 Task: Add a signature Karen Flores containing Best wishes for a happy National Youth Day, Karen Flores to email address softage.5@softage.net and add a folder Dashboards
Action: Mouse moved to (311, 39)
Screenshot: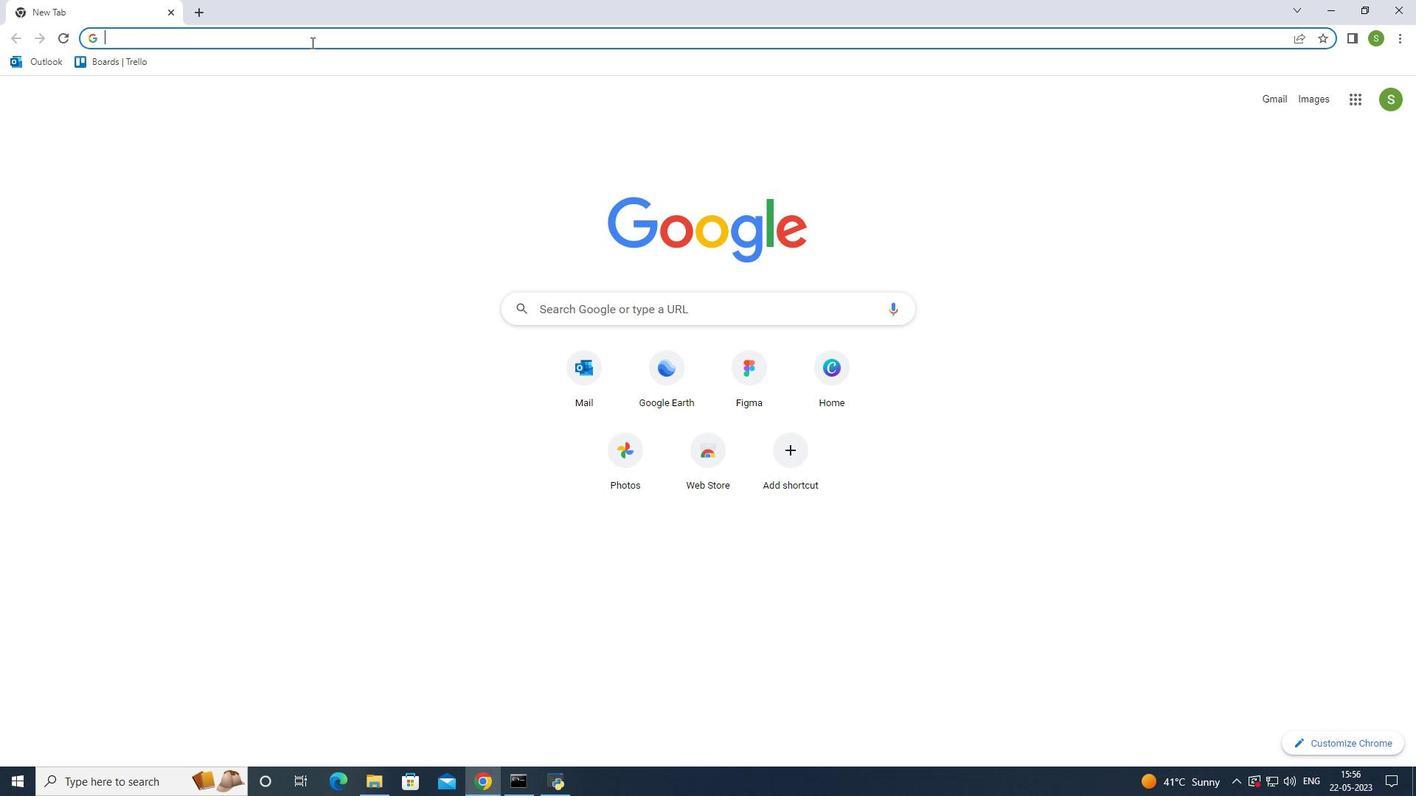 
Action: Mouse pressed left at (311, 39)
Screenshot: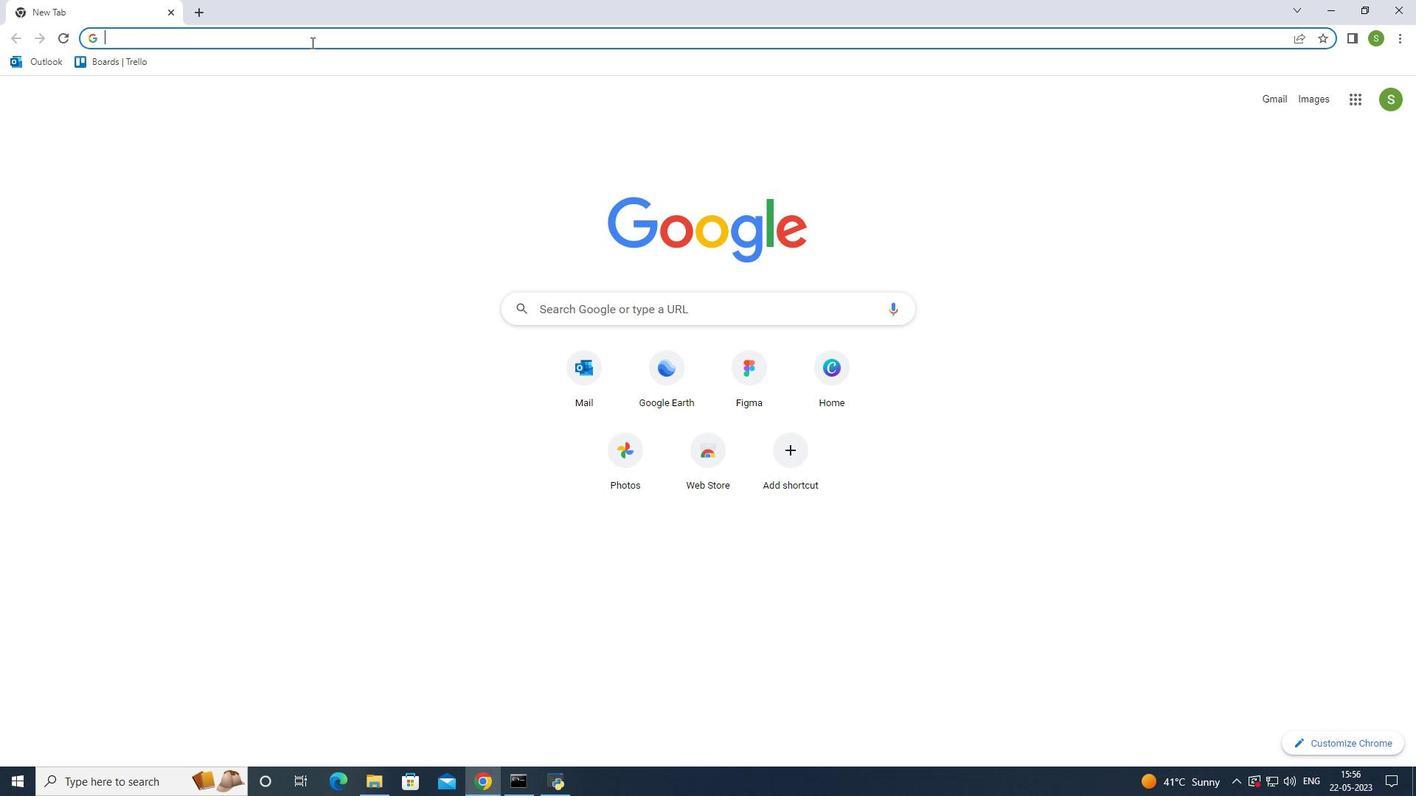 
Action: Key pressed outlook<Key.enter>
Screenshot: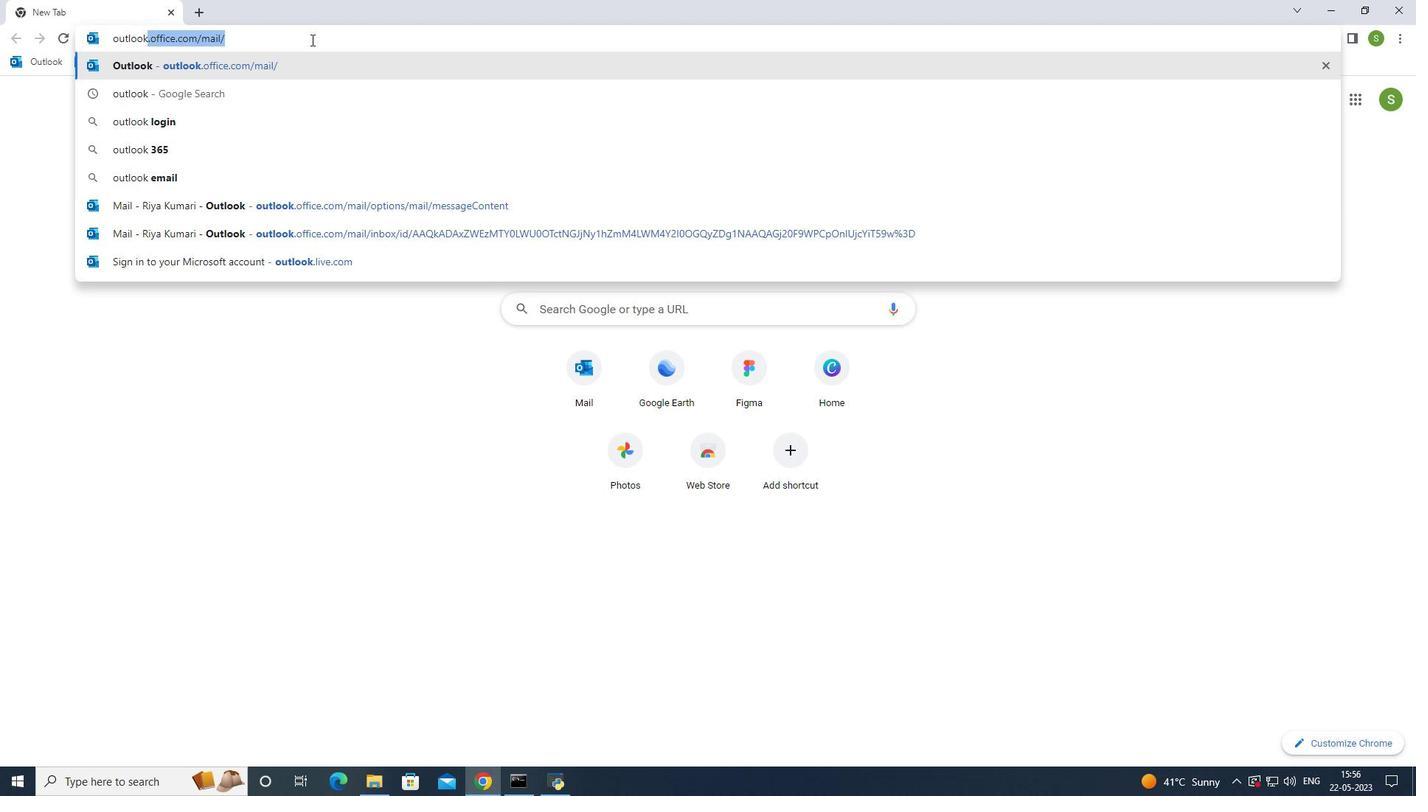 
Action: Mouse moved to (108, 127)
Screenshot: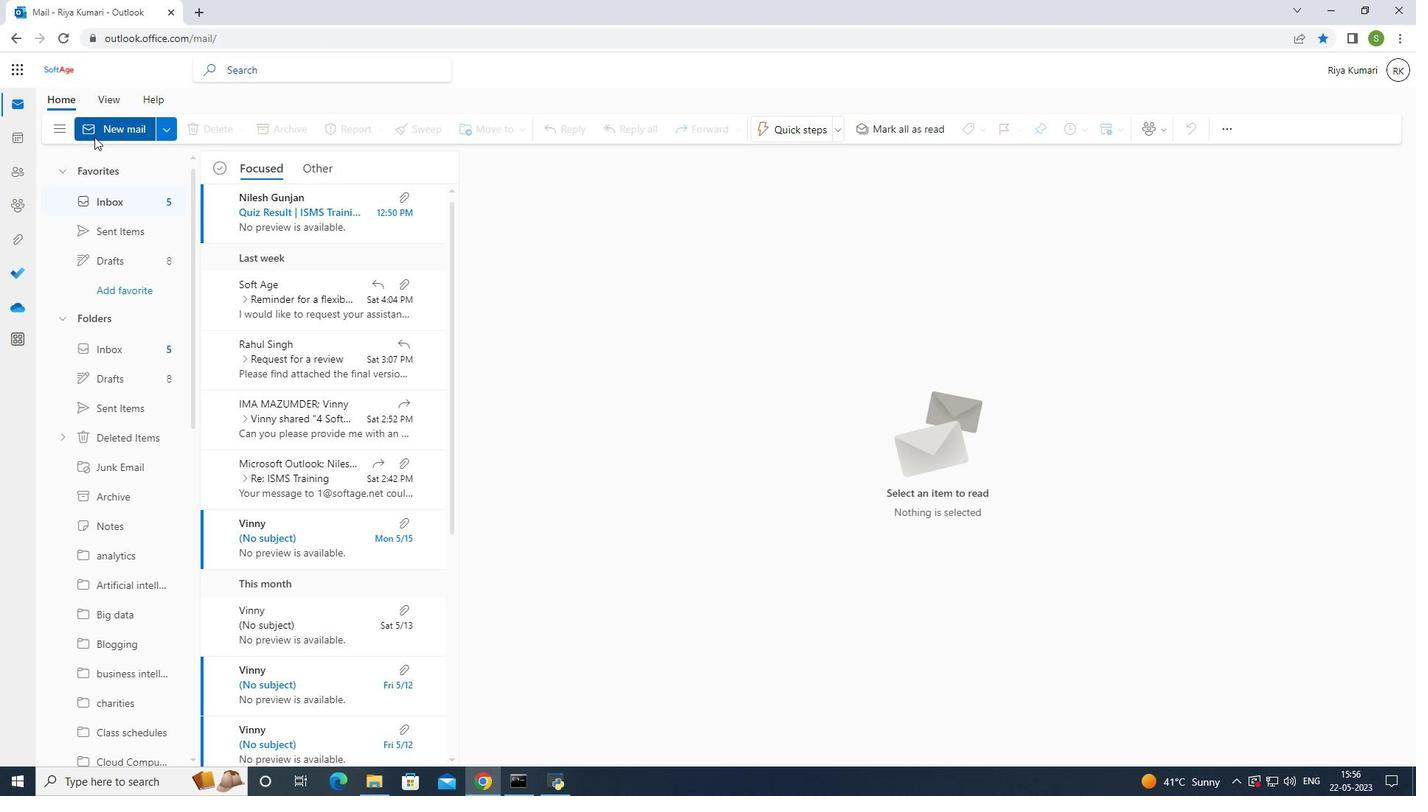 
Action: Mouse pressed left at (108, 127)
Screenshot: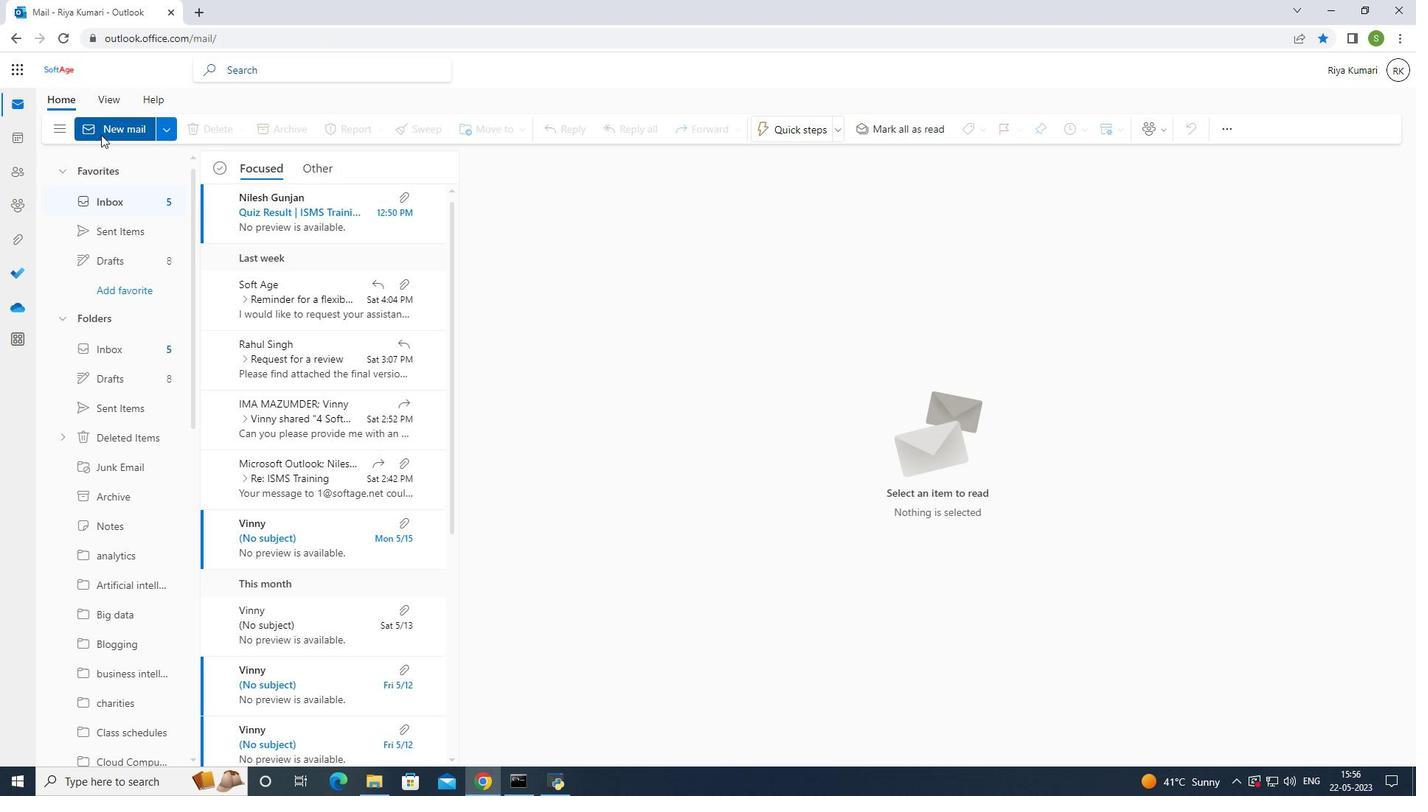 
Action: Mouse pressed left at (108, 127)
Screenshot: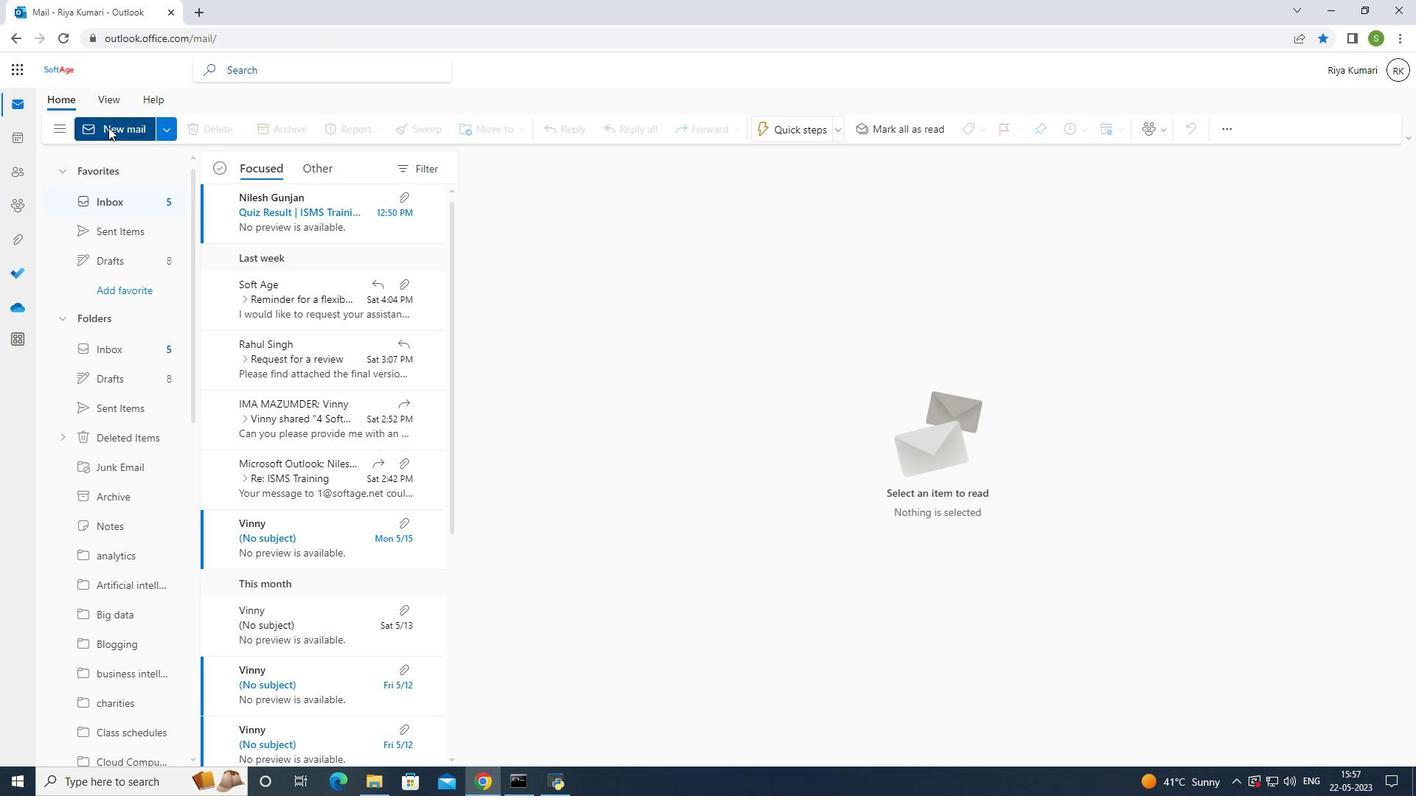 
Action: Mouse moved to (960, 127)
Screenshot: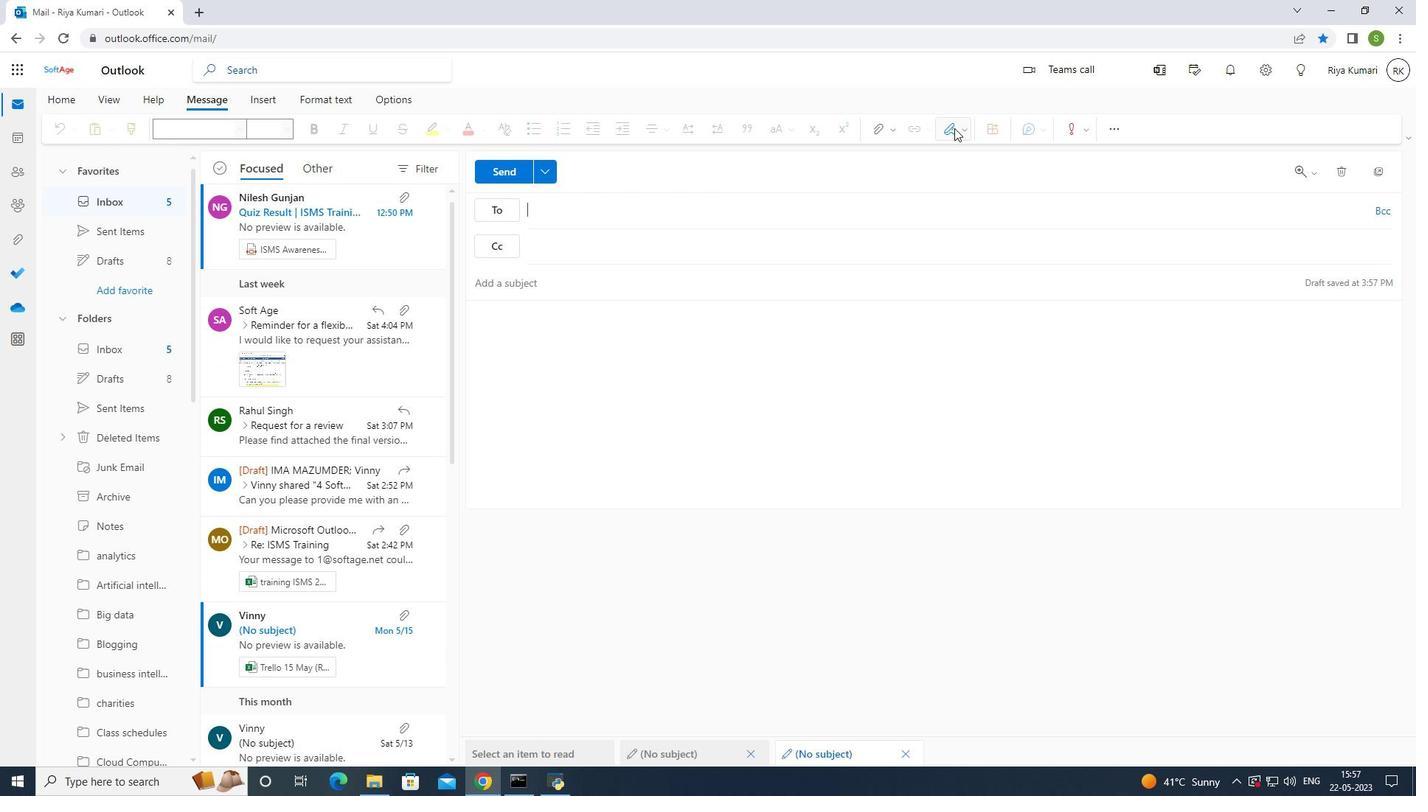 
Action: Mouse pressed left at (960, 127)
Screenshot: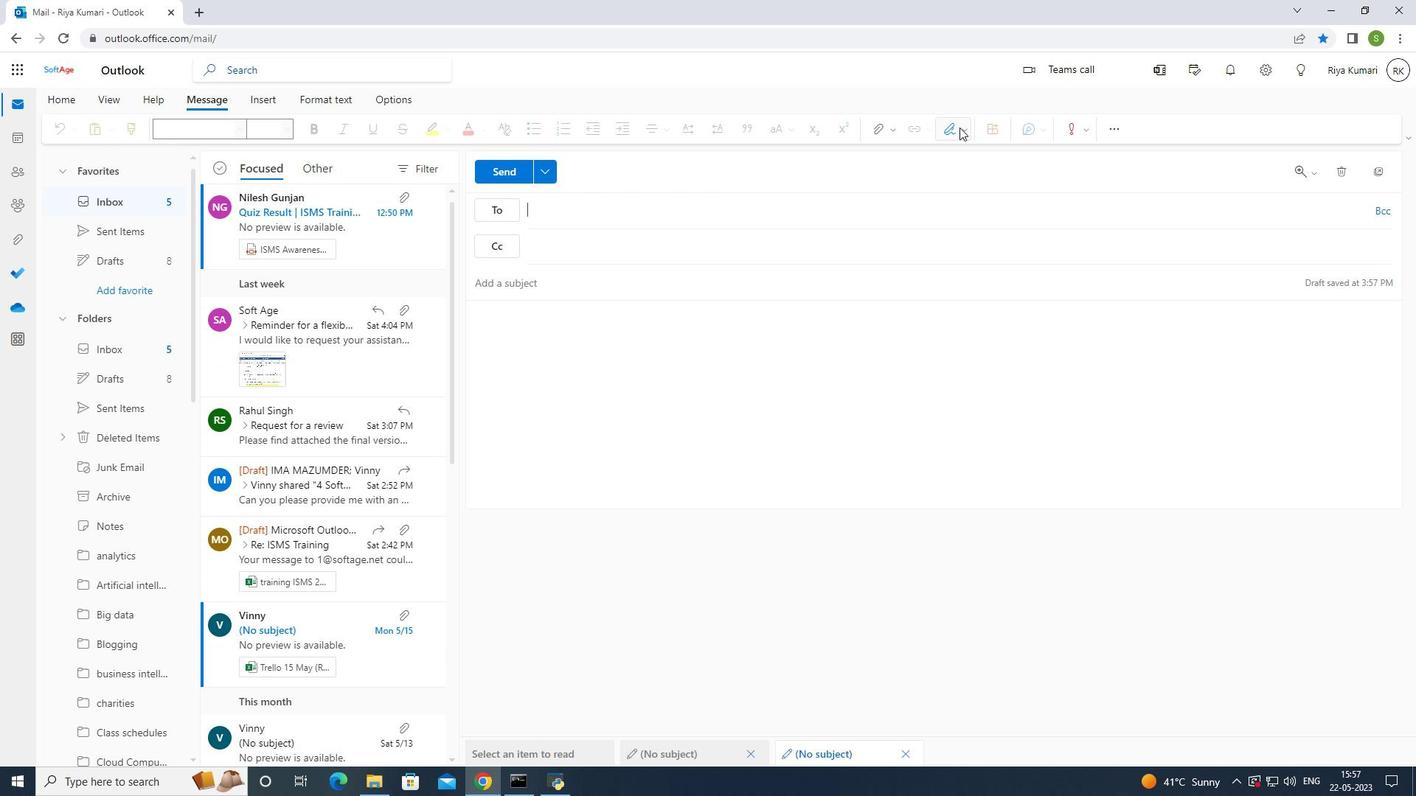 
Action: Mouse moved to (936, 188)
Screenshot: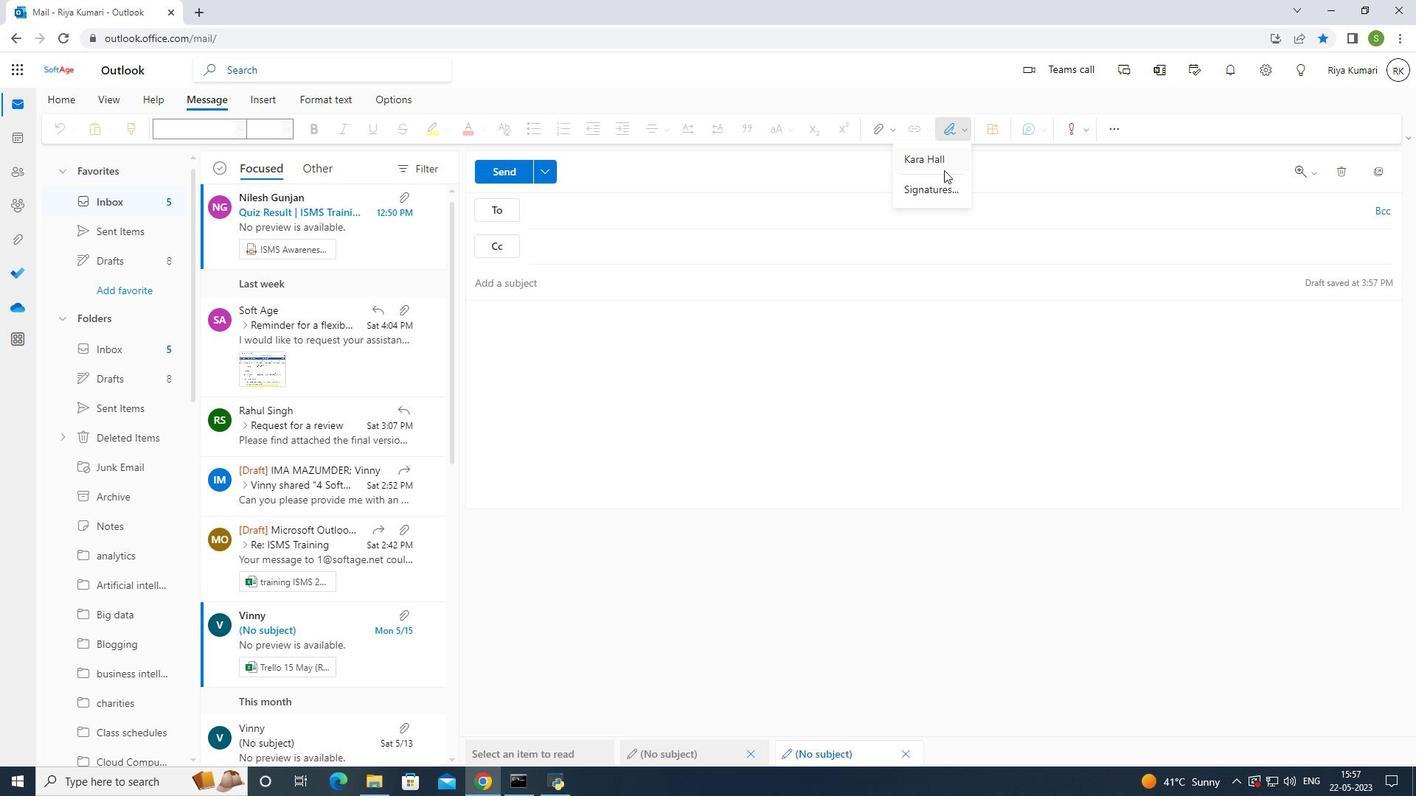 
Action: Mouse pressed left at (936, 188)
Screenshot: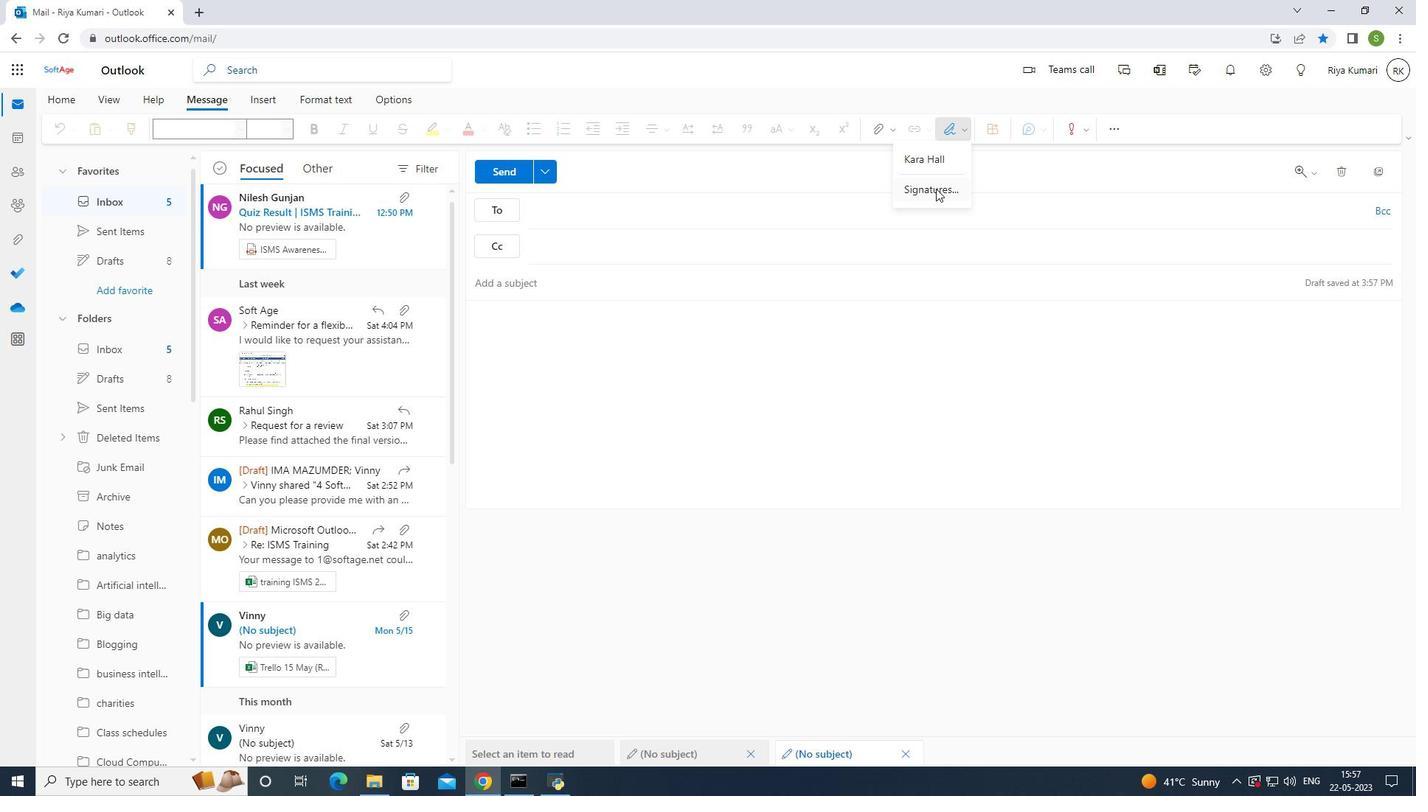 
Action: Mouse moved to (920, 248)
Screenshot: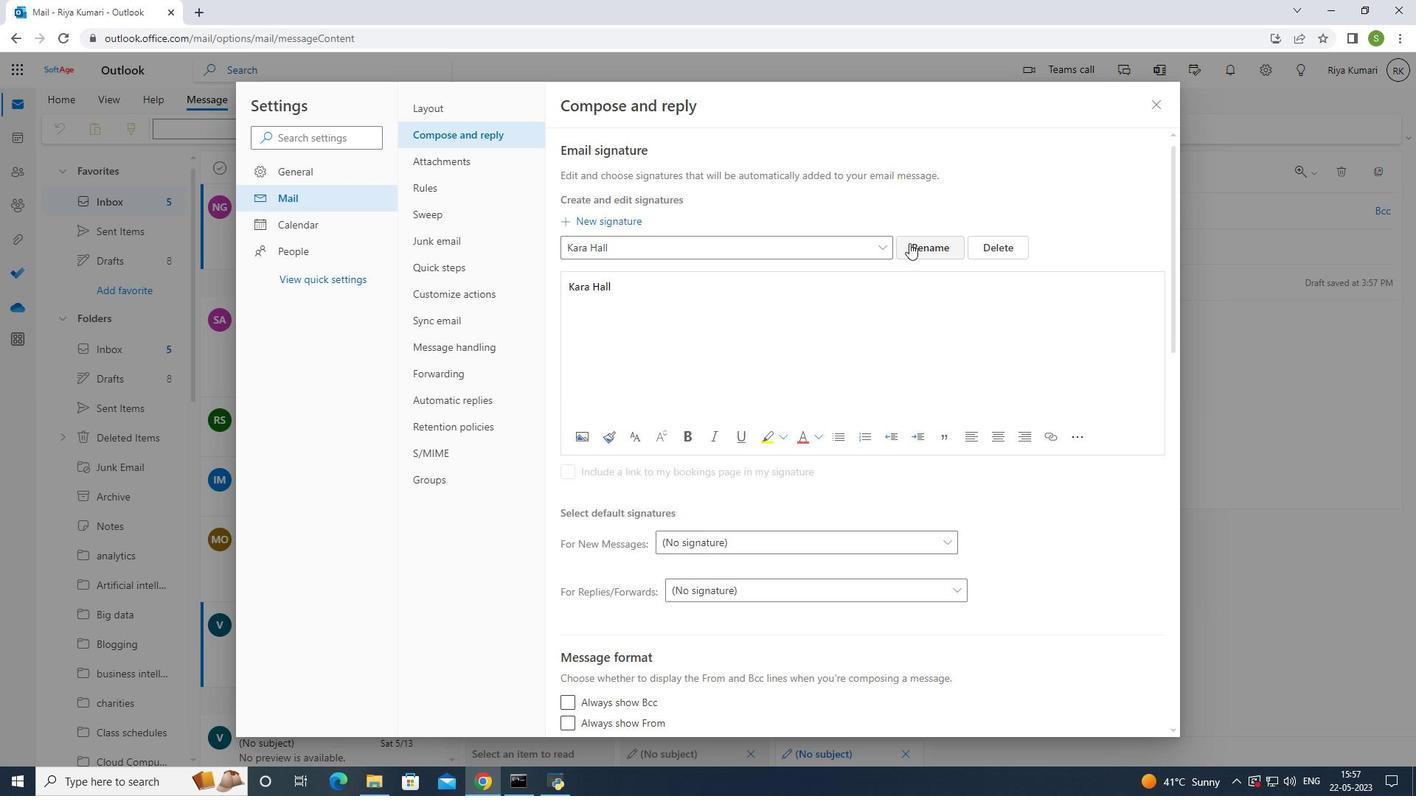
Action: Mouse pressed left at (920, 248)
Screenshot: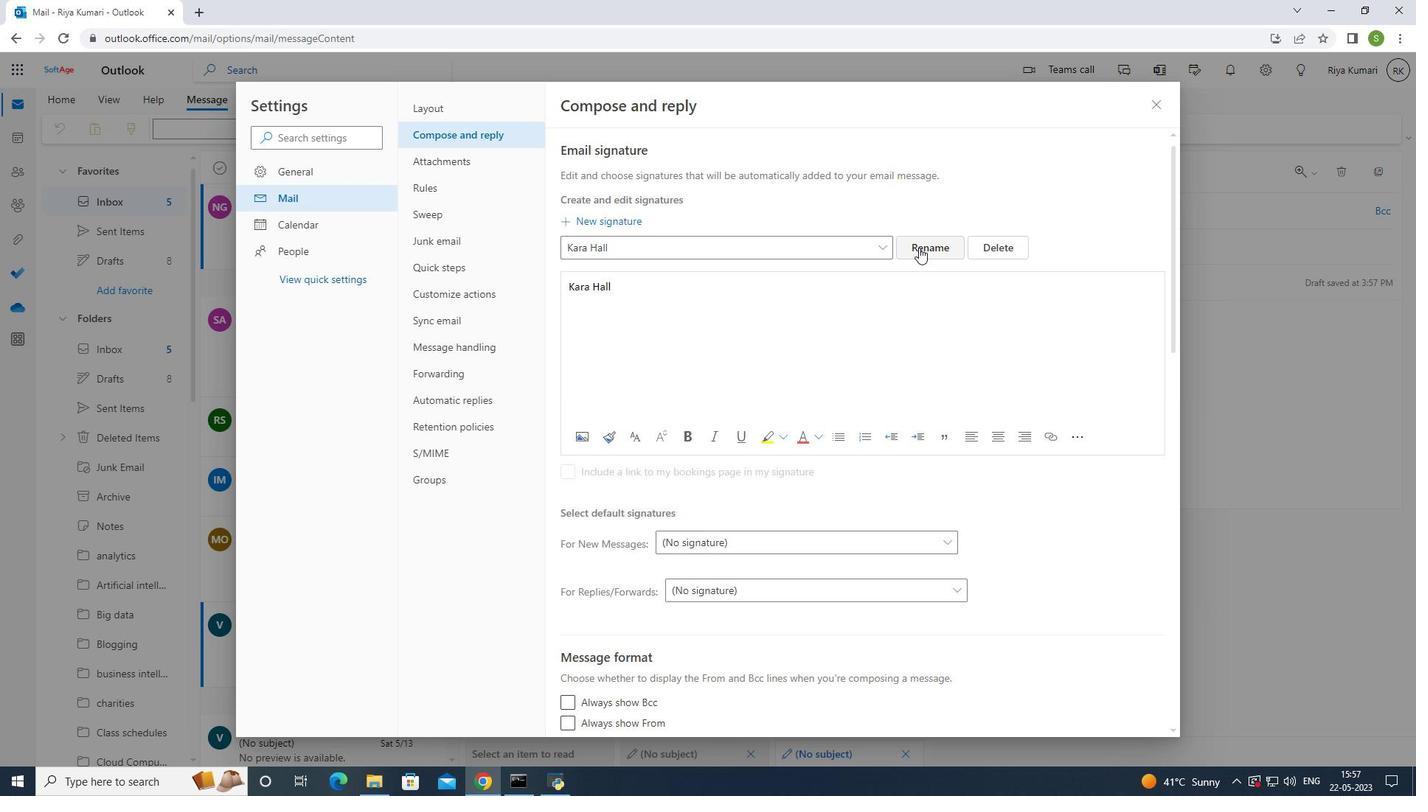 
Action: Mouse moved to (864, 251)
Screenshot: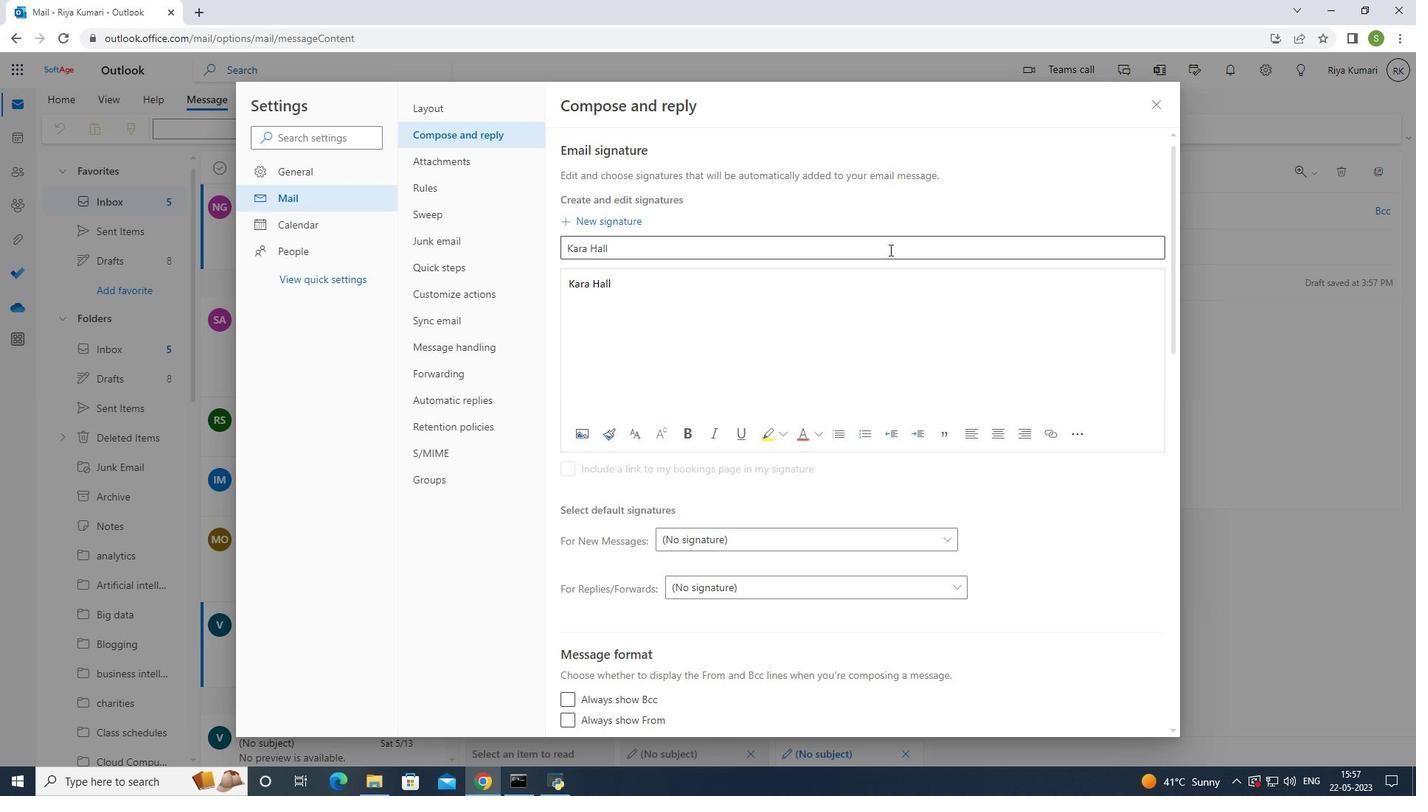 
Action: Mouse pressed left at (864, 251)
Screenshot: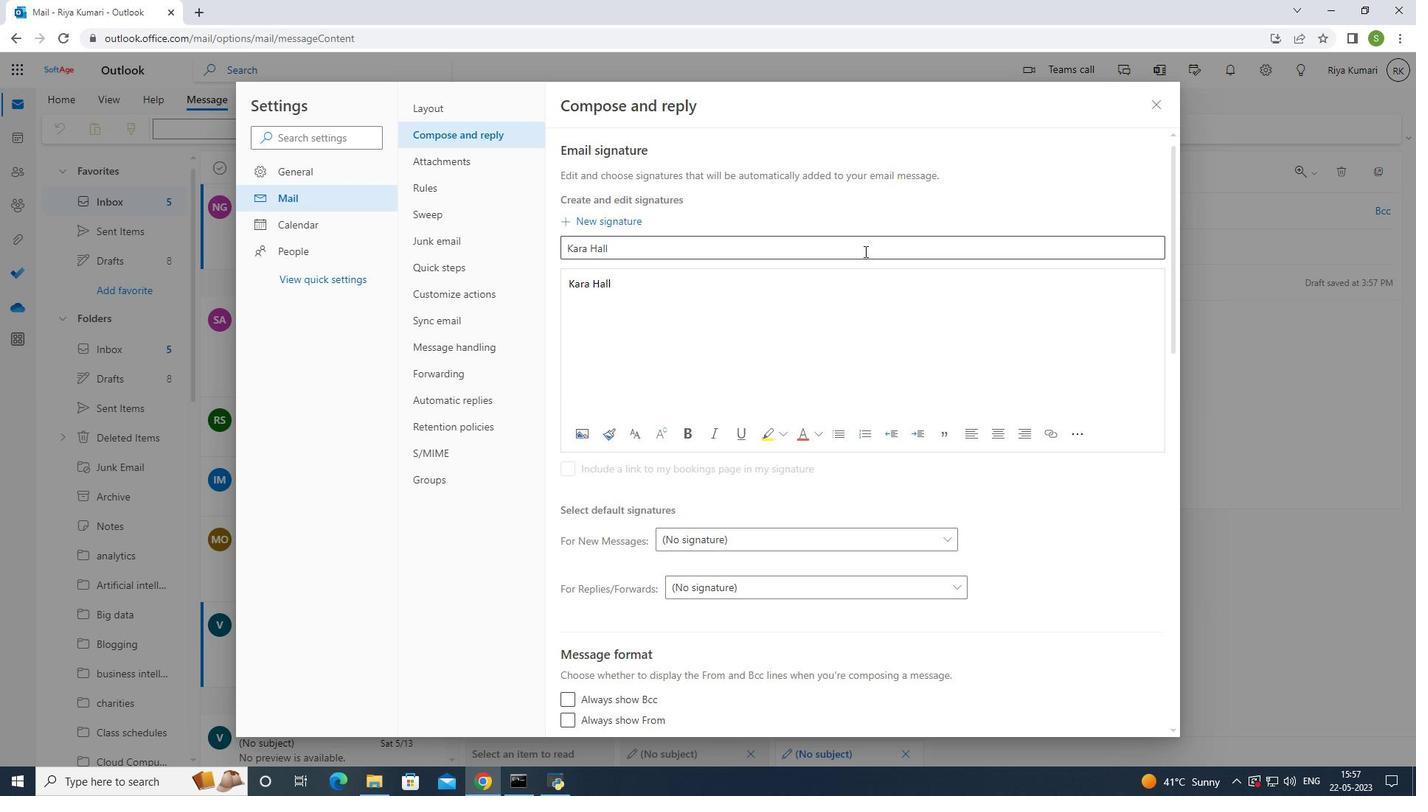 
Action: Mouse moved to (886, 200)
Screenshot: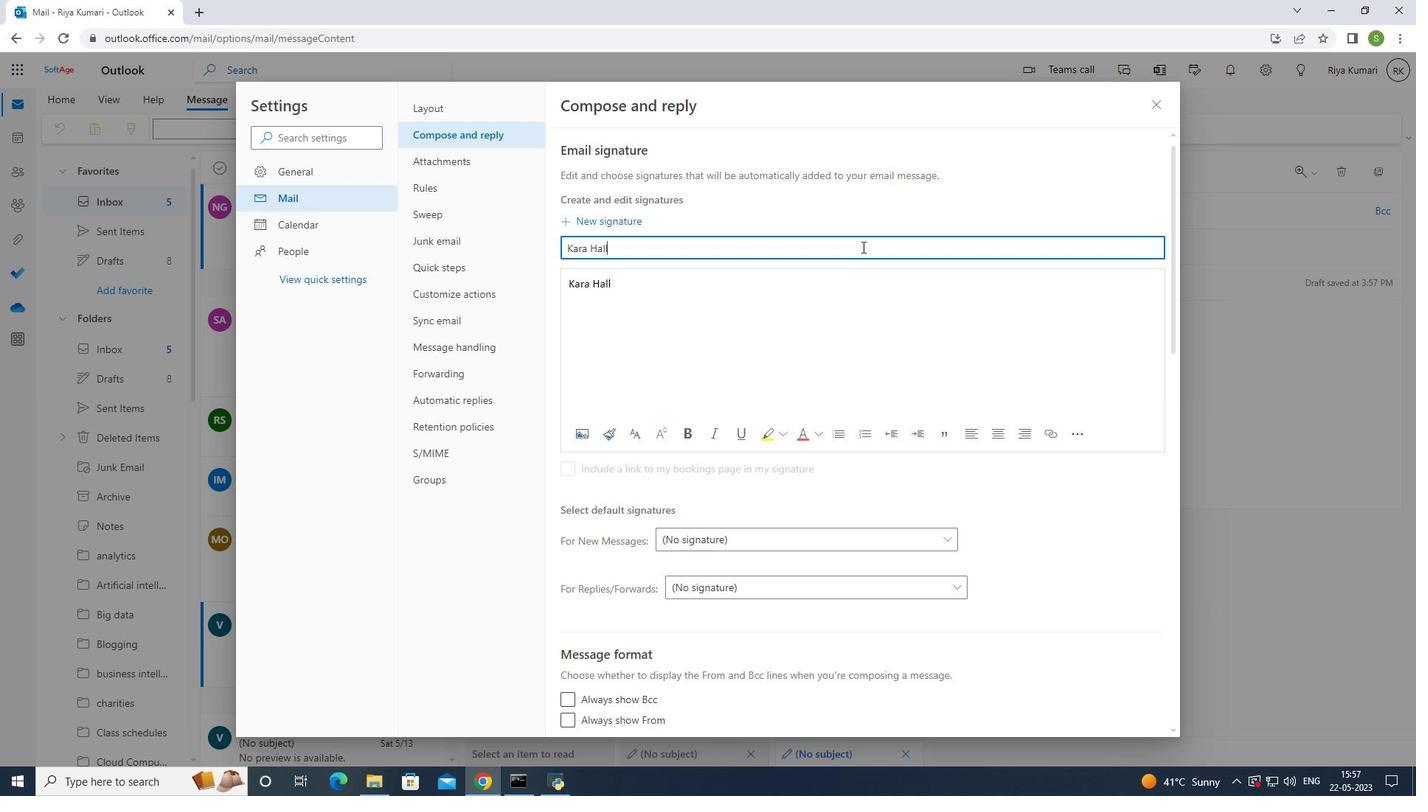 
Action: Key pressed <Key.backspace><Key.backspace><Key.backspace><Key.backspace><Key.backspace><Key.backspace><Key.backspace><Key.backspace><Key.backspace><Key.backspace><Key.backspace><Key.backspace><Key.backspace><Key.backspace><Key.backspace><Key.backspace><Key.backspace><Key.backspace><Key.backspace><Key.backspace><Key.backspace><Key.backspace><Key.shift>karen<Key.space><Key.shift><Key.shift><Key.shift><Key.shift><Key.shift><Key.shift><Key.shift><Key.shift><Key.shift><Key.shift><Key.shift><Key.shift><Key.shift><Key.shift><Key.shift><Key.shift><Key.shift><Key.shift><Key.shift><Key.shift><Key.shift><Key.shift><Key.shift><Key.shift><Key.shift><Key.shift><Key.shift><Key.shift><Key.shift><Key.shift><Key.shift><Key.shift><Key.shift><Key.shift><Key.shift><Key.shift><Key.shift><Key.shift><Key.shift><Key.shift><Key.shift><Key.shift><Key.shift><Key.shift><Key.shift>Flores
Screenshot: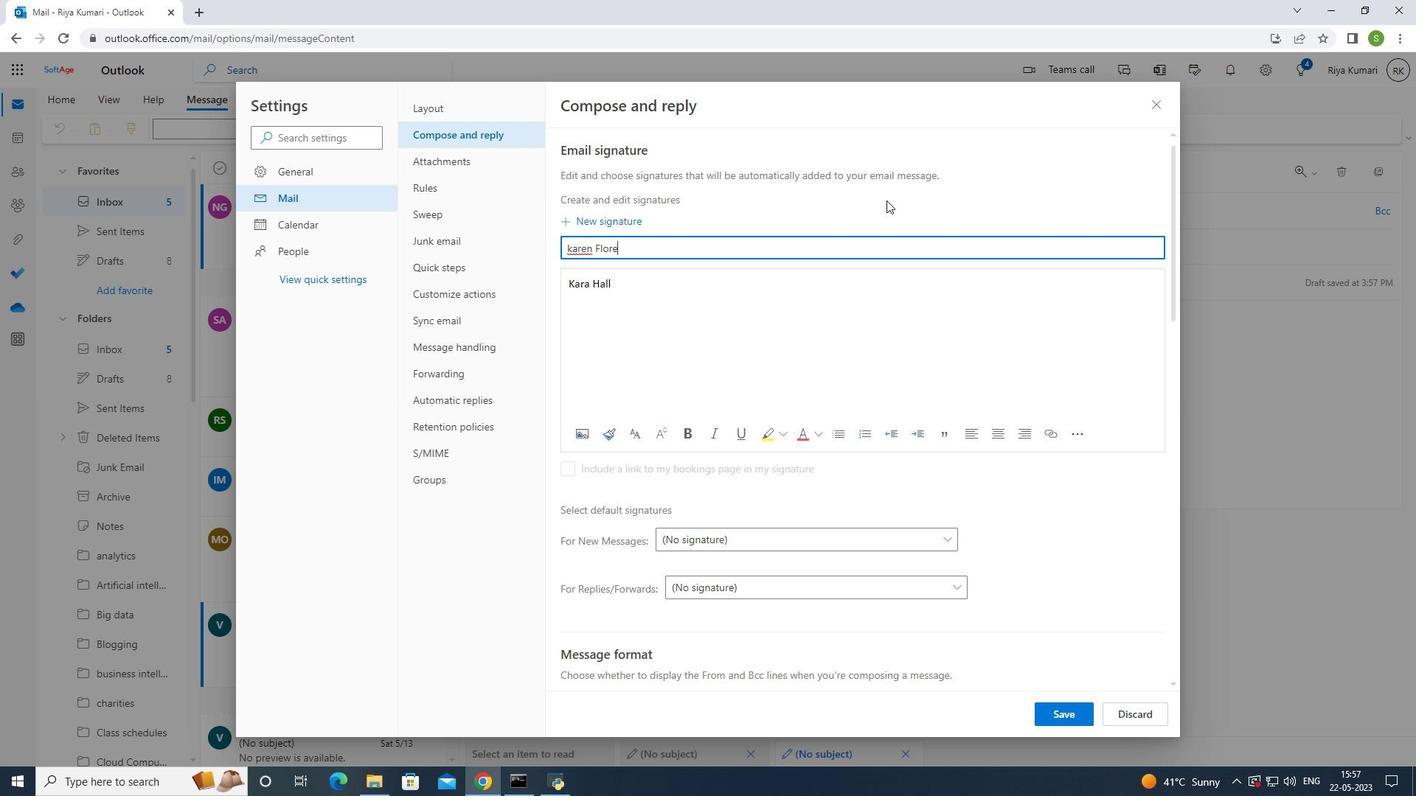 
Action: Mouse moved to (618, 282)
Screenshot: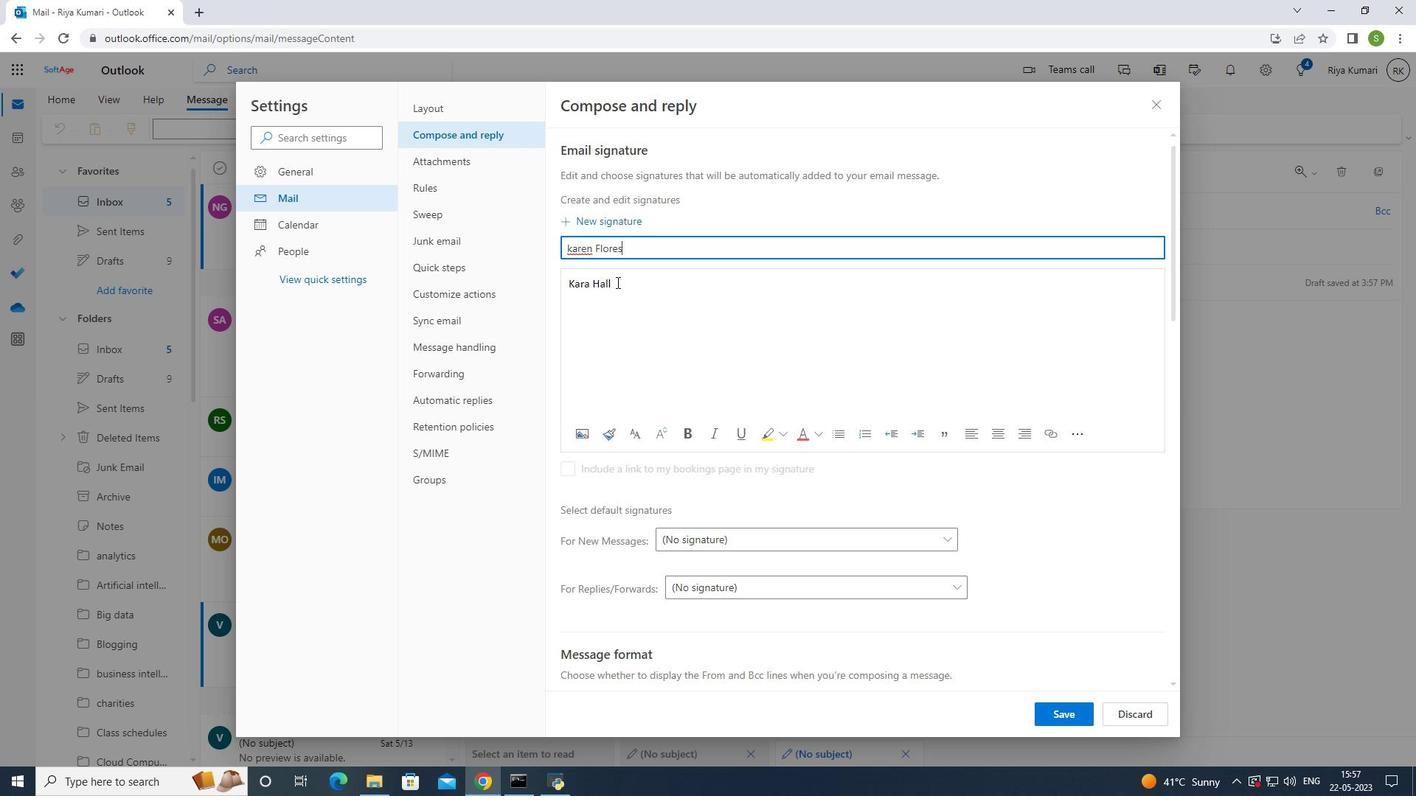 
Action: Mouse pressed left at (618, 282)
Screenshot: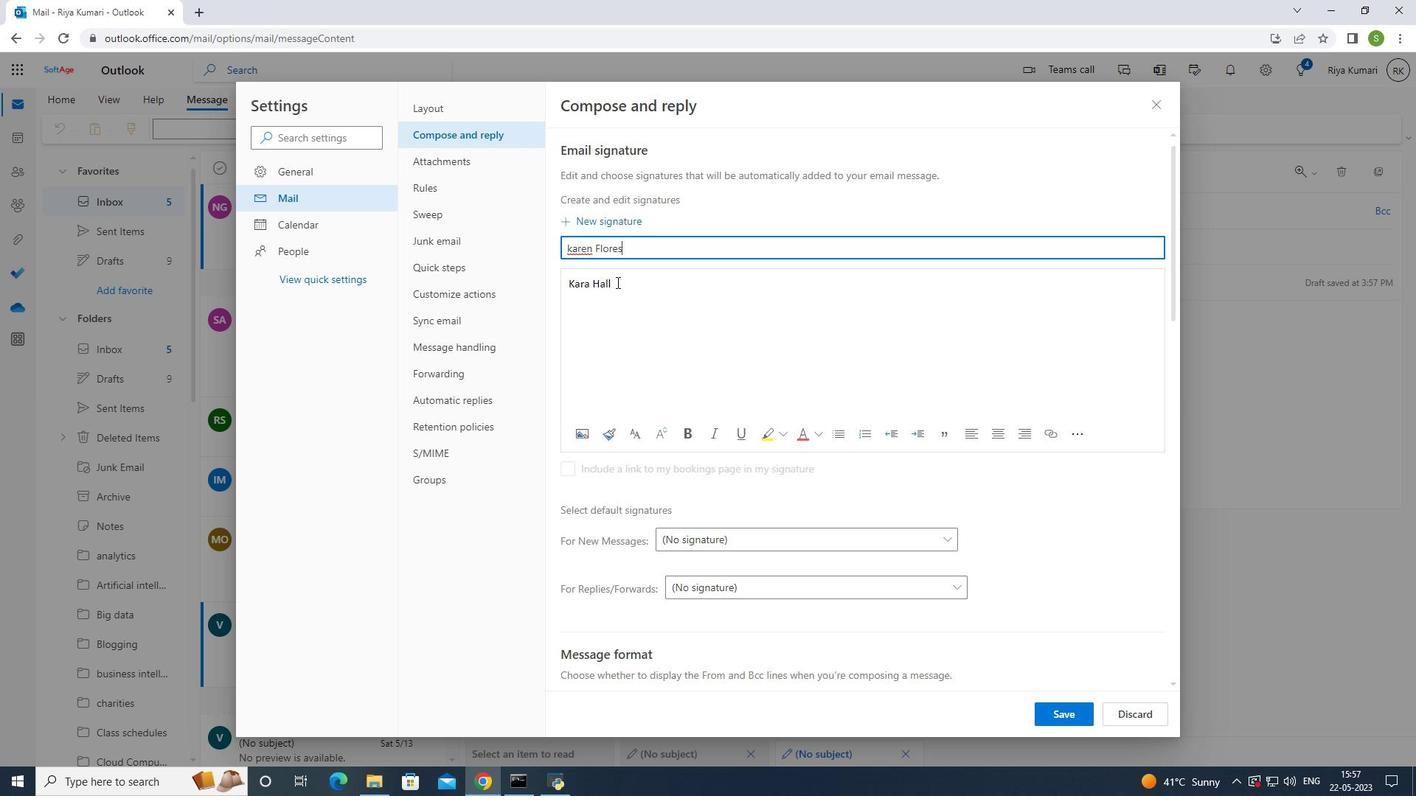 
Action: Key pressed <Key.backspace><Key.backspace><Key.backspace><Key.backspace><Key.backspace><Key.backspace><Key.backspace><Key.backspace><Key.backspace><Key.backspace><Key.backspace><Key.shift>karen<Key.space><Key.shift><Key.shift><Key.shift><Key.shift><Key.shift><Key.shift><Key.shift><Key.shift><Key.shift><Key.shift><Key.shift><Key.shift><Key.shift><Key.shift><Key.shift><Key.shift><Key.shift><Key.shift><Key.shift><Key.shift><Key.shift><Key.shift><Key.shift><Key.shift>Flores
Screenshot: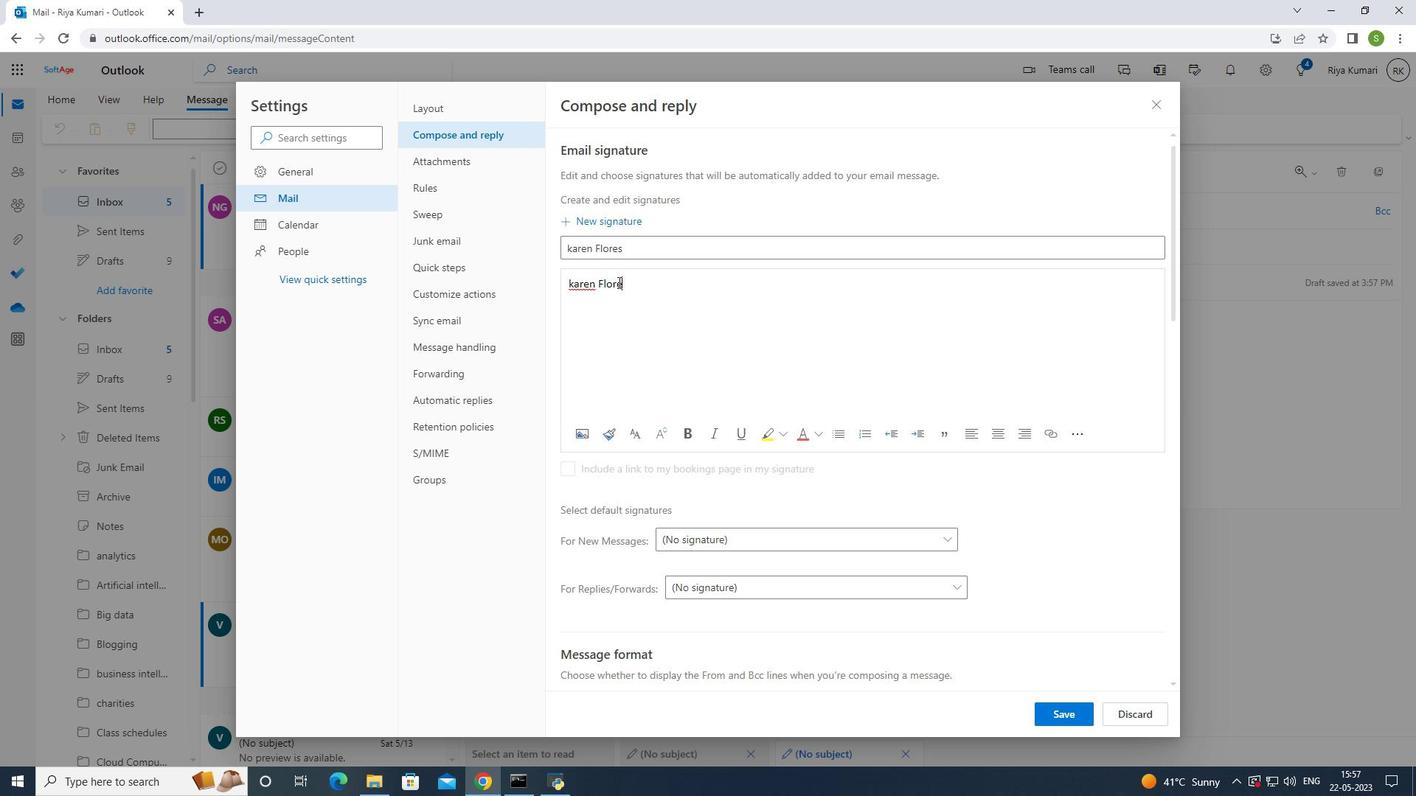
Action: Mouse moved to (1079, 719)
Screenshot: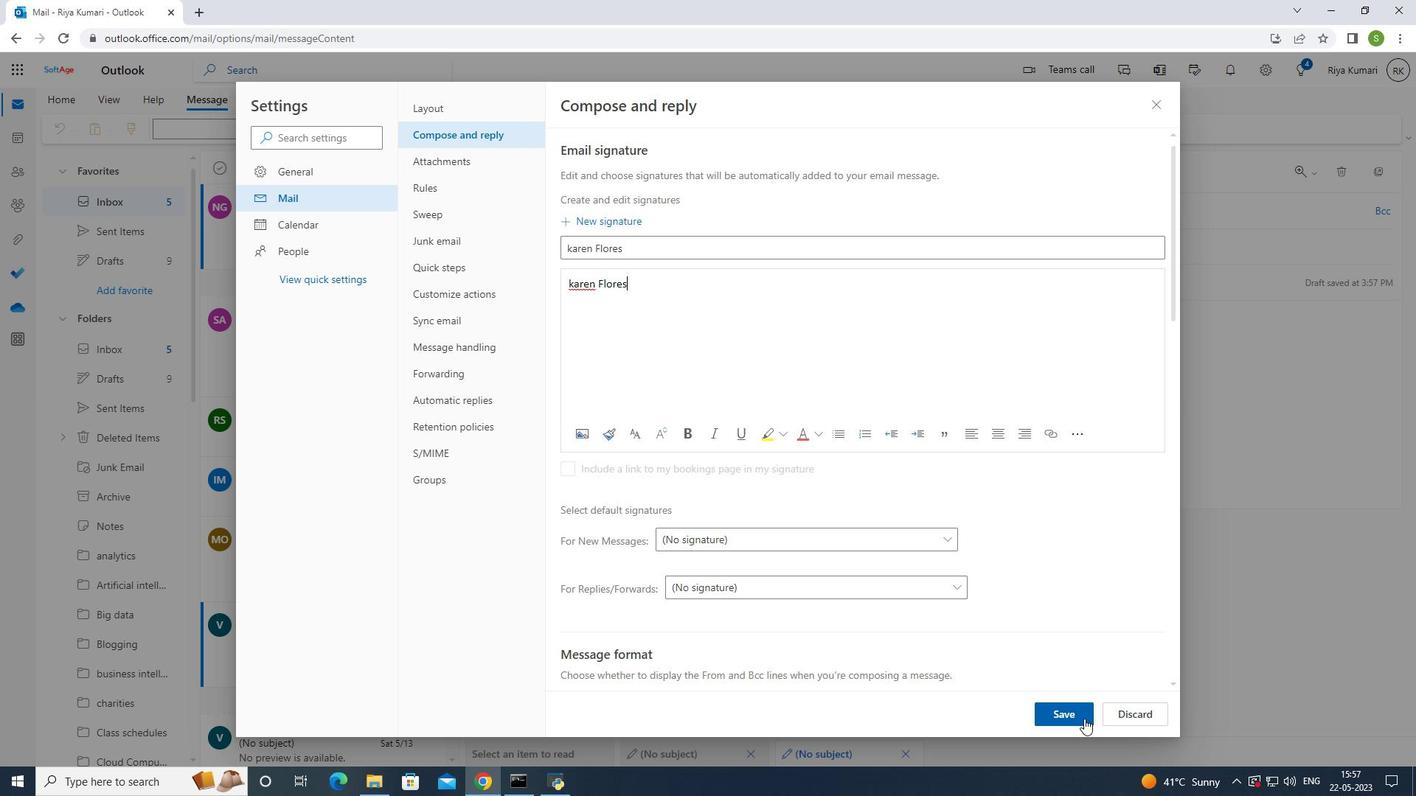
Action: Mouse pressed left at (1079, 719)
Screenshot: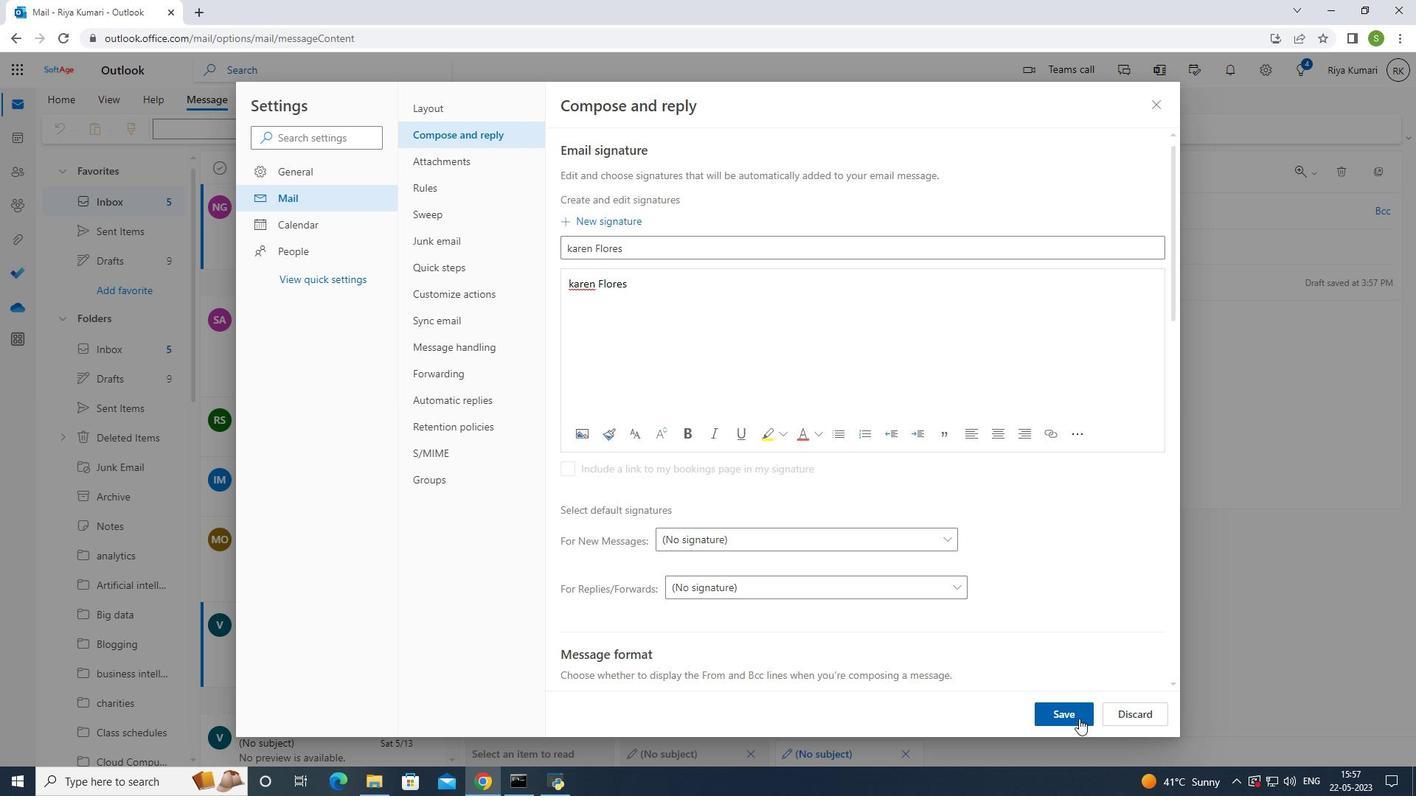 
Action: Mouse moved to (1150, 70)
Screenshot: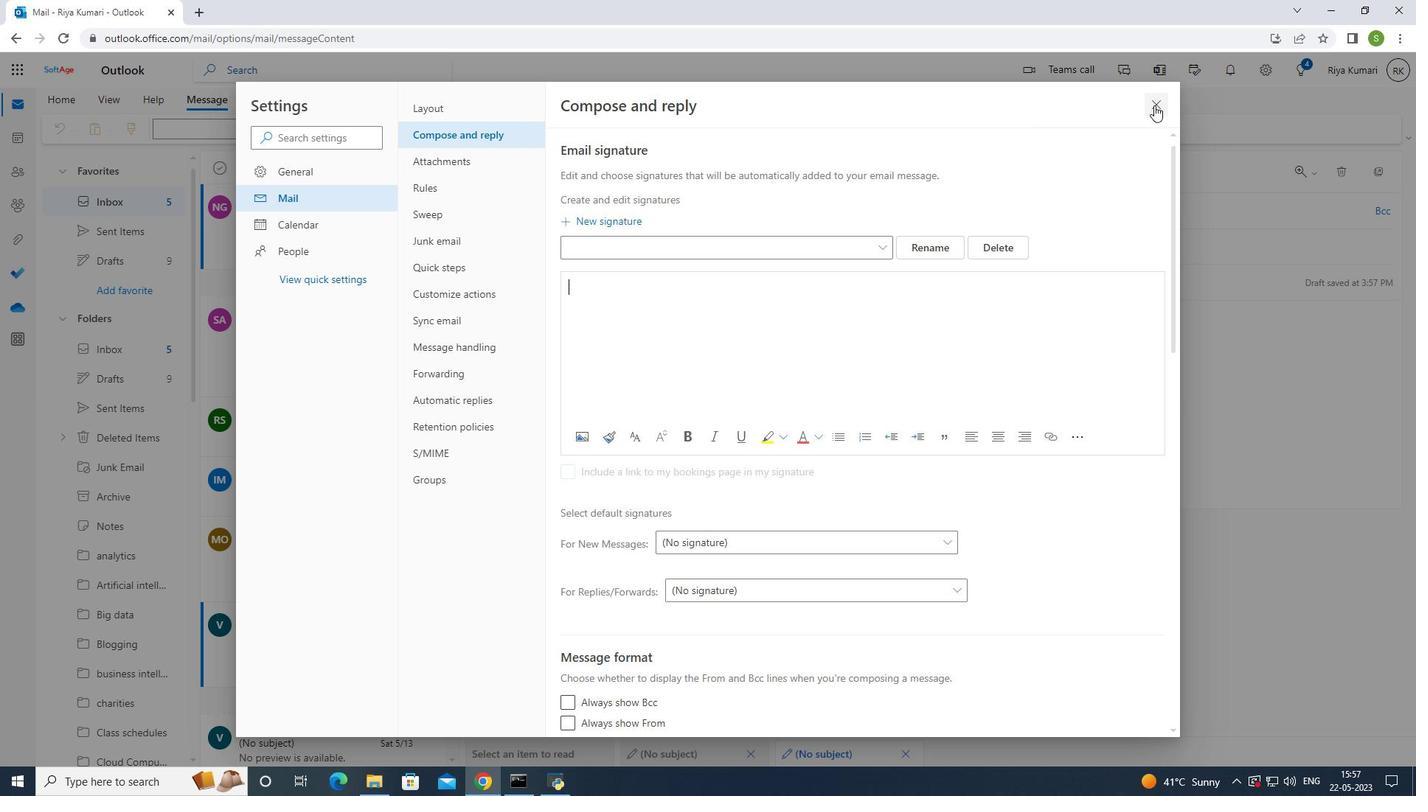 
Action: Mouse pressed left at (1150, 70)
Screenshot: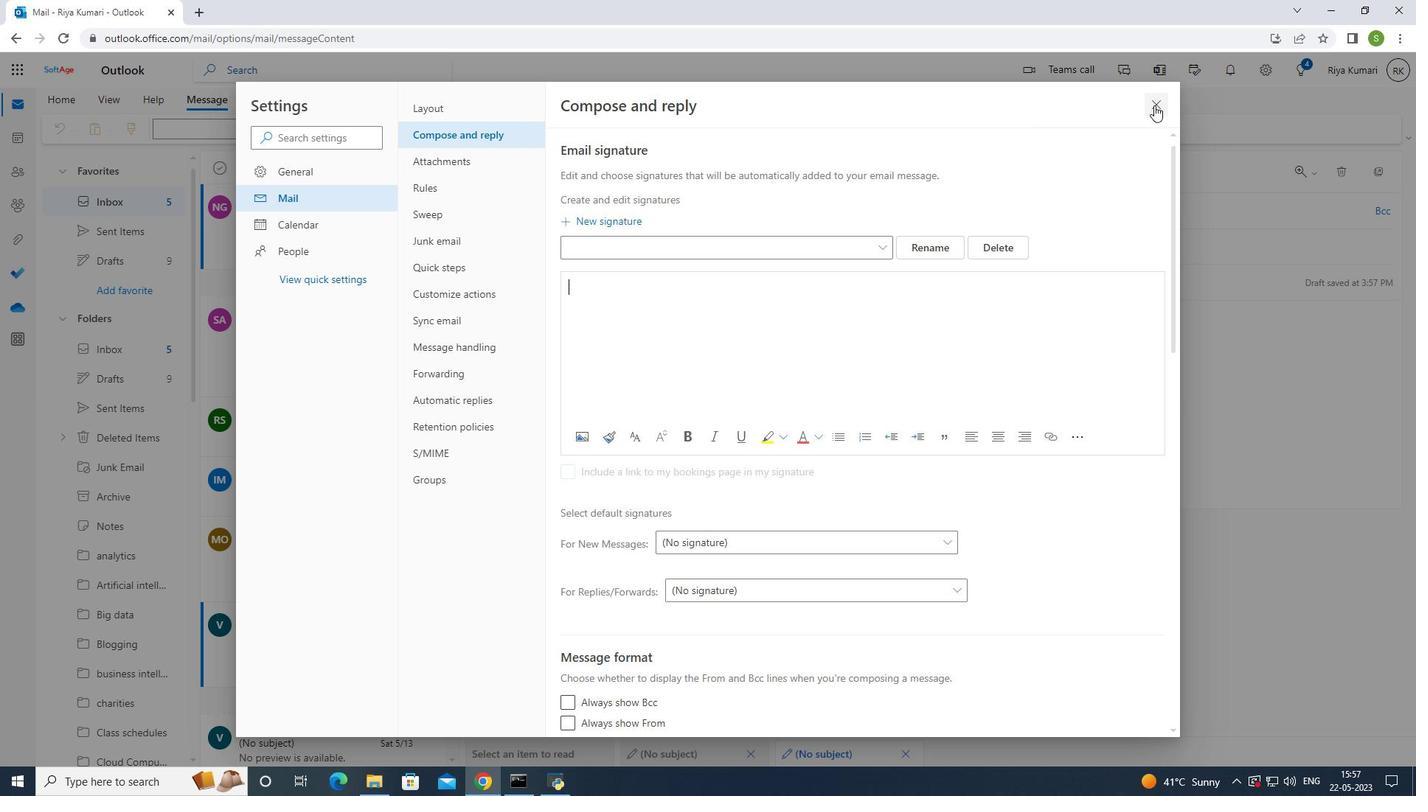 
Action: Mouse moved to (632, 211)
Screenshot: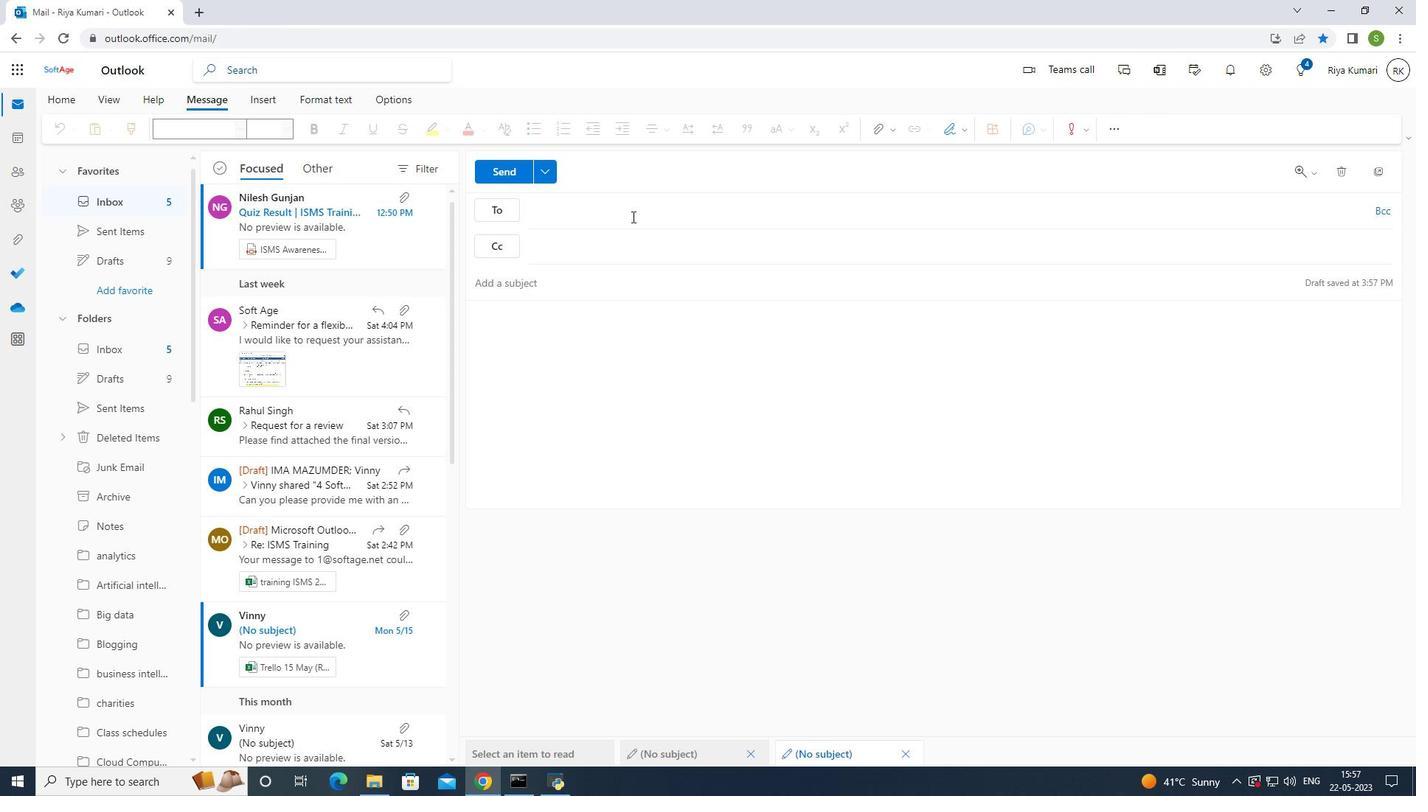 
Action: Mouse pressed left at (632, 211)
Screenshot: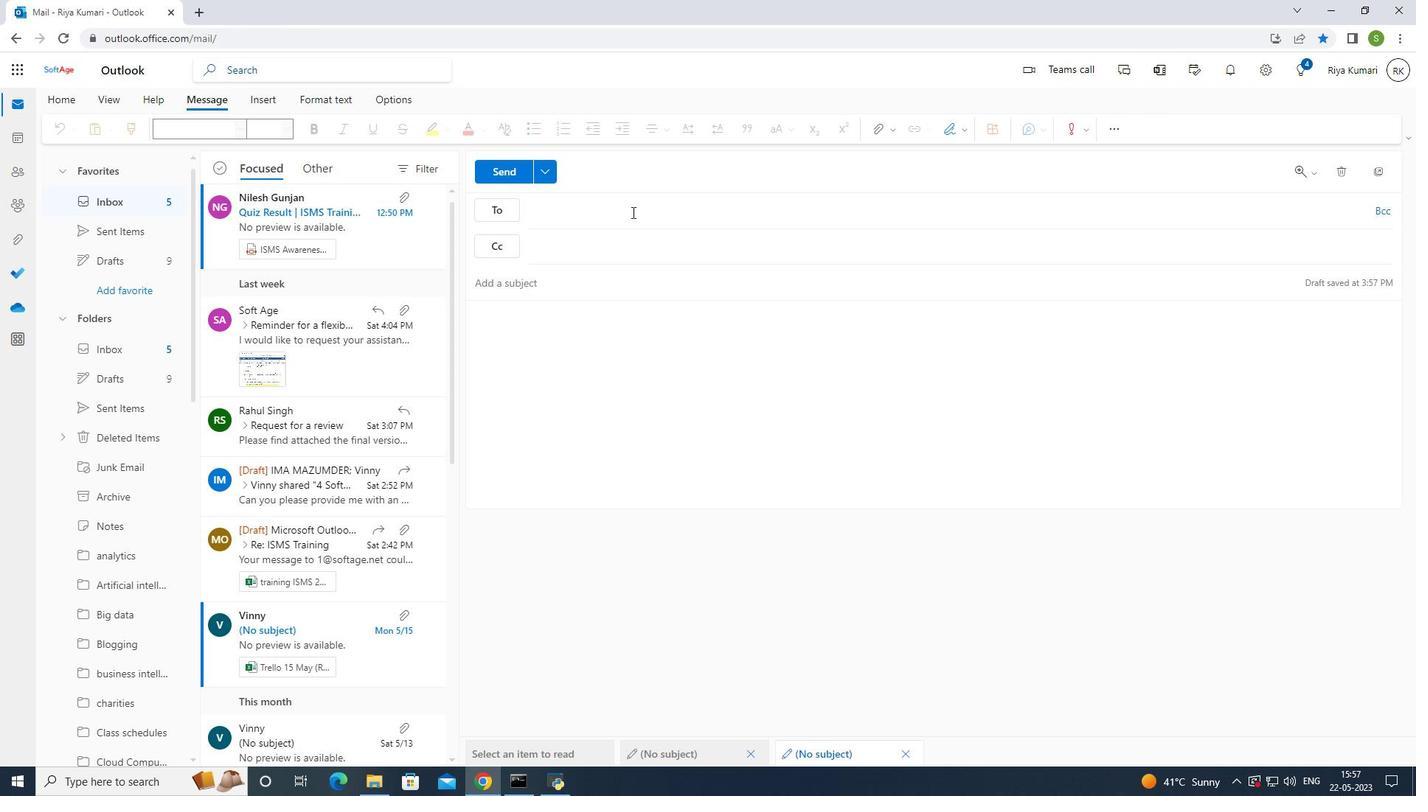
Action: Mouse moved to (653, 208)
Screenshot: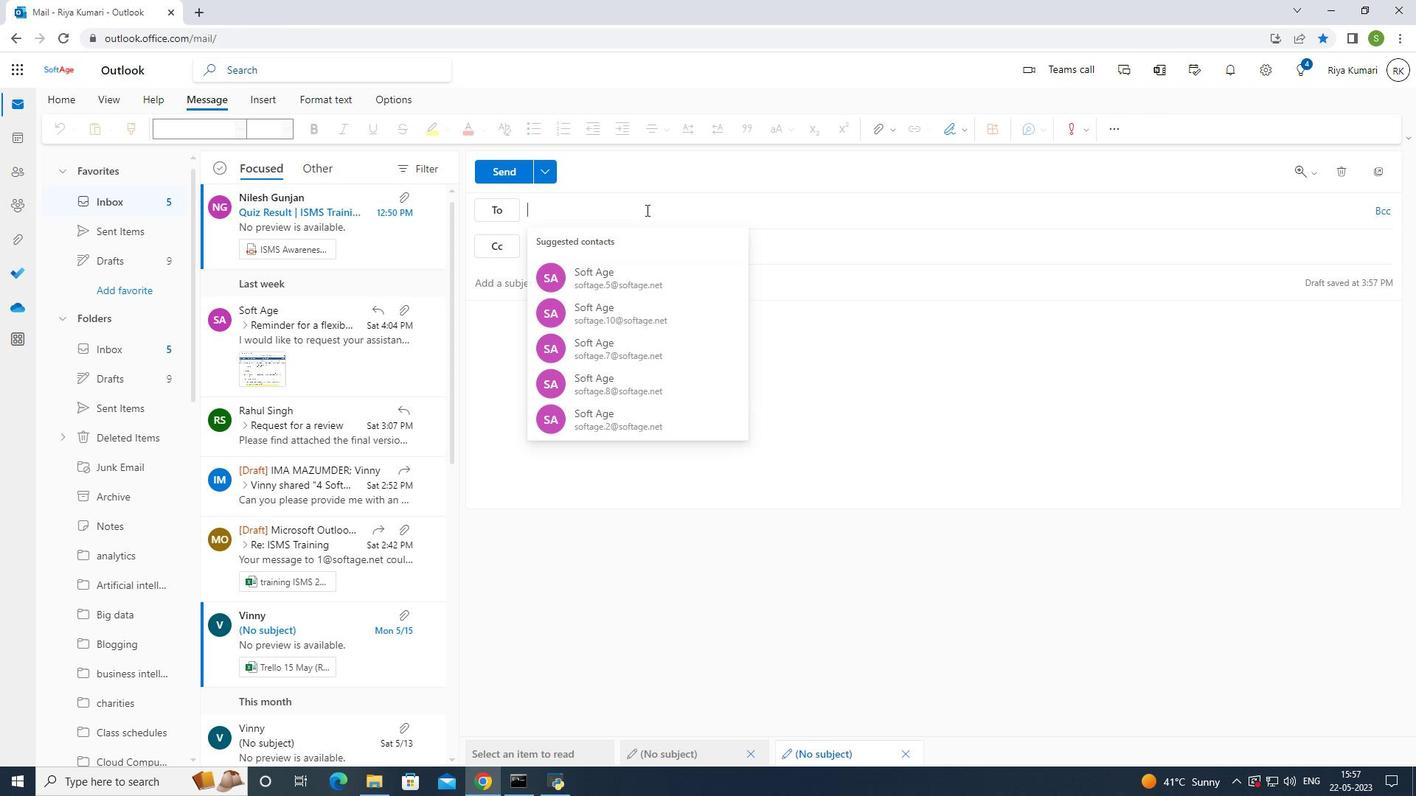 
Action: Key pressed softage.5<Key.shift>@softage.net
Screenshot: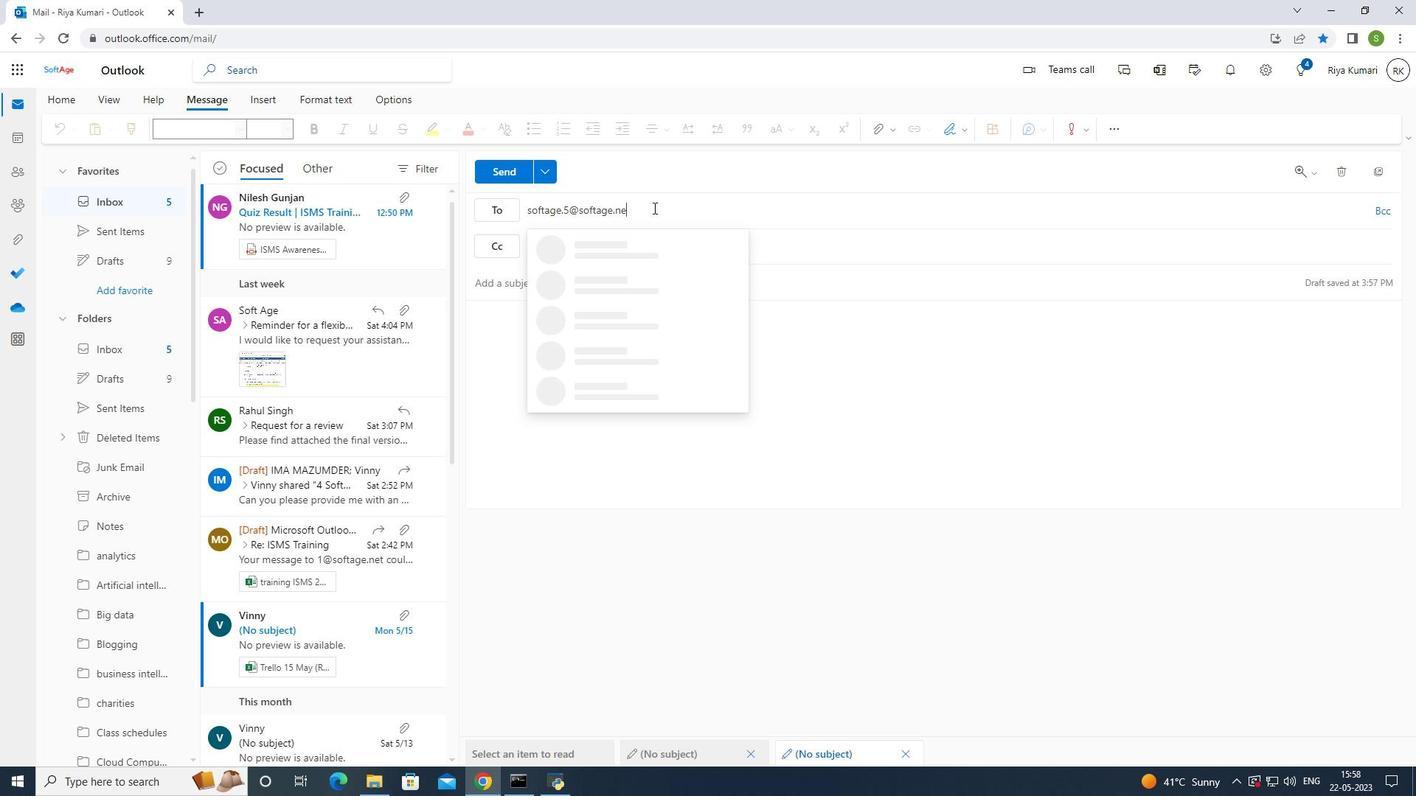 
Action: Mouse moved to (591, 242)
Screenshot: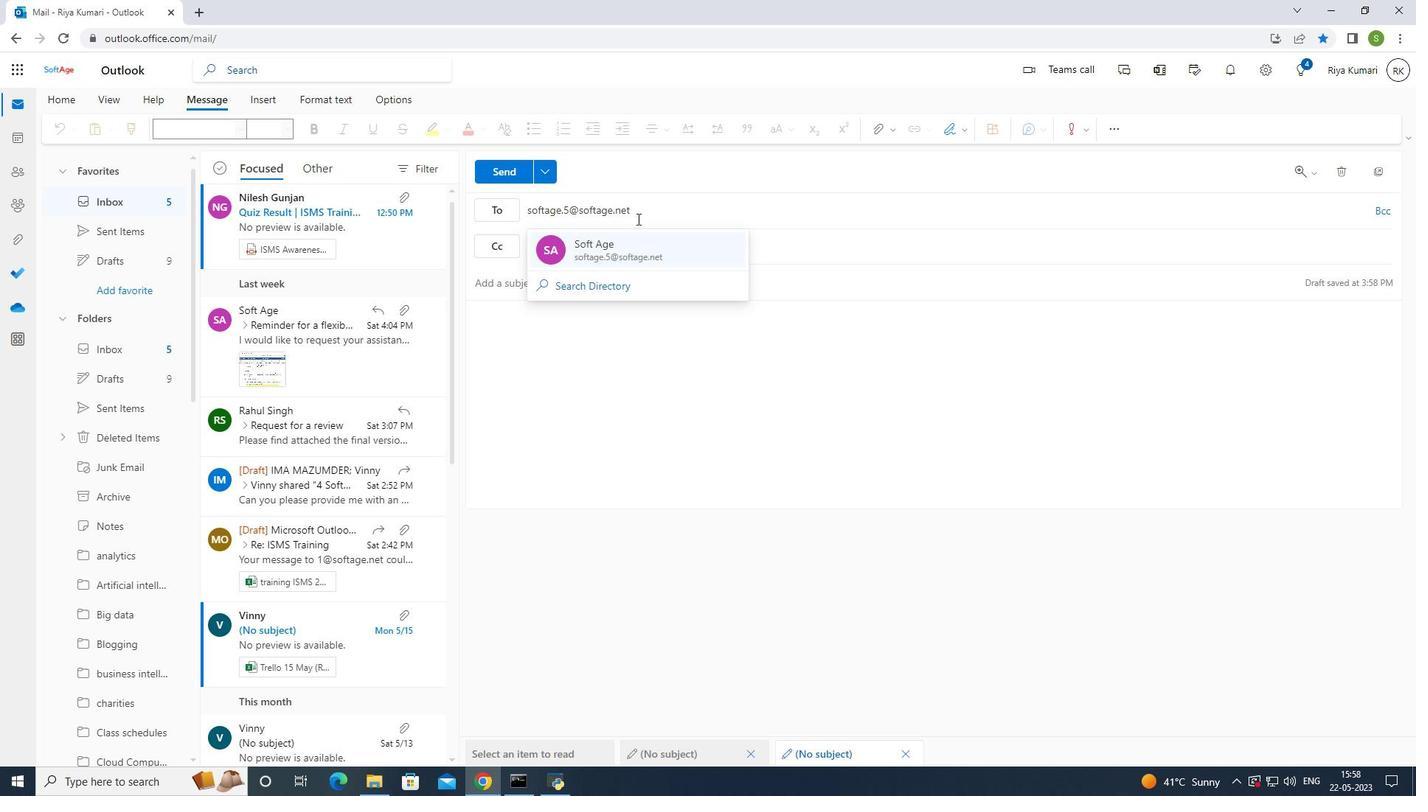 
Action: Mouse pressed left at (591, 242)
Screenshot: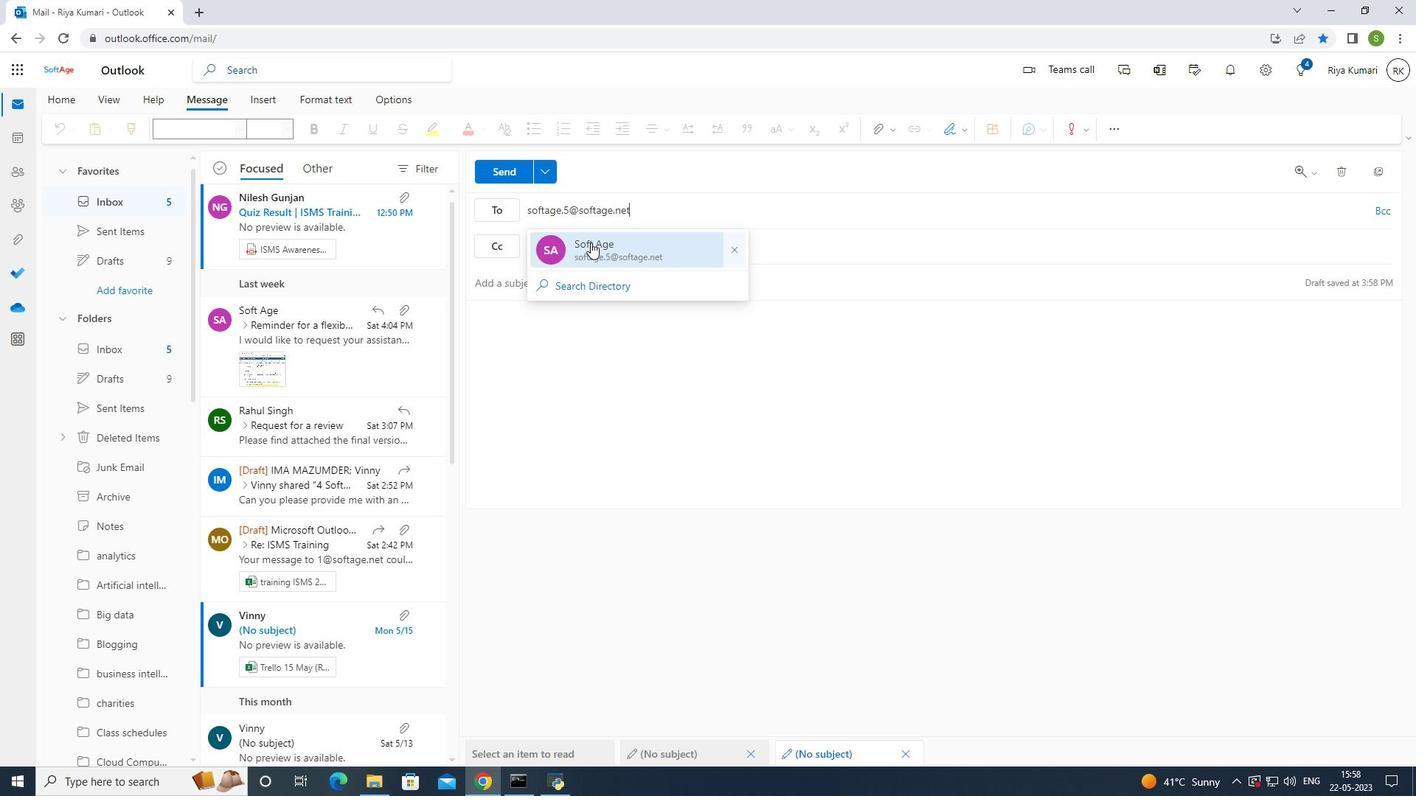 
Action: Mouse moved to (587, 316)
Screenshot: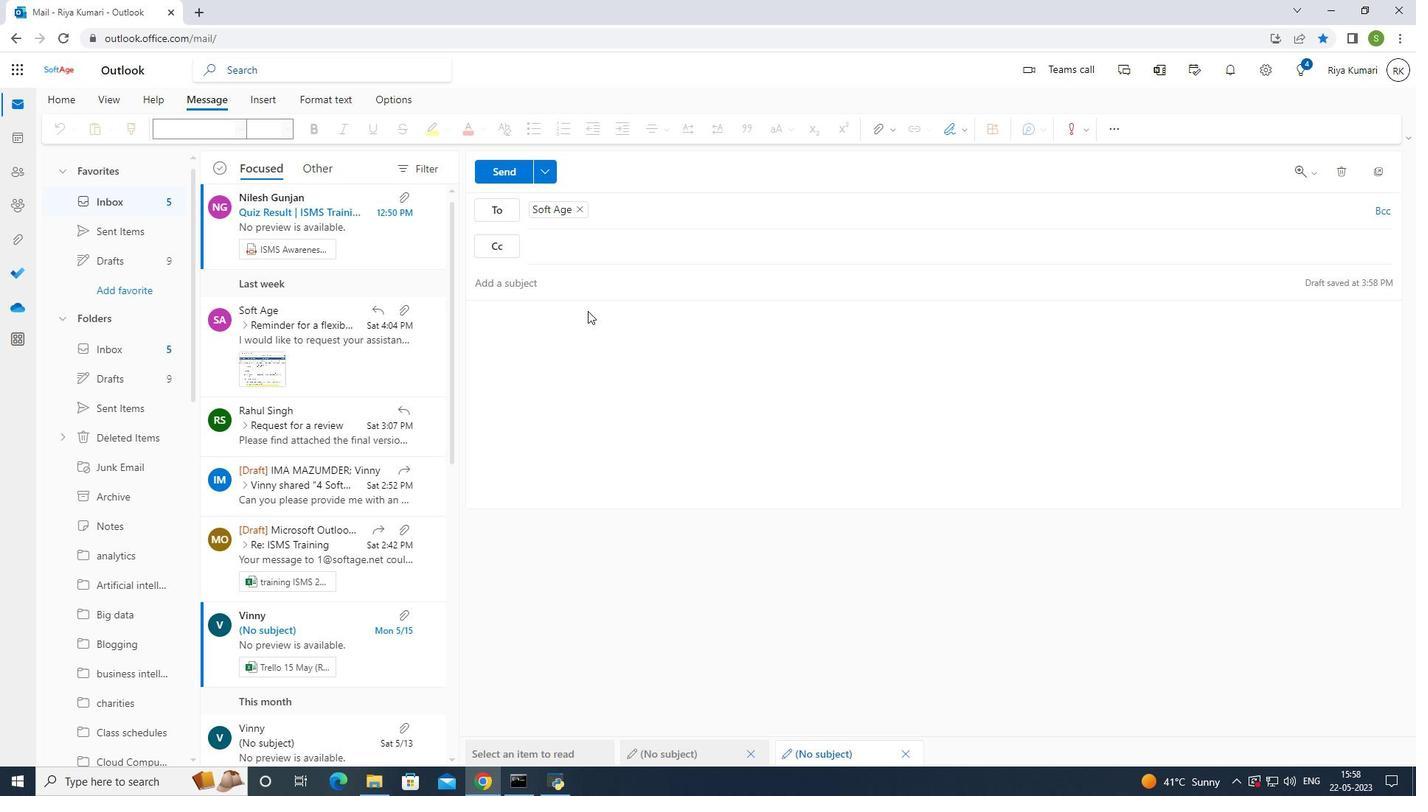 
Action: Mouse pressed left at (587, 316)
Screenshot: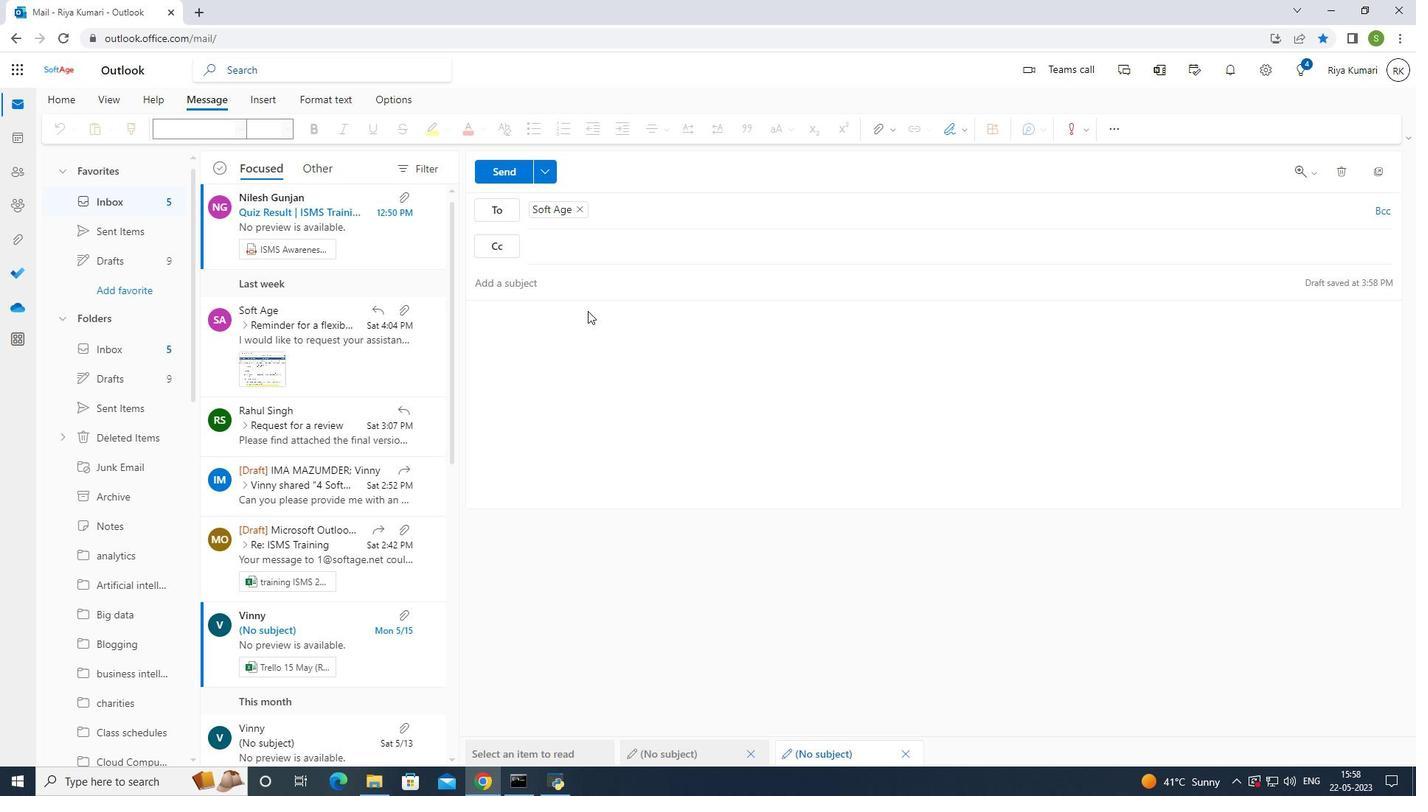 
Action: Mouse moved to (962, 129)
Screenshot: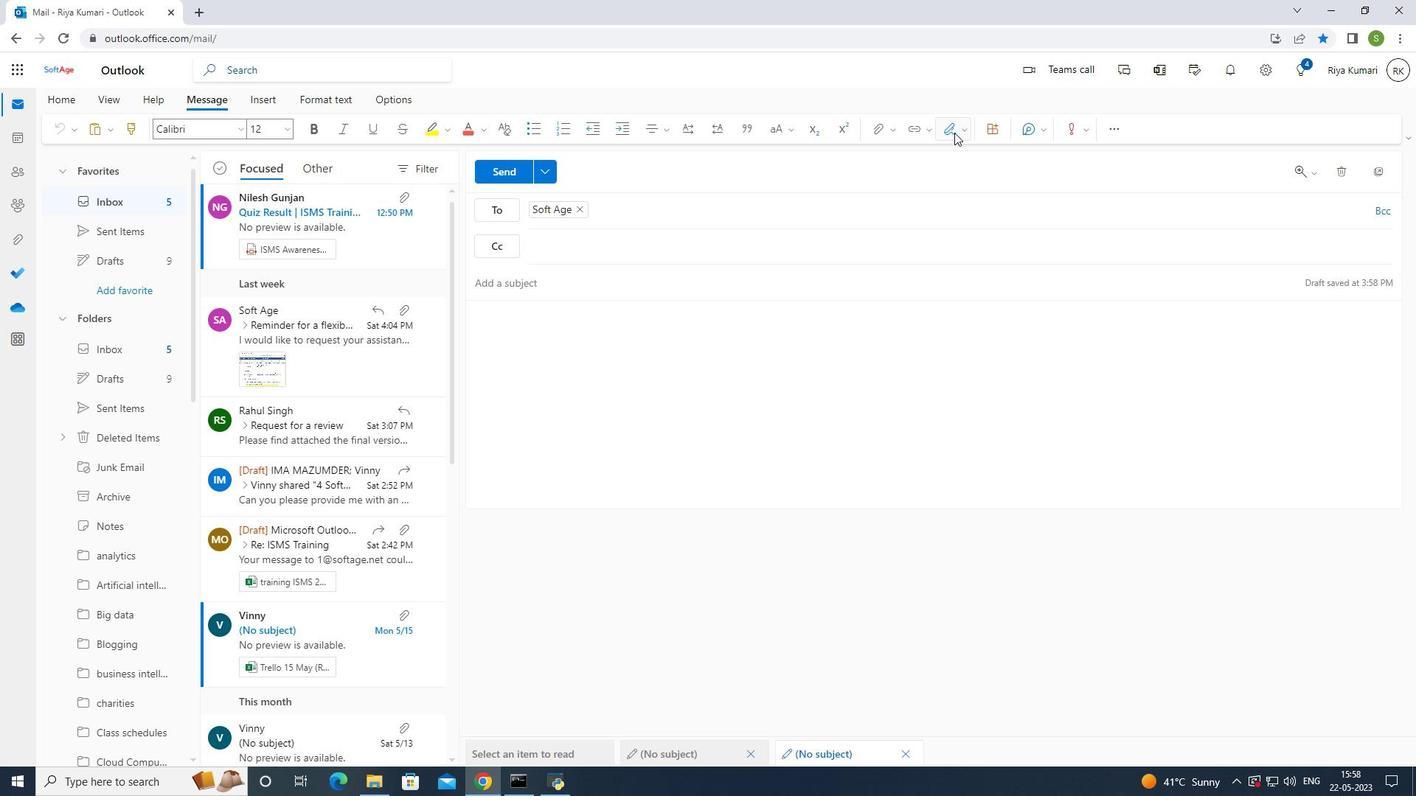 
Action: Mouse pressed left at (962, 129)
Screenshot: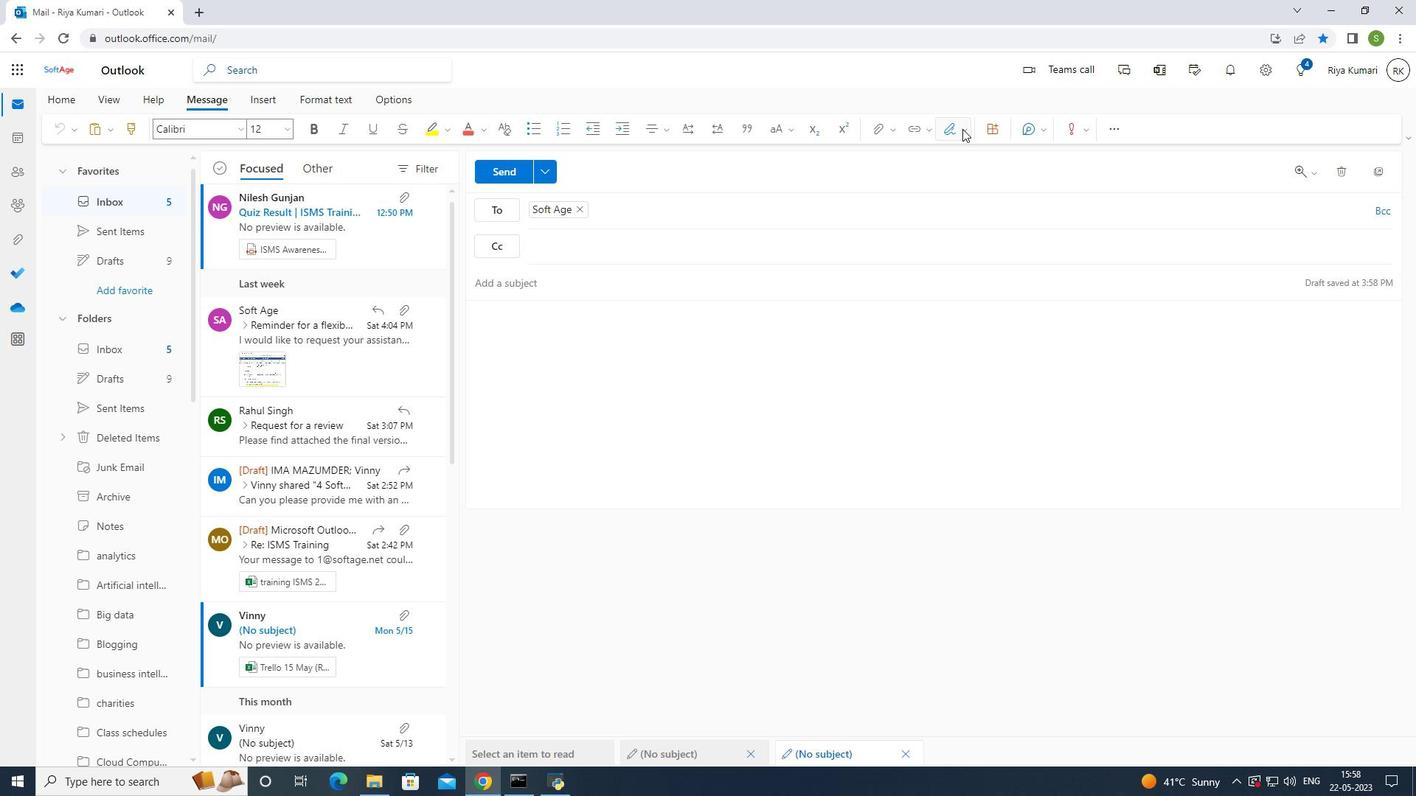 
Action: Mouse moved to (929, 166)
Screenshot: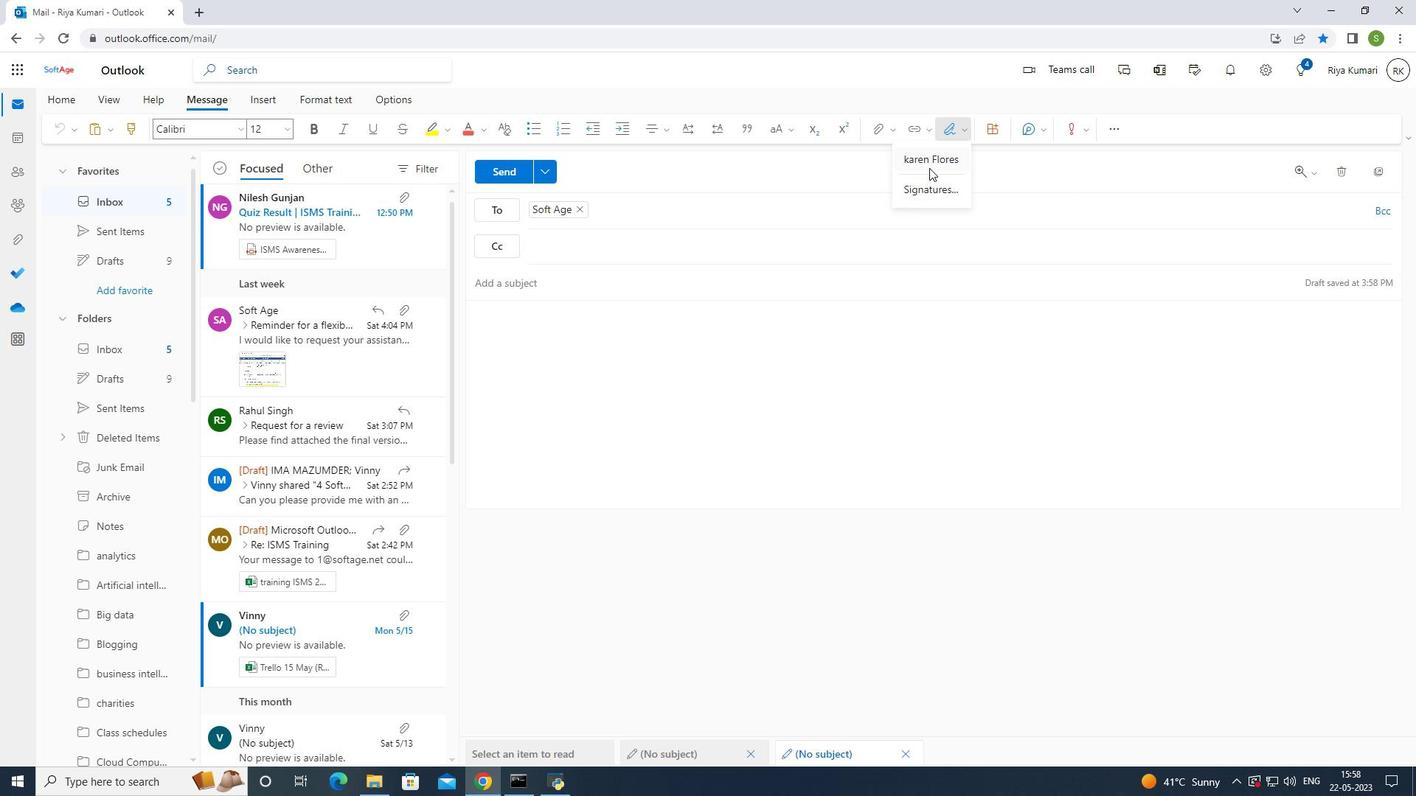 
Action: Mouse pressed left at (929, 166)
Screenshot: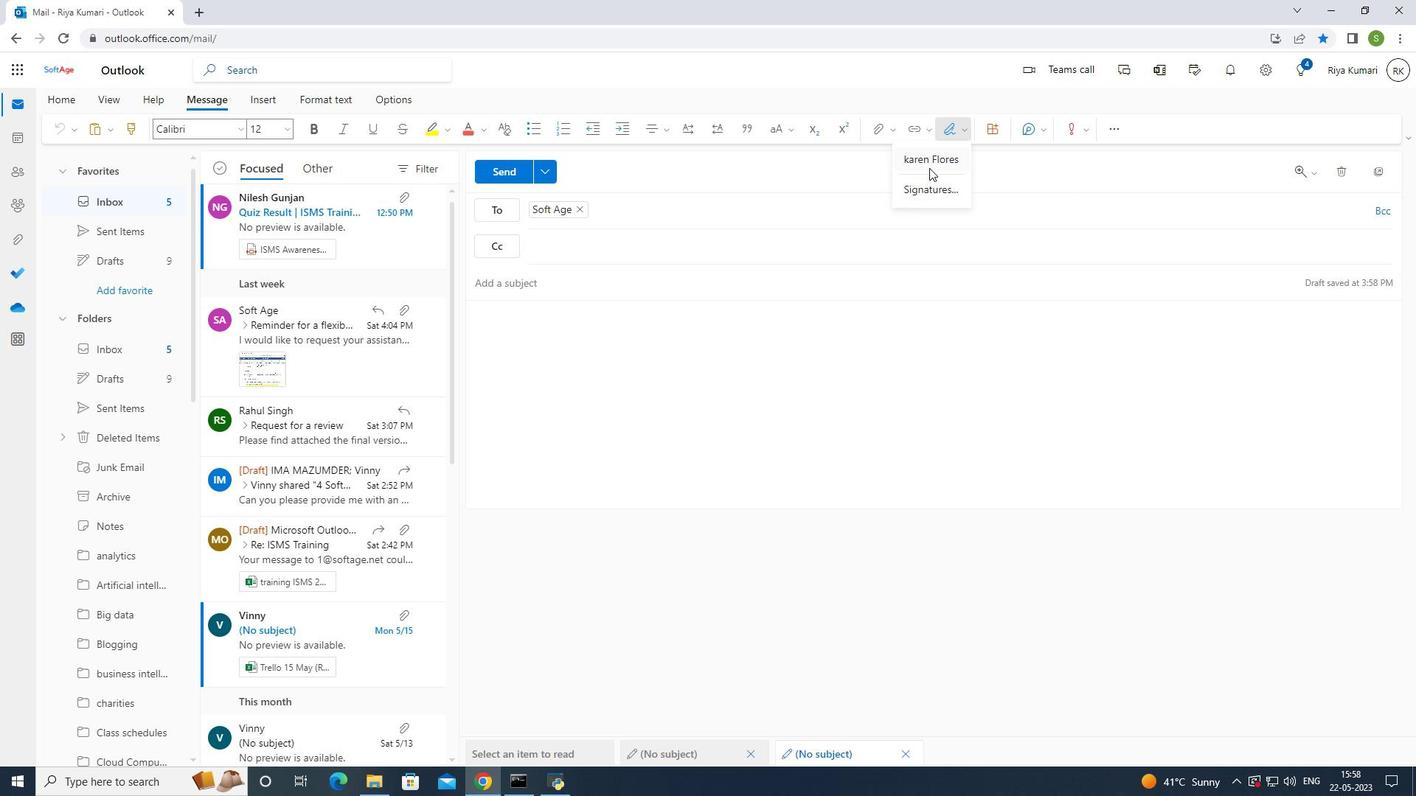 
Action: Mouse moved to (812, 228)
Screenshot: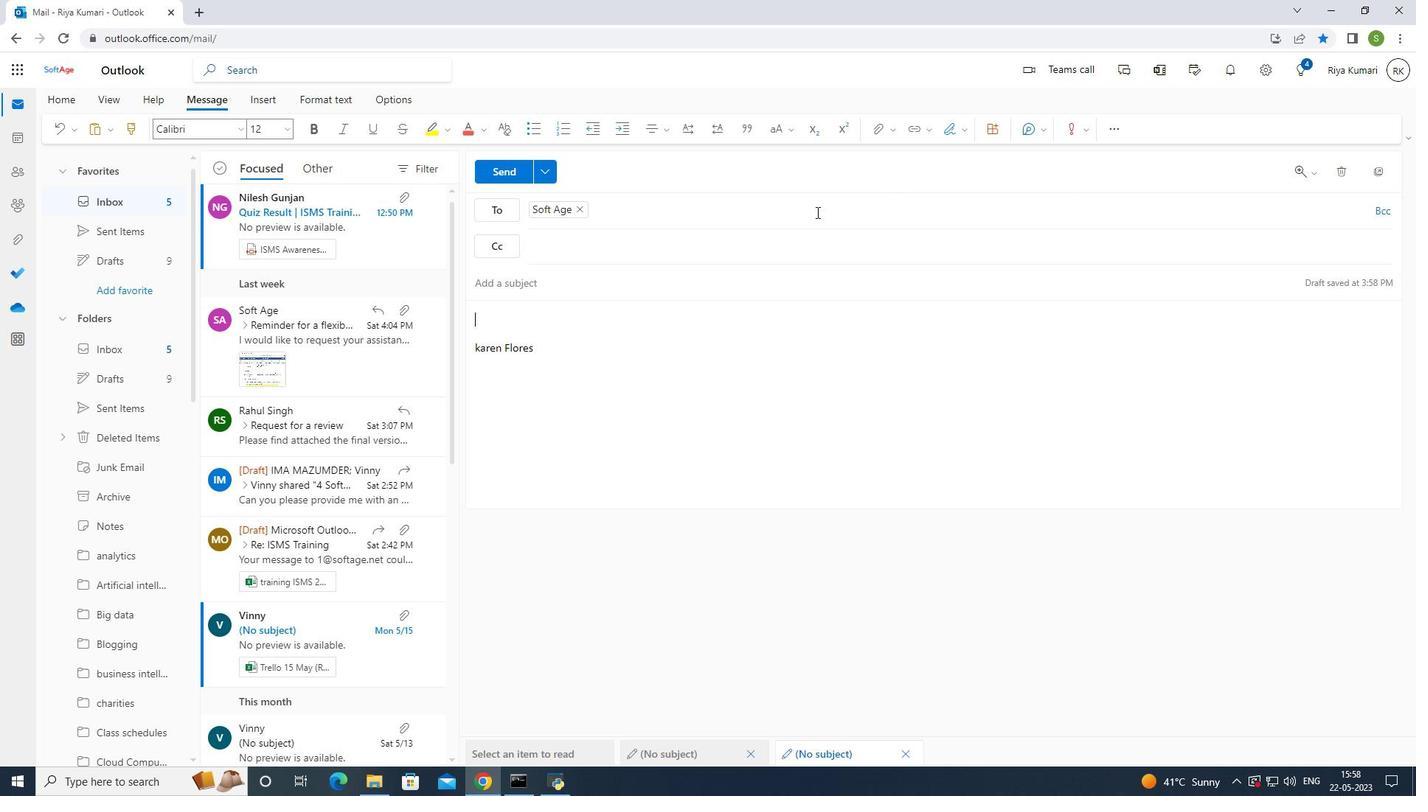 
Action: Key pressed <Key.shift><Key.shift><Key.shift>Best<Key.space>wishes<Key.space>for<Key.space>a<Key.space>happy<Key.space><Key.shift><Key.shift><Key.shift><Key.shift><Key.shift><Key.shift>national<Key.space><Key.shift>Youth<Key.space><Key.shift>Day
Screenshot: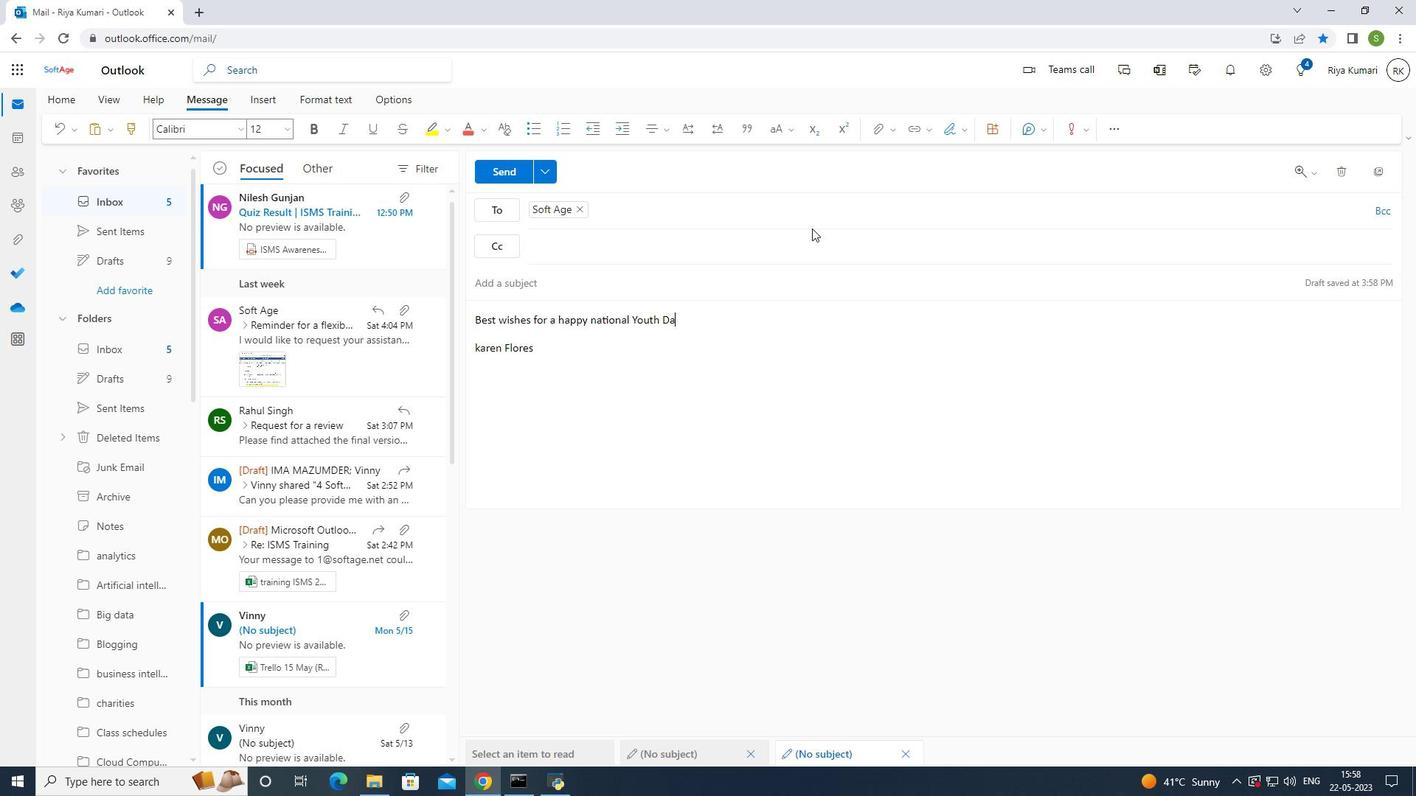 
Action: Mouse moved to (101, 205)
Screenshot: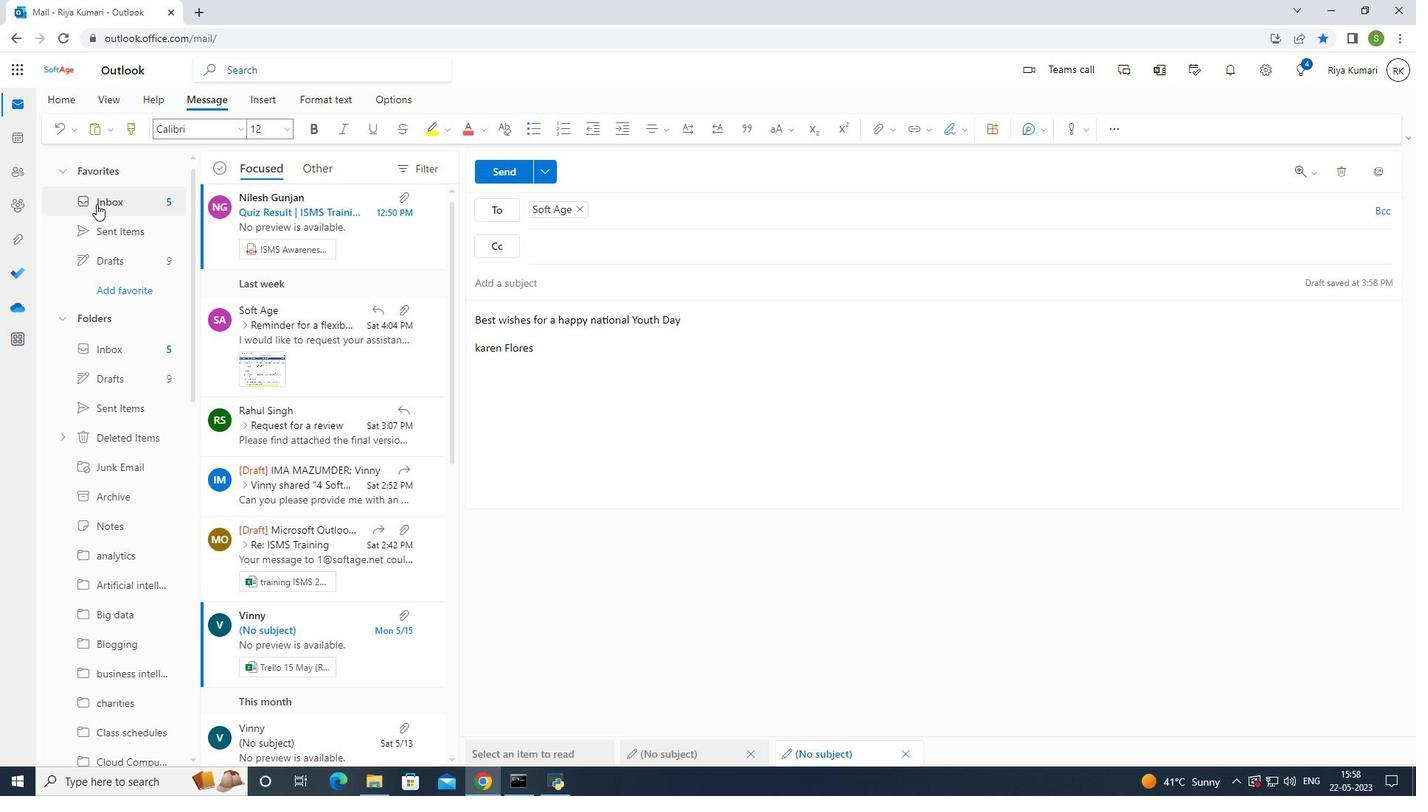 
Action: Mouse scrolled (101, 204) with delta (0, 0)
Screenshot: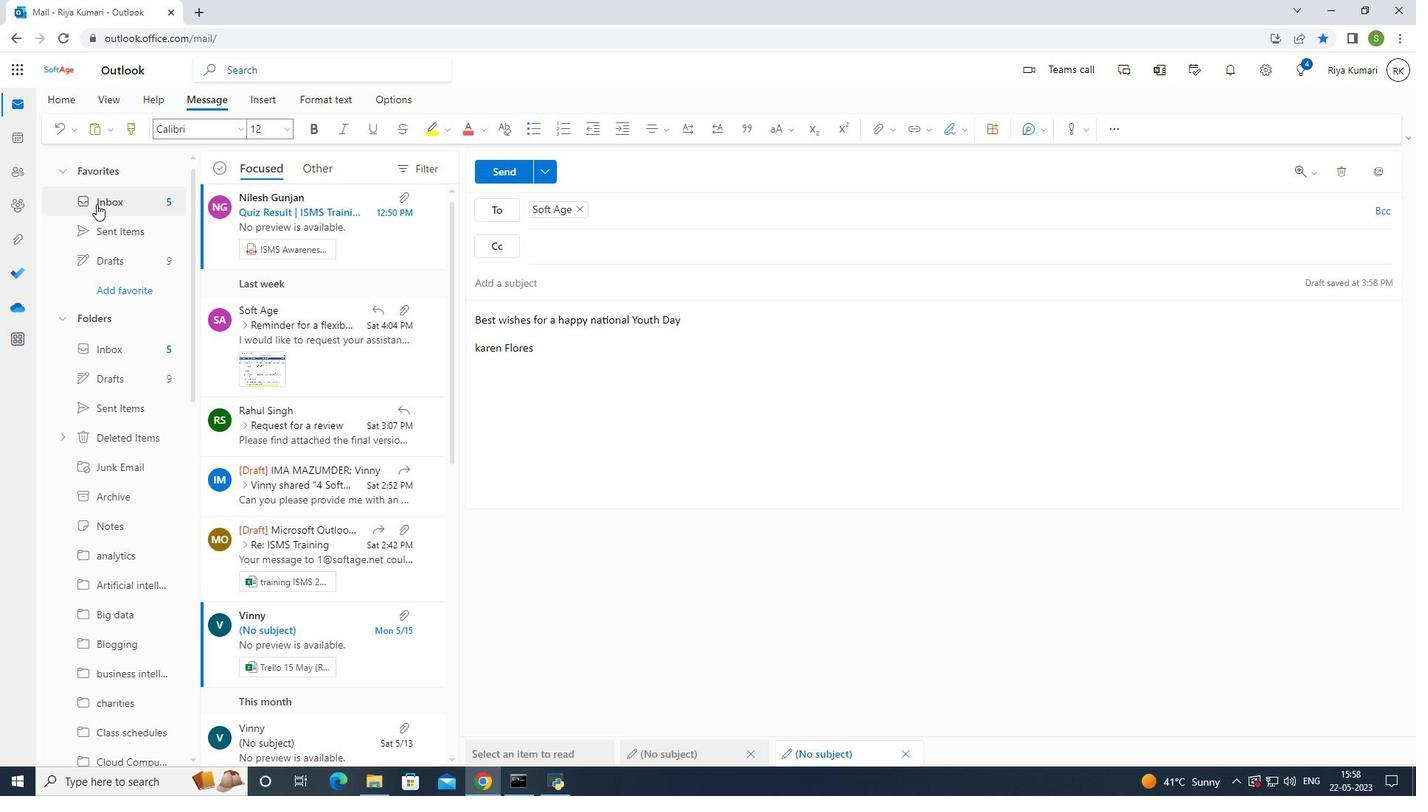 
Action: Mouse scrolled (101, 204) with delta (0, 0)
Screenshot: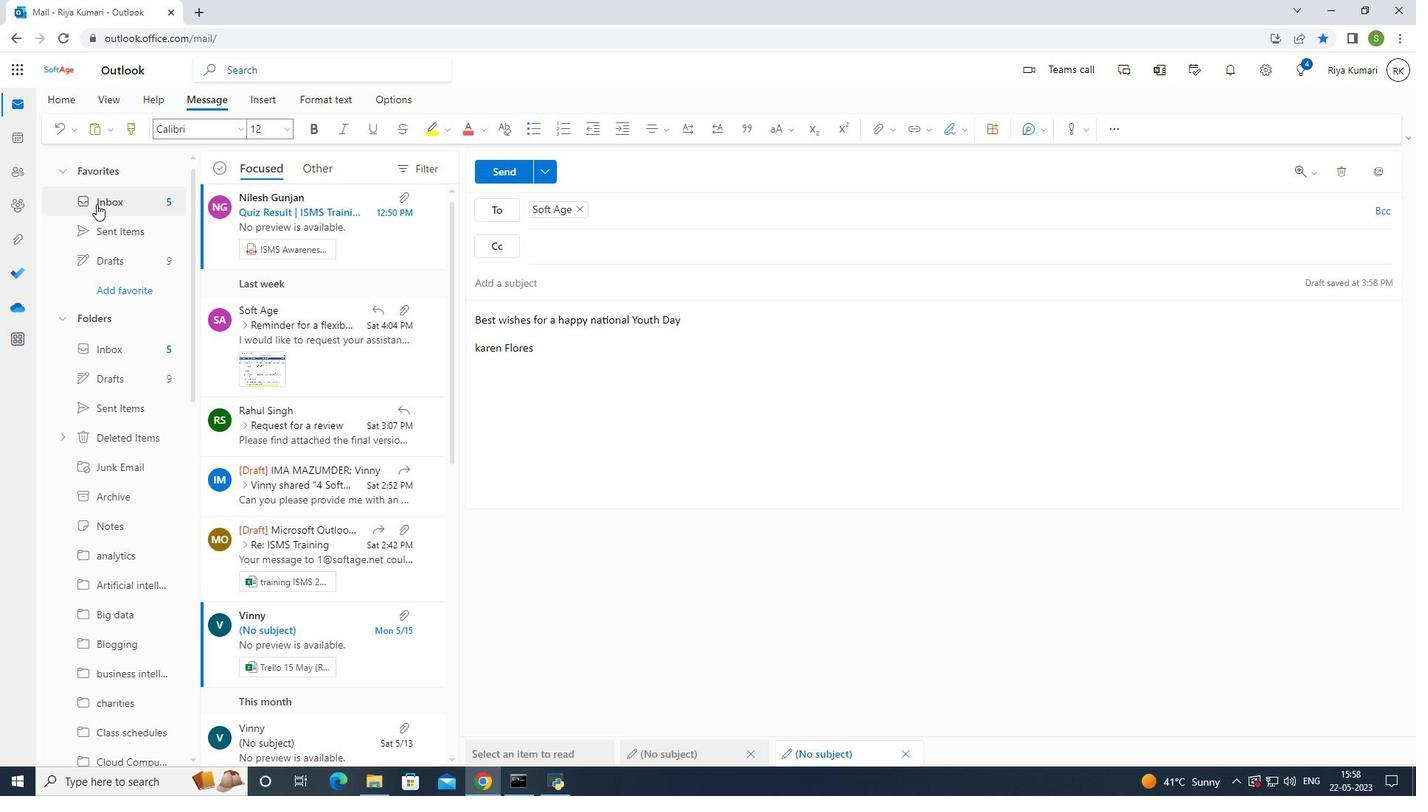 
Action: Mouse scrolled (101, 204) with delta (0, 0)
Screenshot: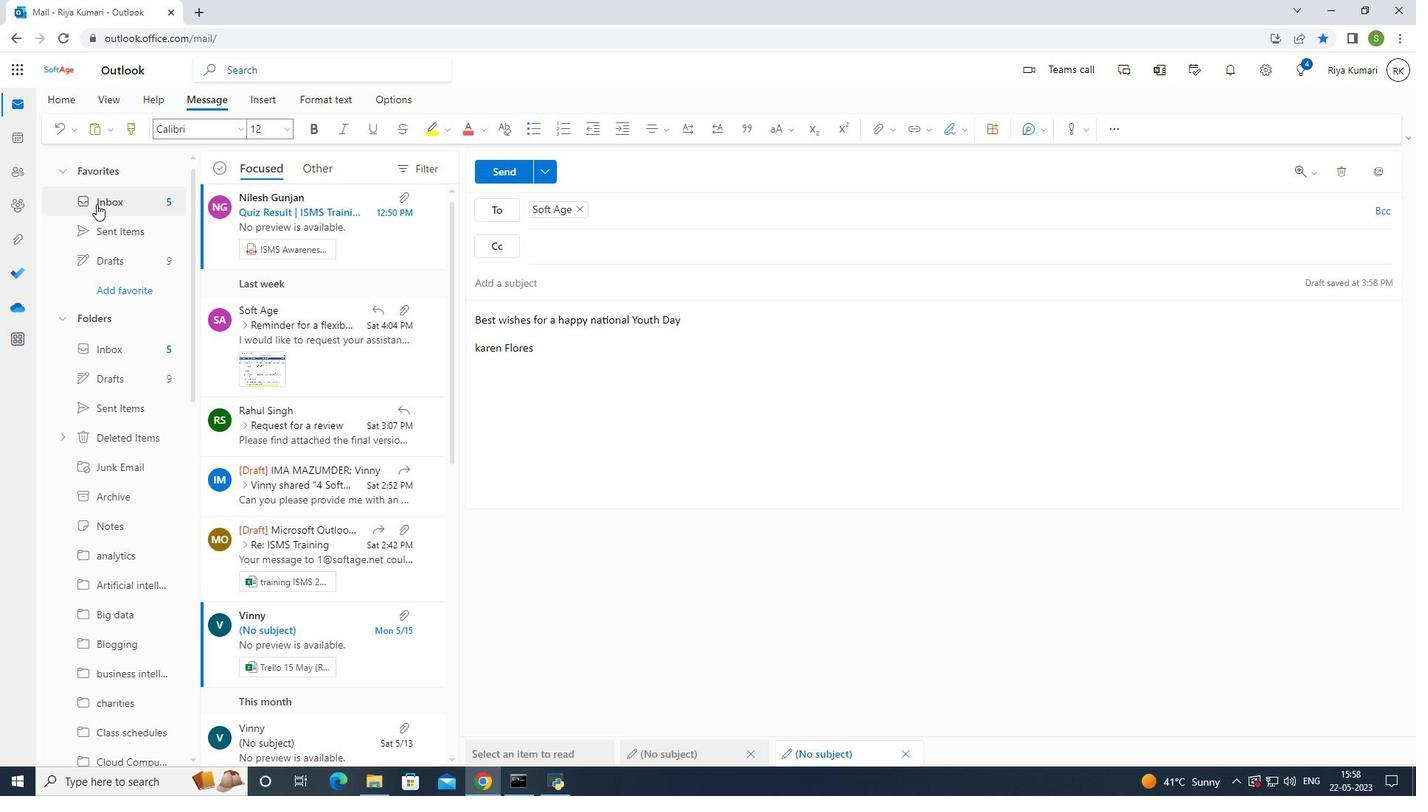 
Action: Mouse scrolled (101, 204) with delta (0, 0)
Screenshot: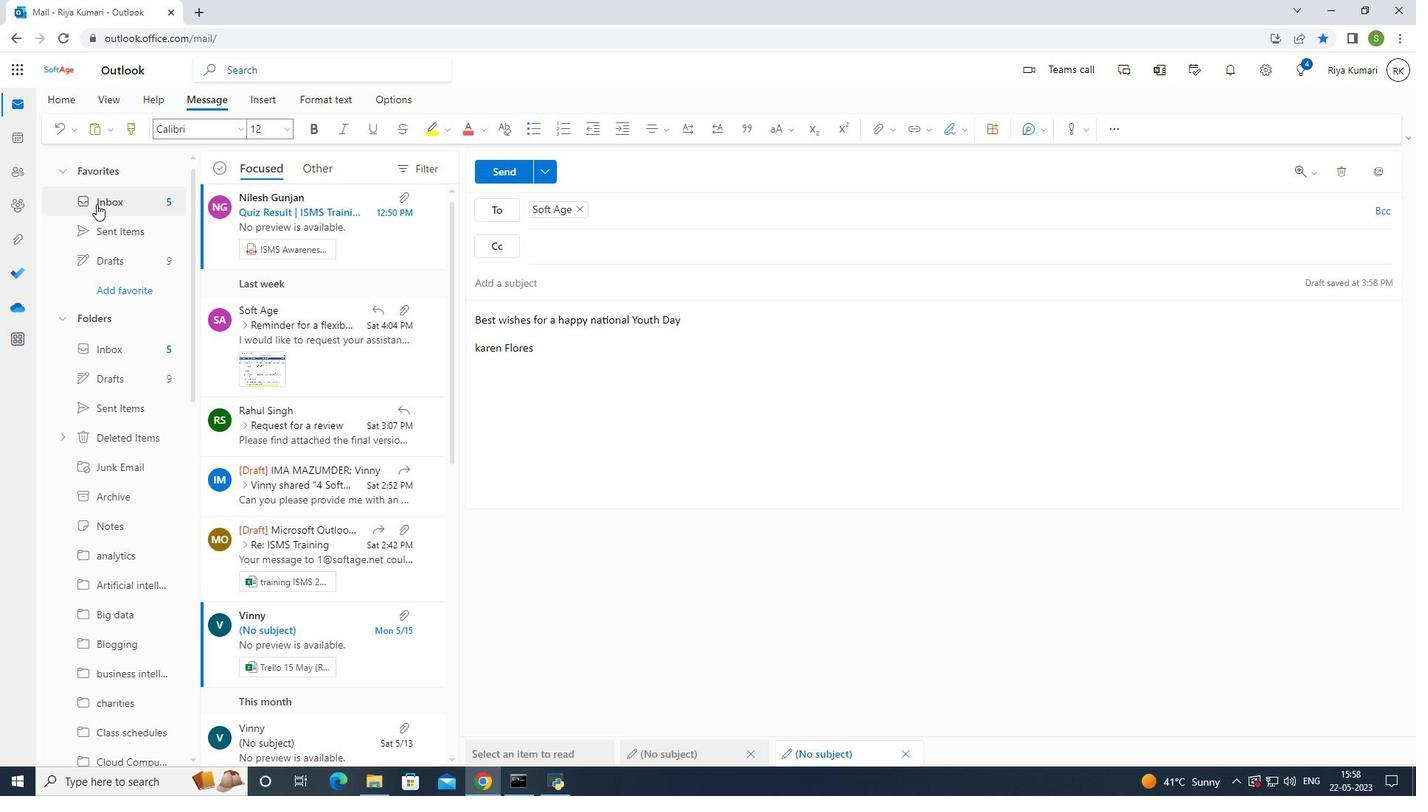 
Action: Mouse scrolled (101, 204) with delta (0, 0)
Screenshot: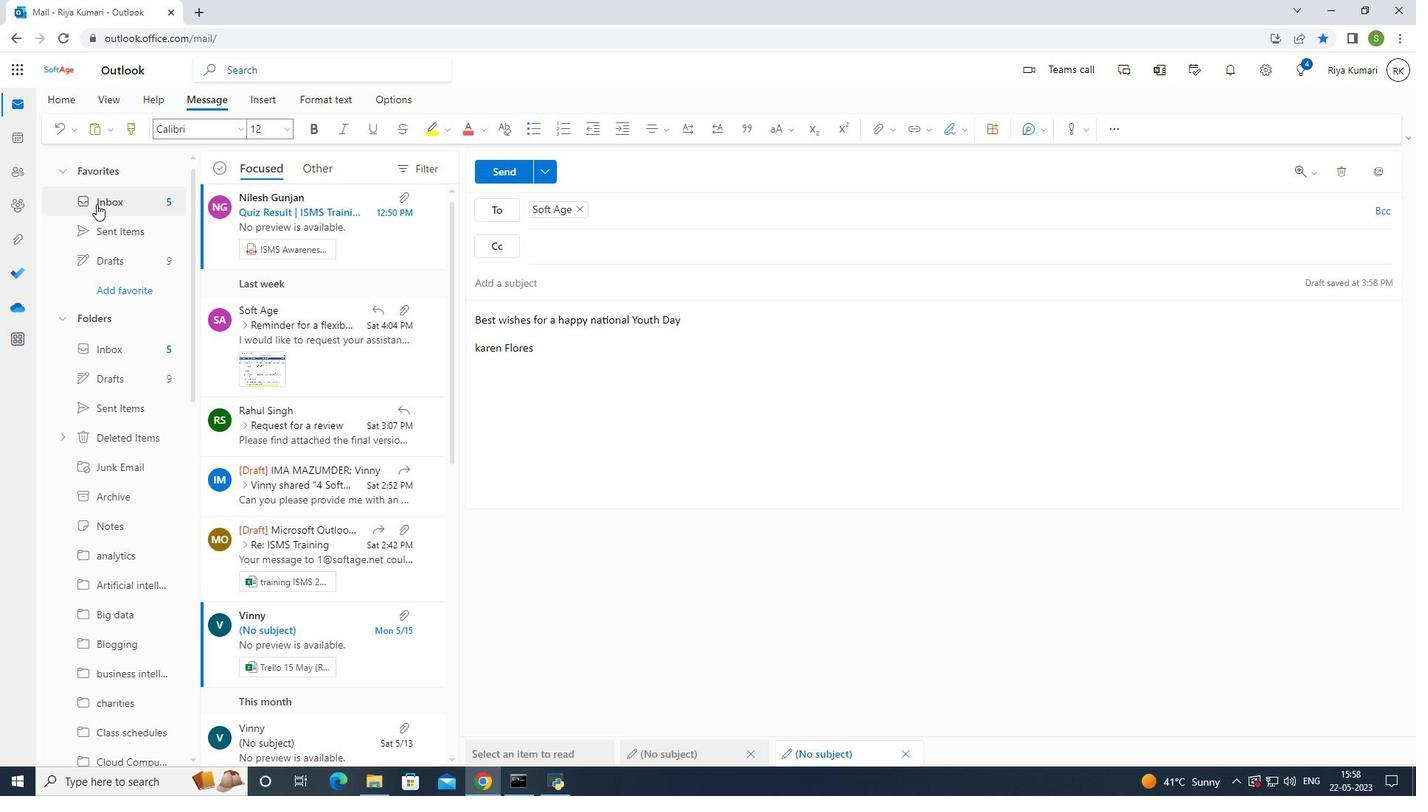 
Action: Mouse moved to (101, 202)
Screenshot: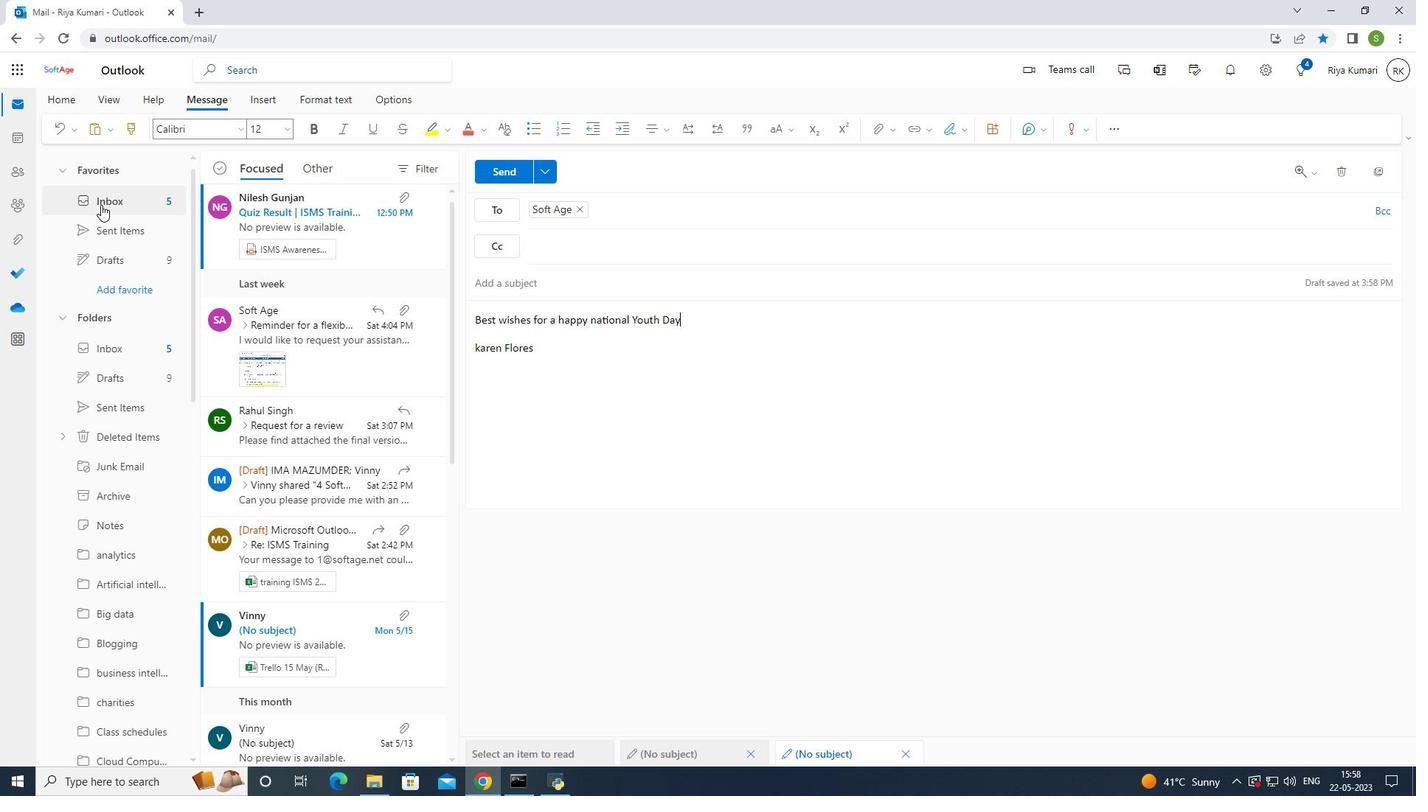 
Action: Mouse scrolled (101, 201) with delta (0, 0)
Screenshot: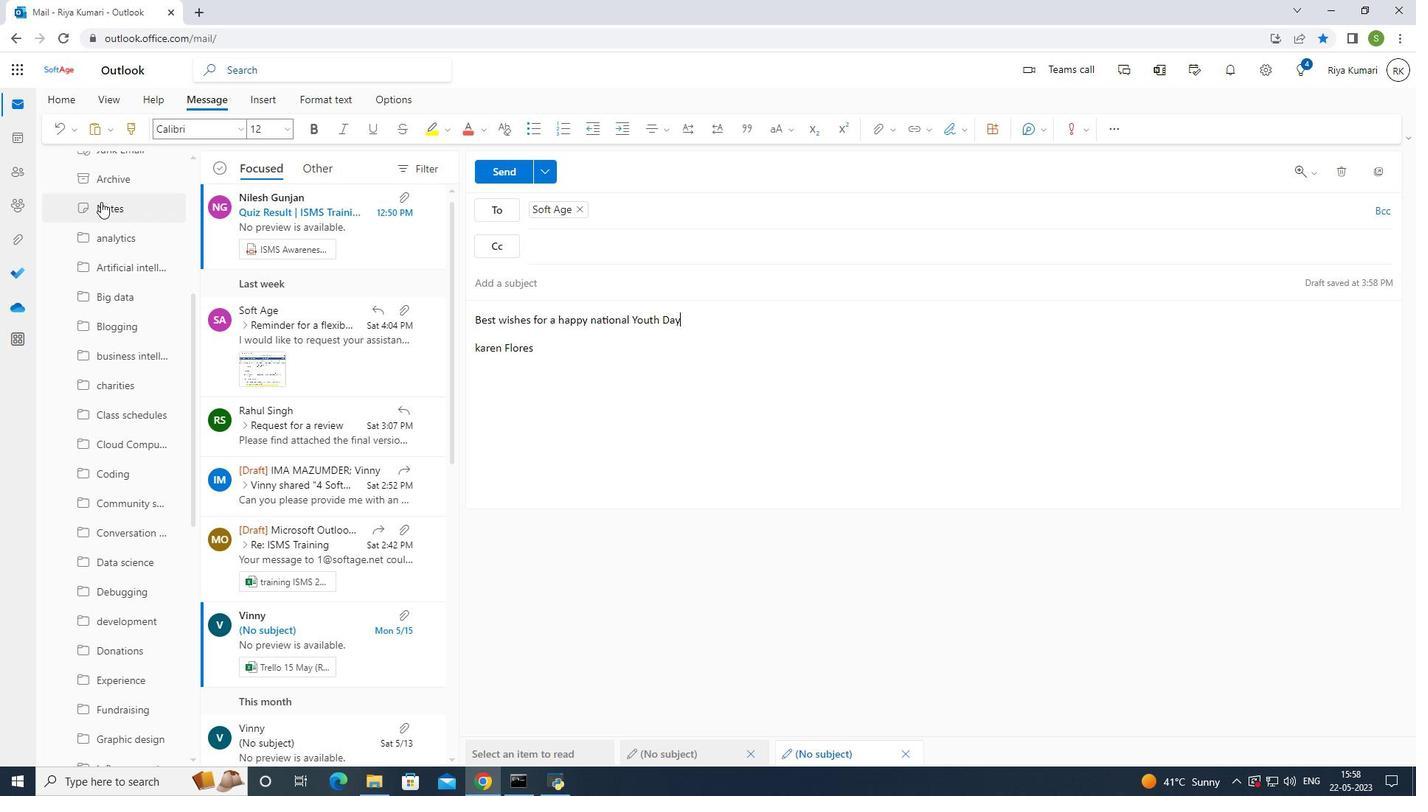 
Action: Mouse scrolled (101, 201) with delta (0, 0)
Screenshot: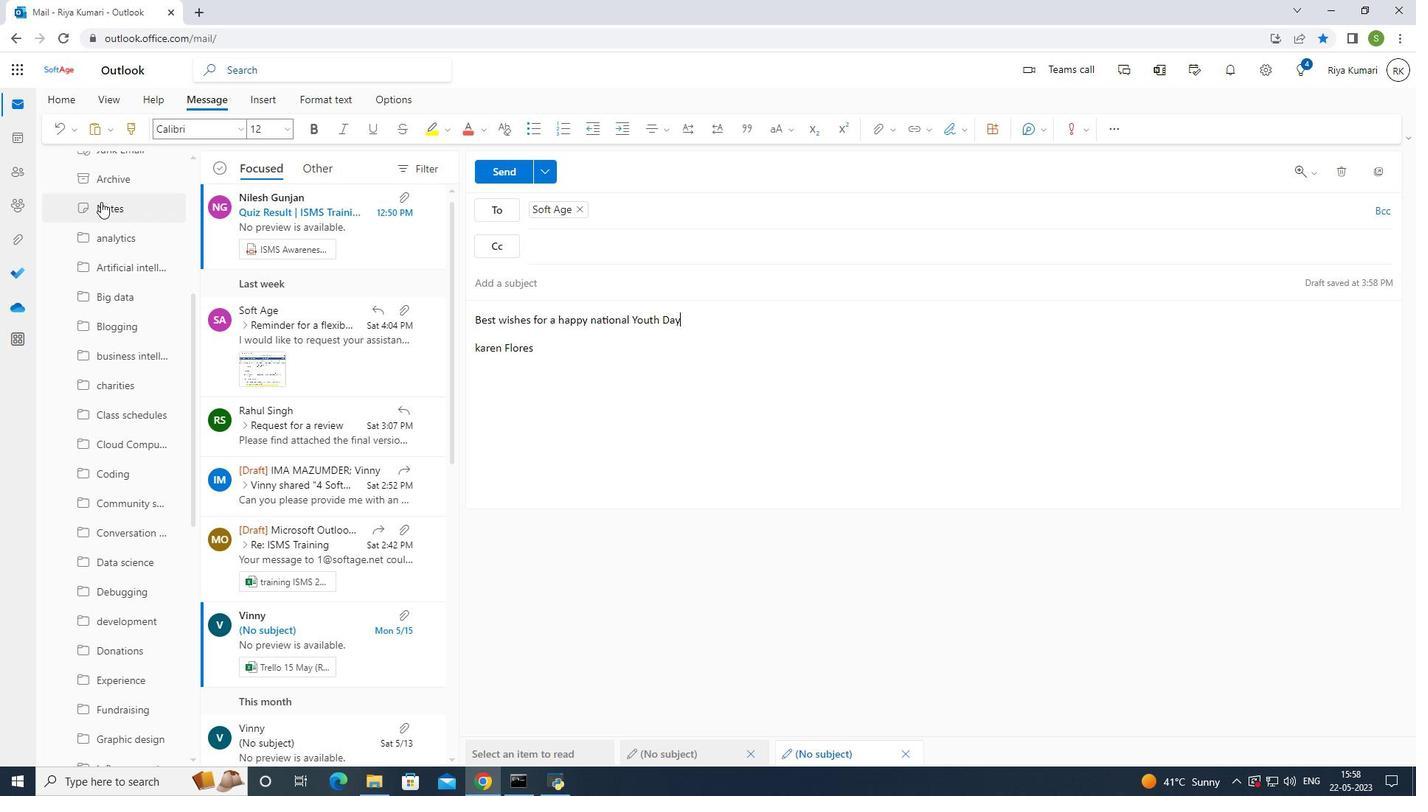 
Action: Mouse scrolled (101, 201) with delta (0, 0)
Screenshot: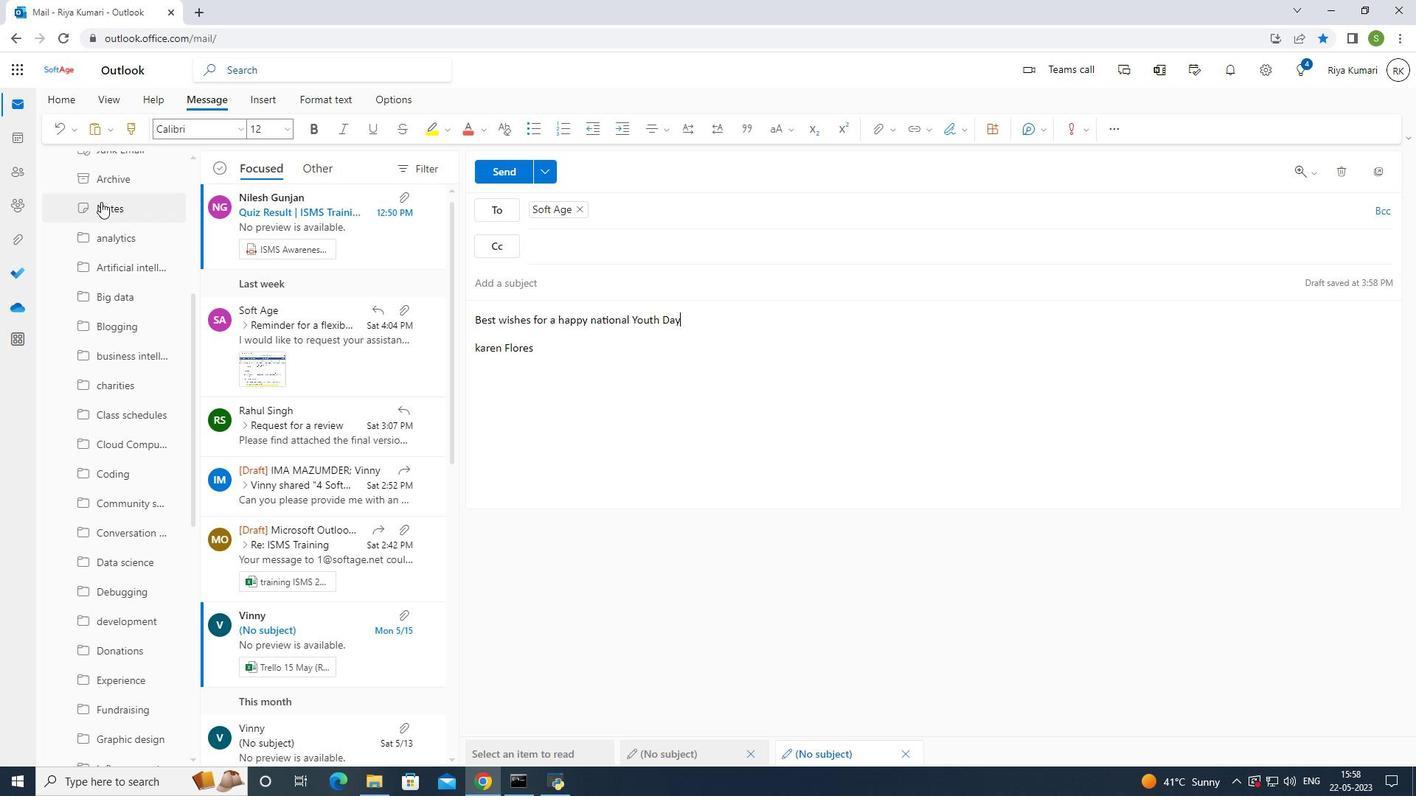 
Action: Mouse scrolled (101, 201) with delta (0, 0)
Screenshot: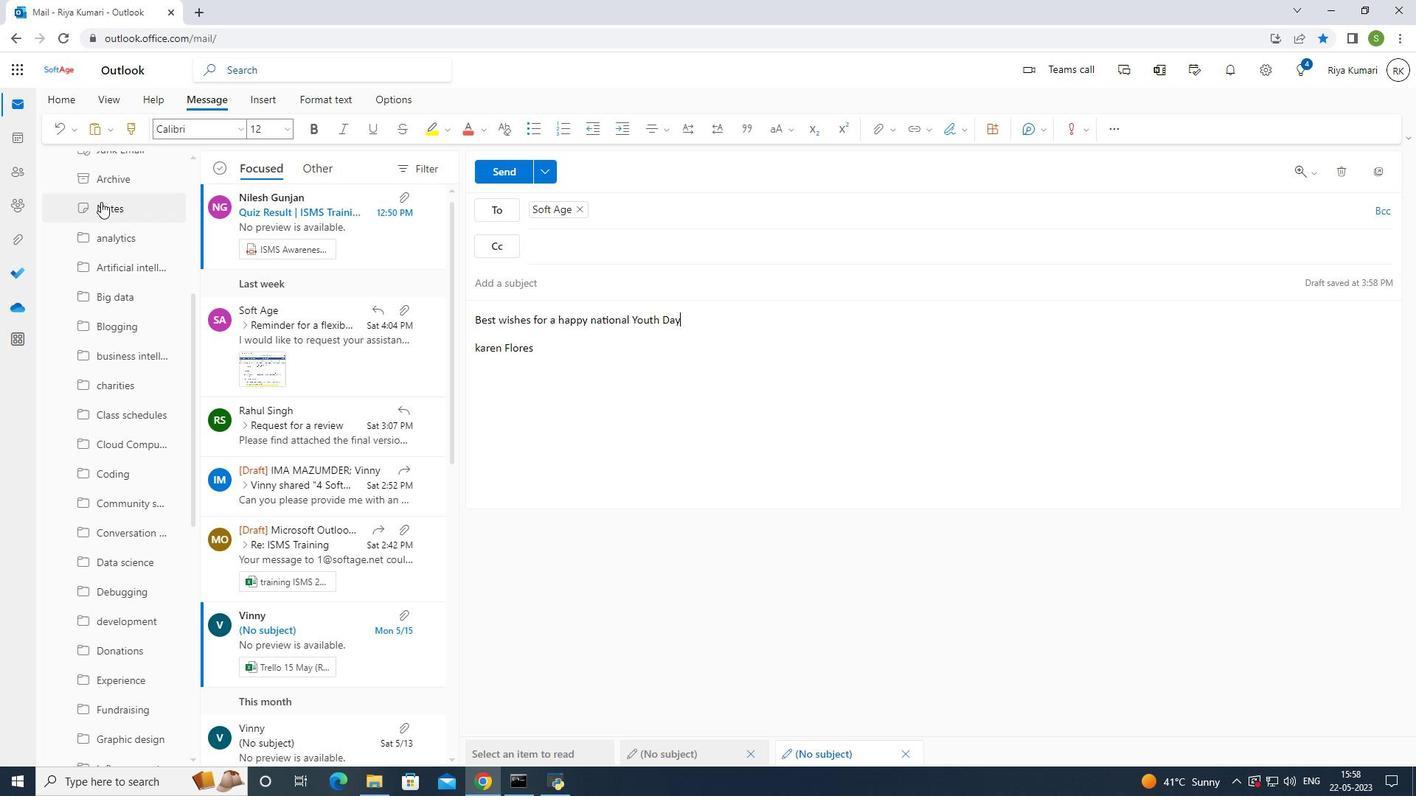 
Action: Mouse scrolled (101, 201) with delta (0, 0)
Screenshot: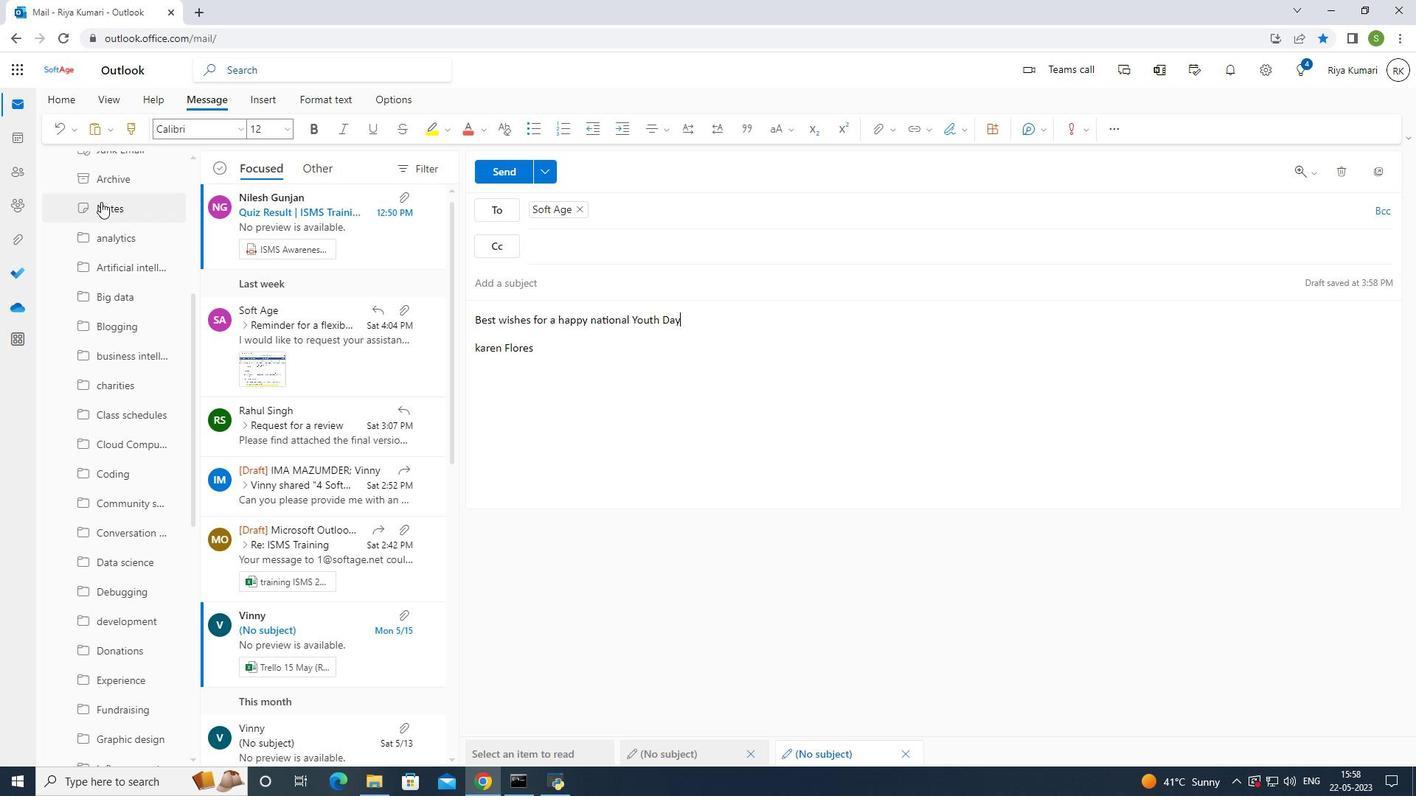 
Action: Mouse moved to (107, 196)
Screenshot: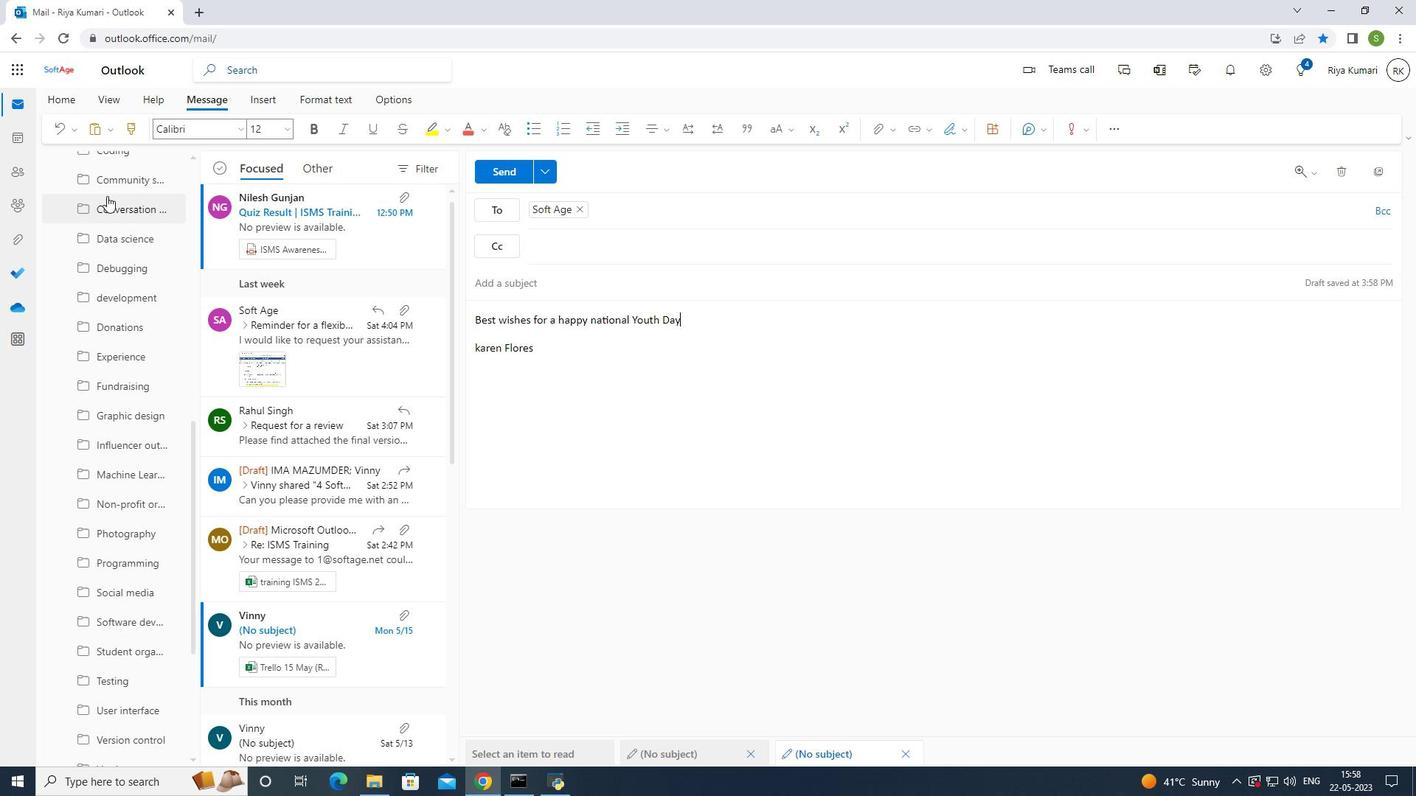 
Action: Mouse scrolled (107, 195) with delta (0, 0)
Screenshot: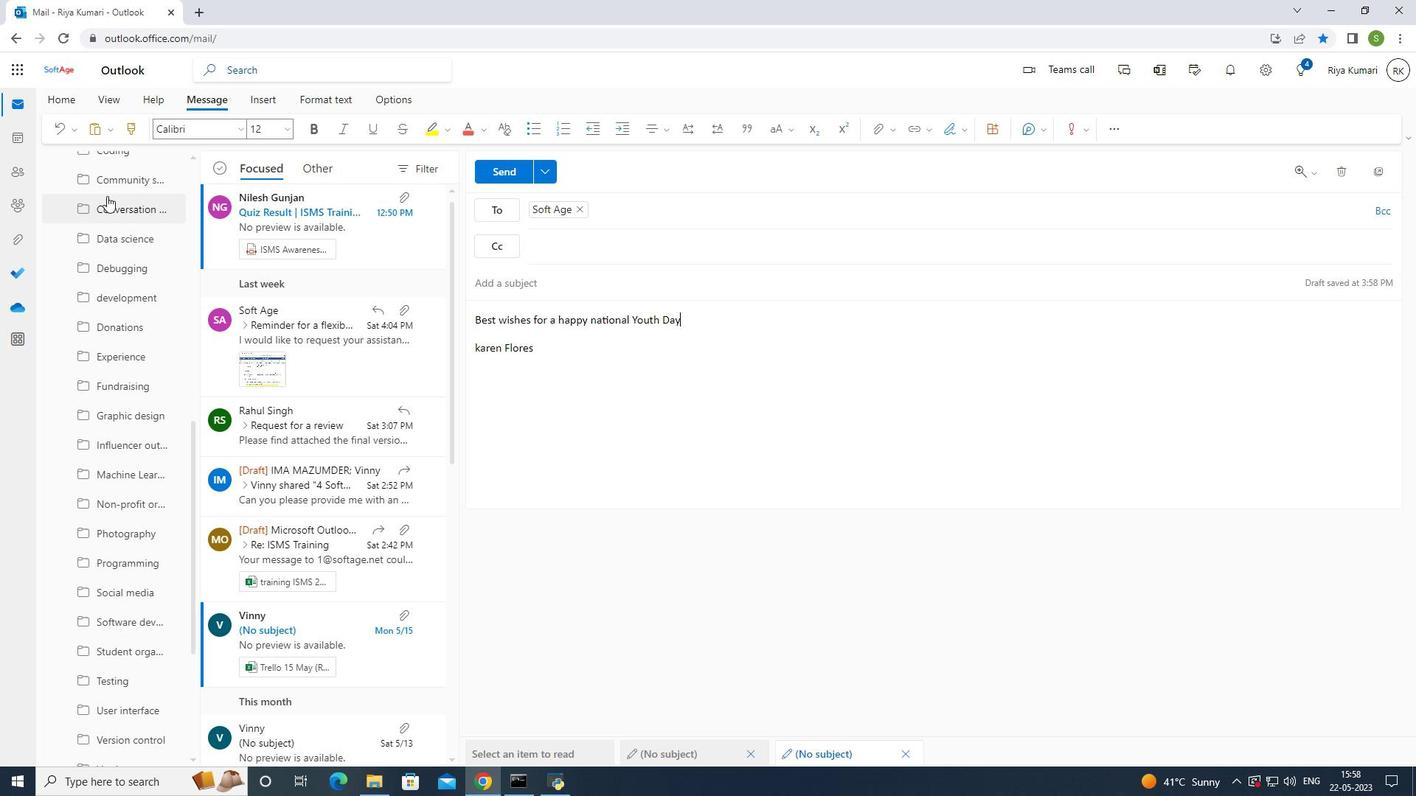 
Action: Mouse moved to (107, 196)
Screenshot: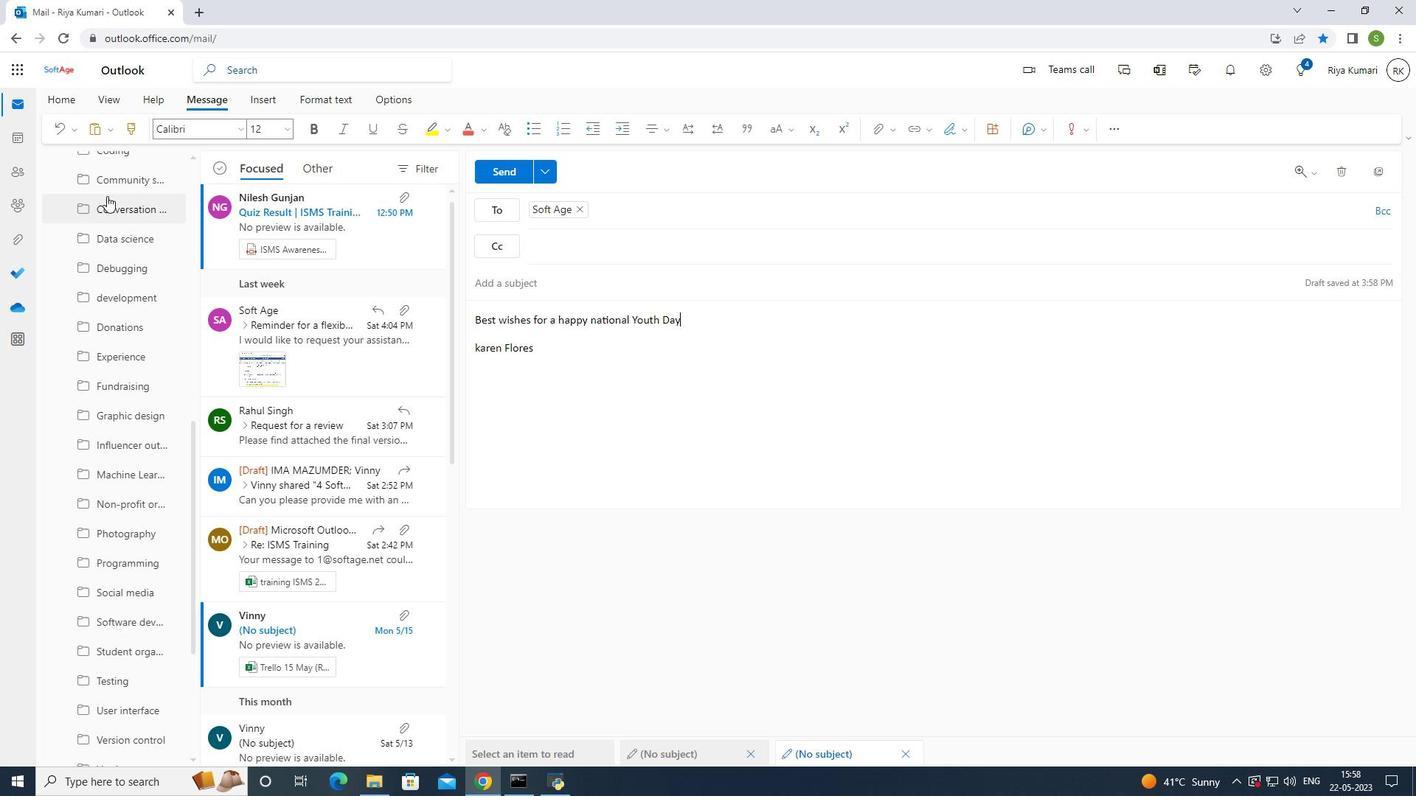
Action: Mouse scrolled (107, 195) with delta (0, 0)
Screenshot: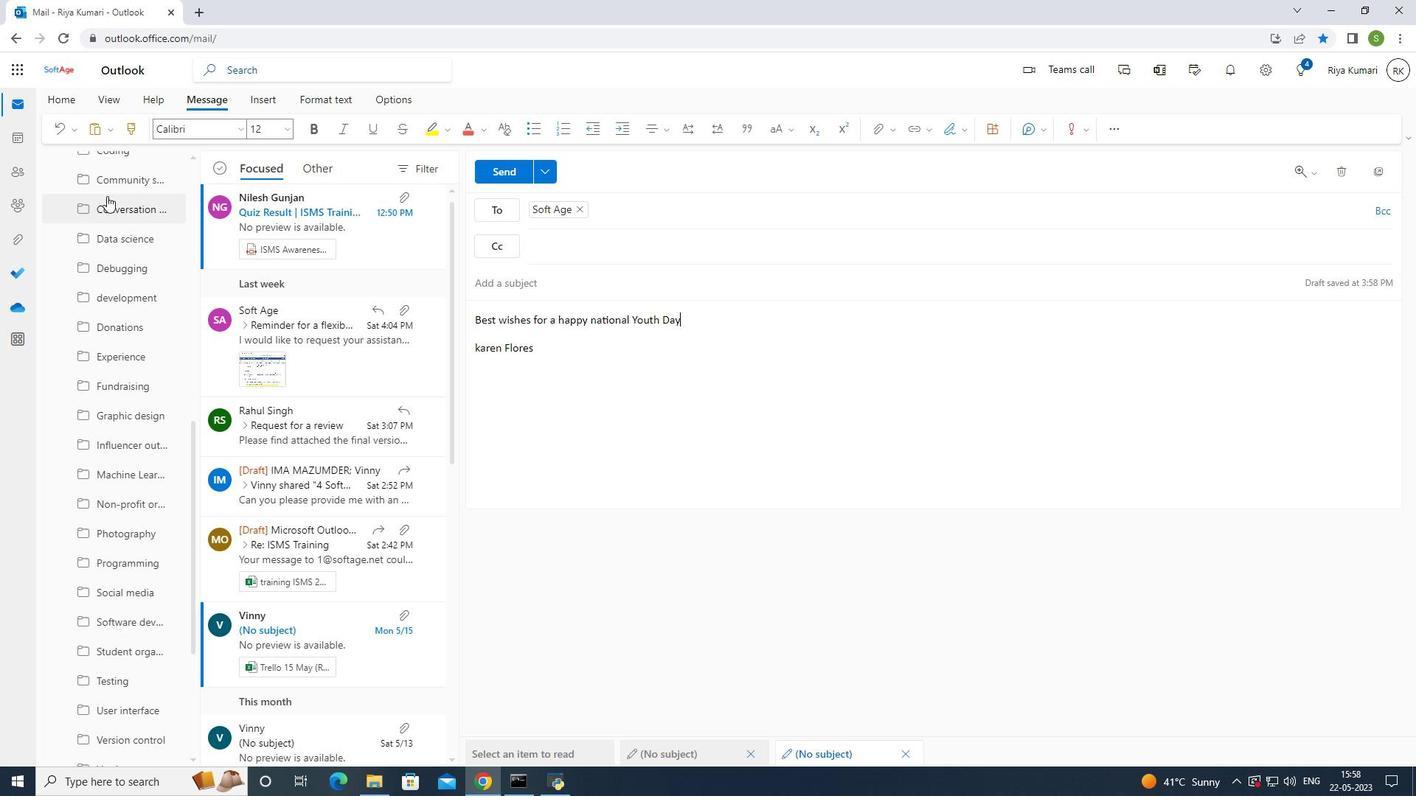 
Action: Mouse scrolled (107, 195) with delta (0, 0)
Screenshot: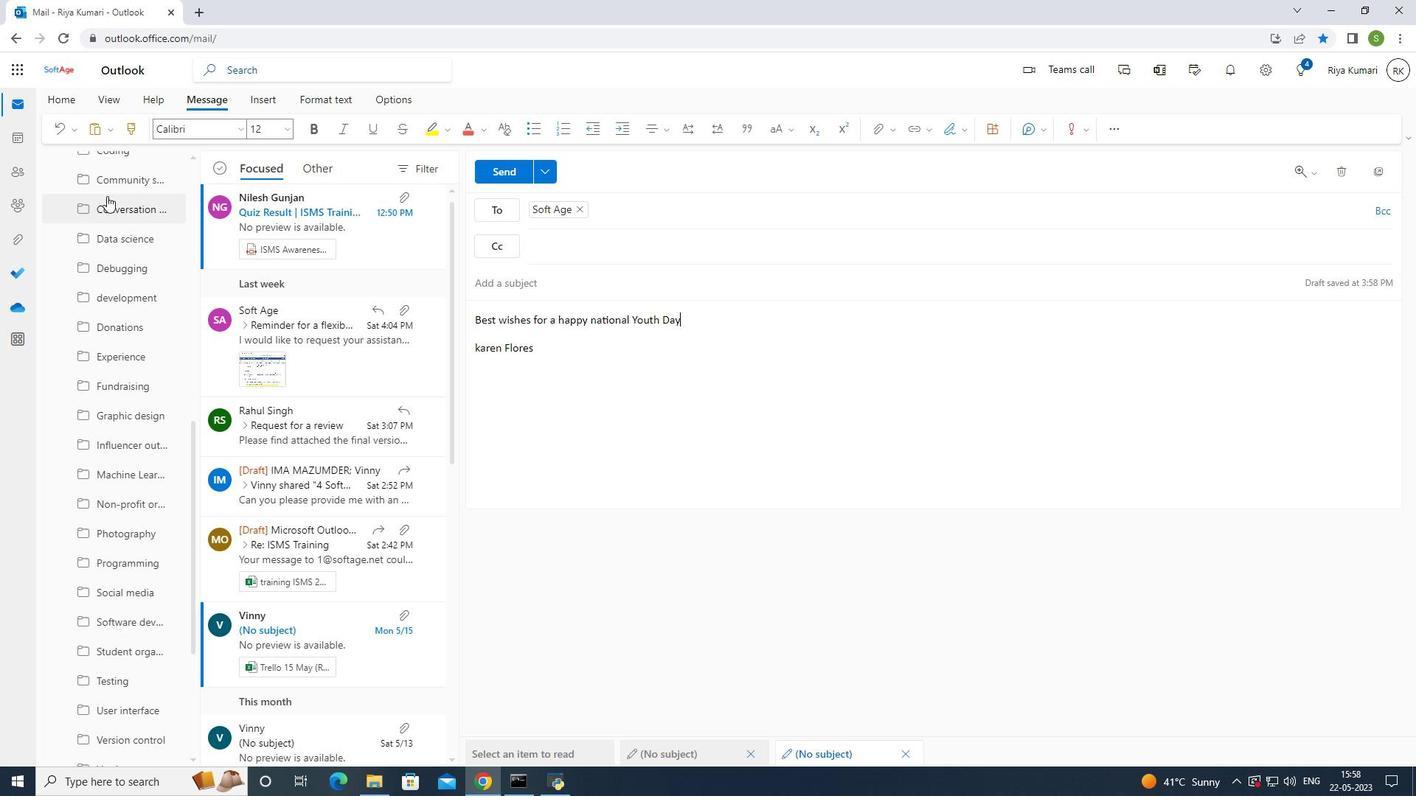 
Action: Mouse scrolled (107, 195) with delta (0, 0)
Screenshot: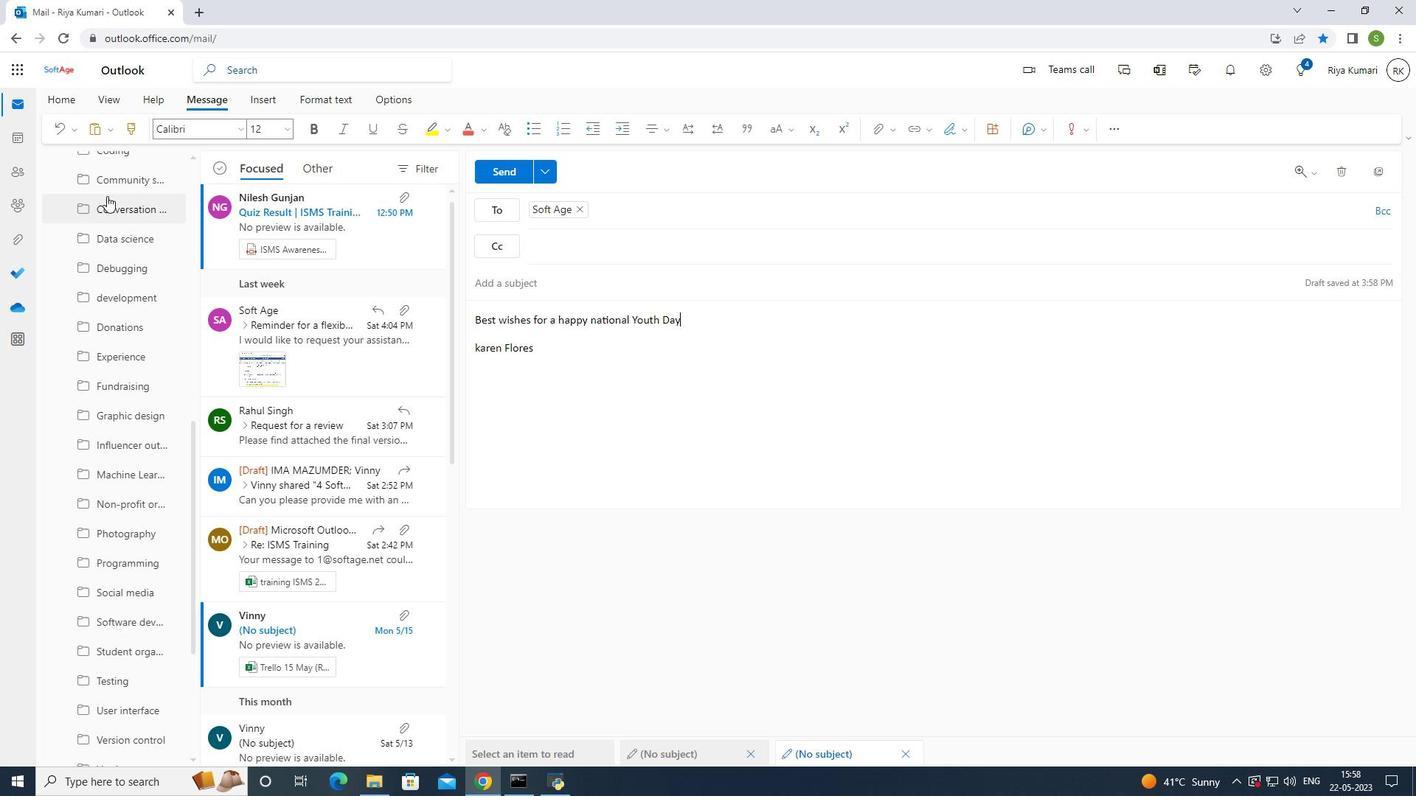 
Action: Mouse scrolled (107, 195) with delta (0, 0)
Screenshot: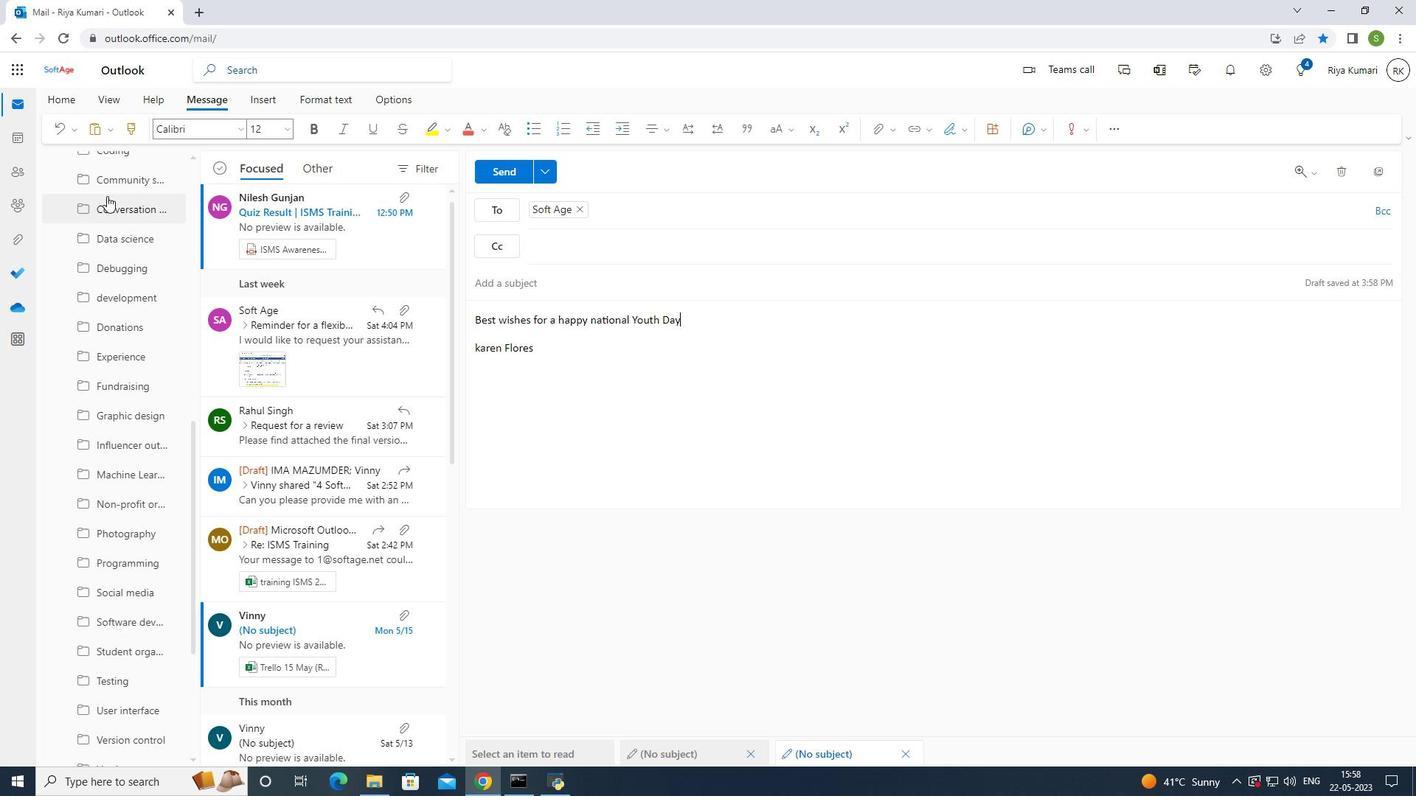 
Action: Mouse moved to (118, 200)
Screenshot: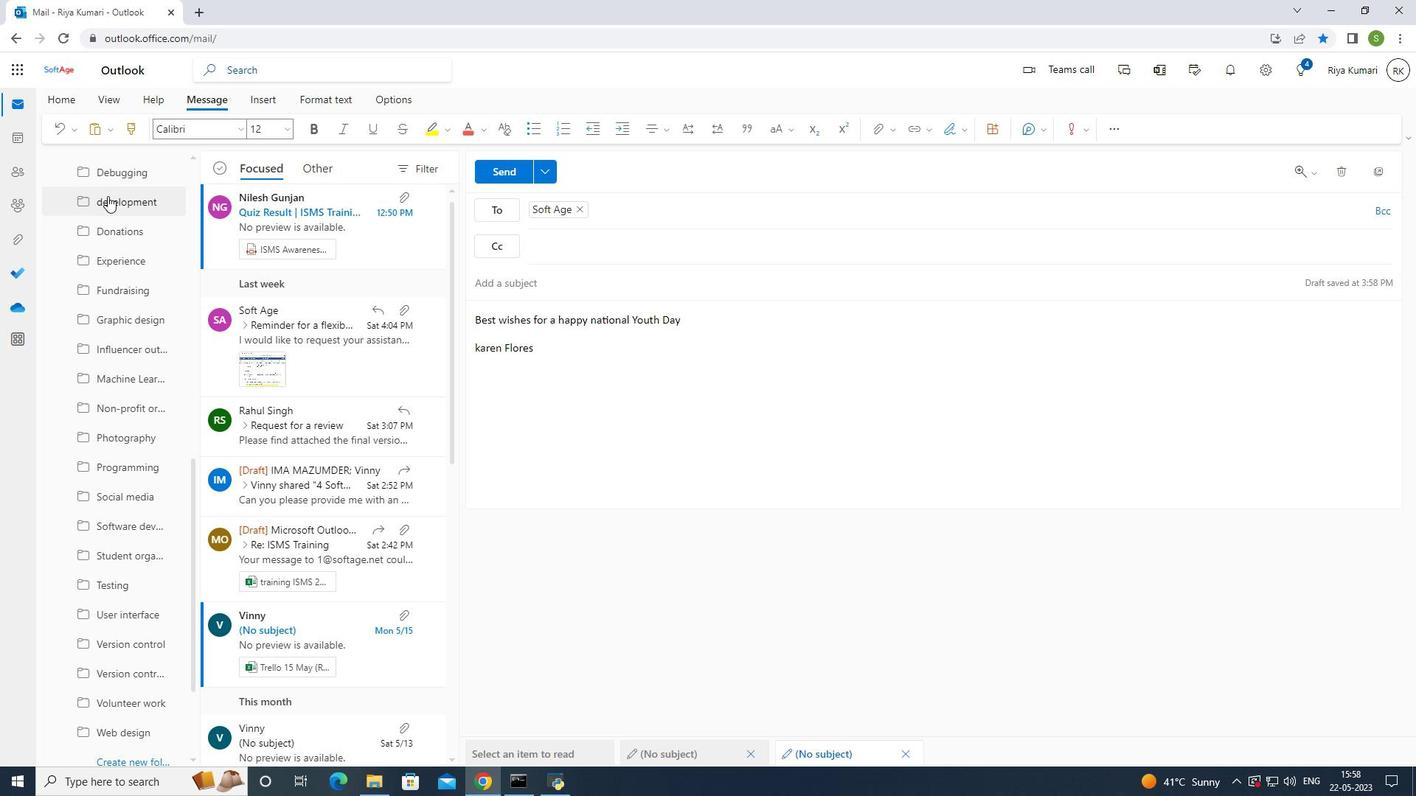 
Action: Mouse scrolled (118, 199) with delta (0, 0)
Screenshot: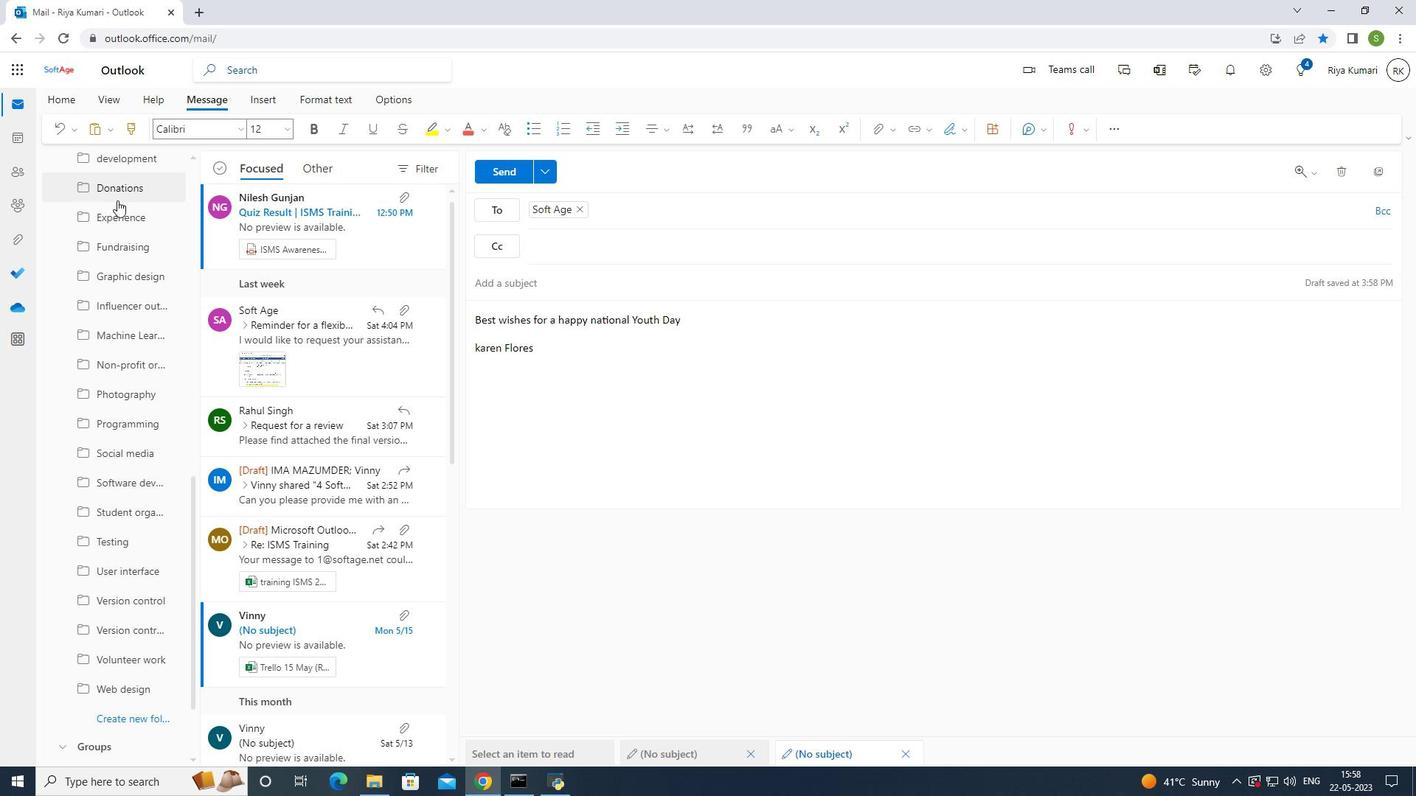 
Action: Mouse moved to (118, 200)
Screenshot: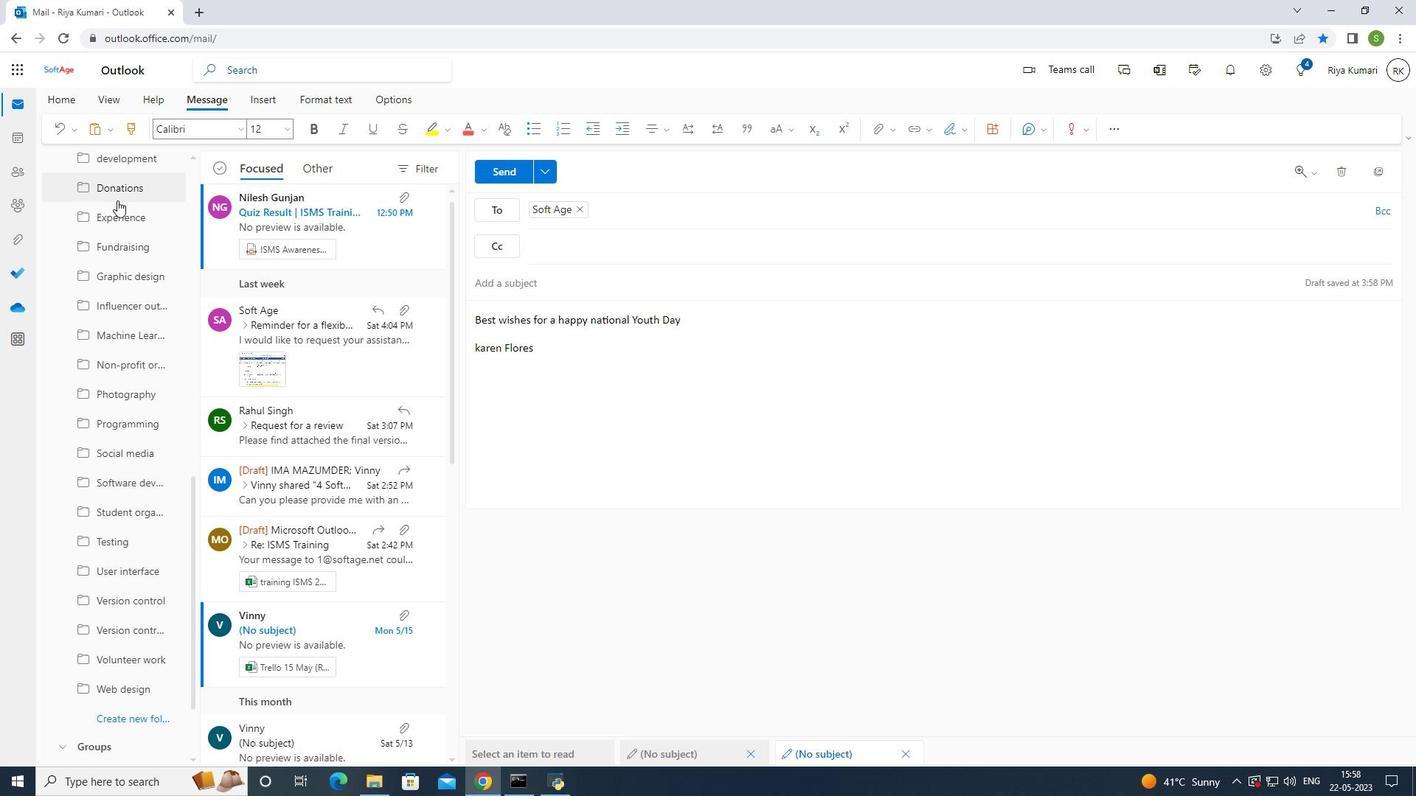 
Action: Mouse scrolled (118, 199) with delta (0, 0)
Screenshot: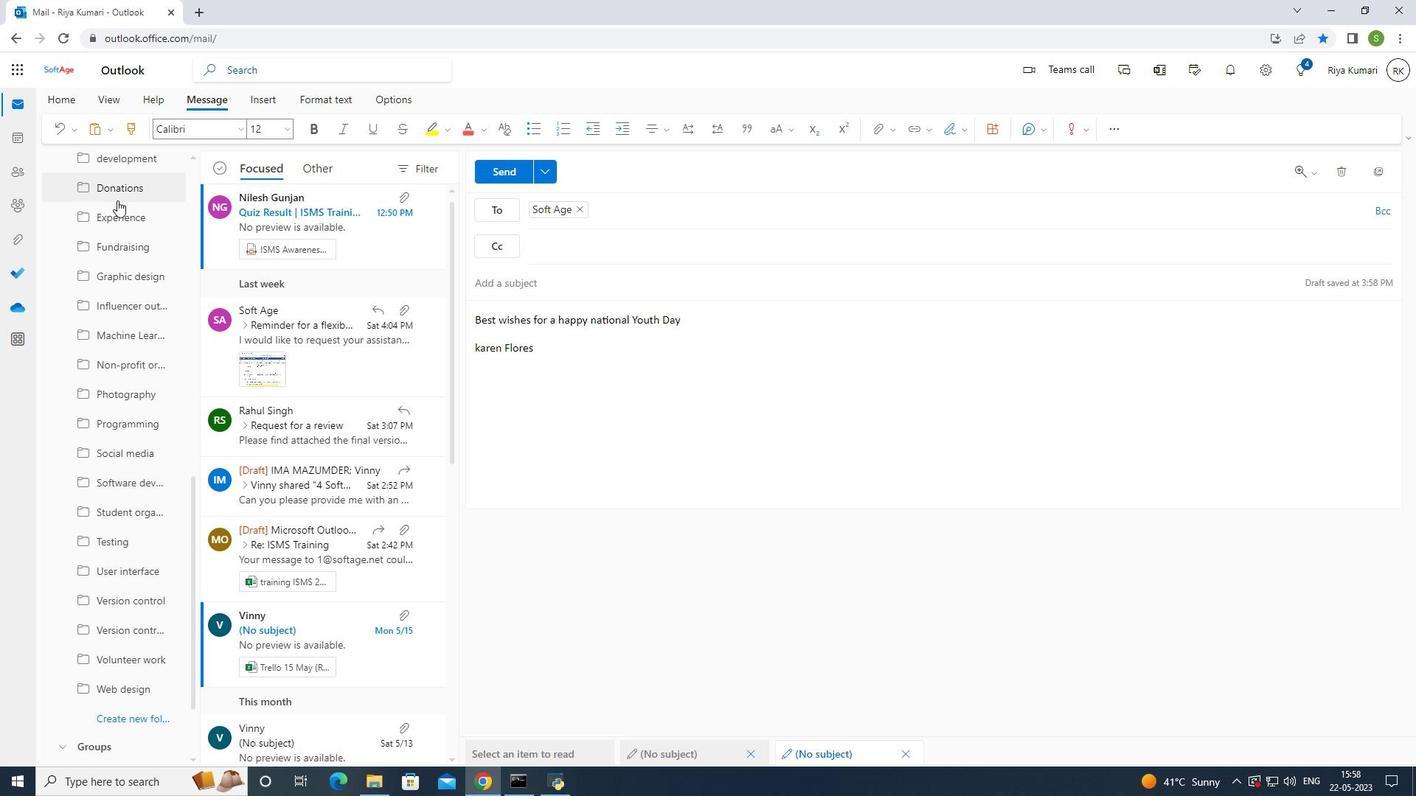 
Action: Mouse moved to (118, 201)
Screenshot: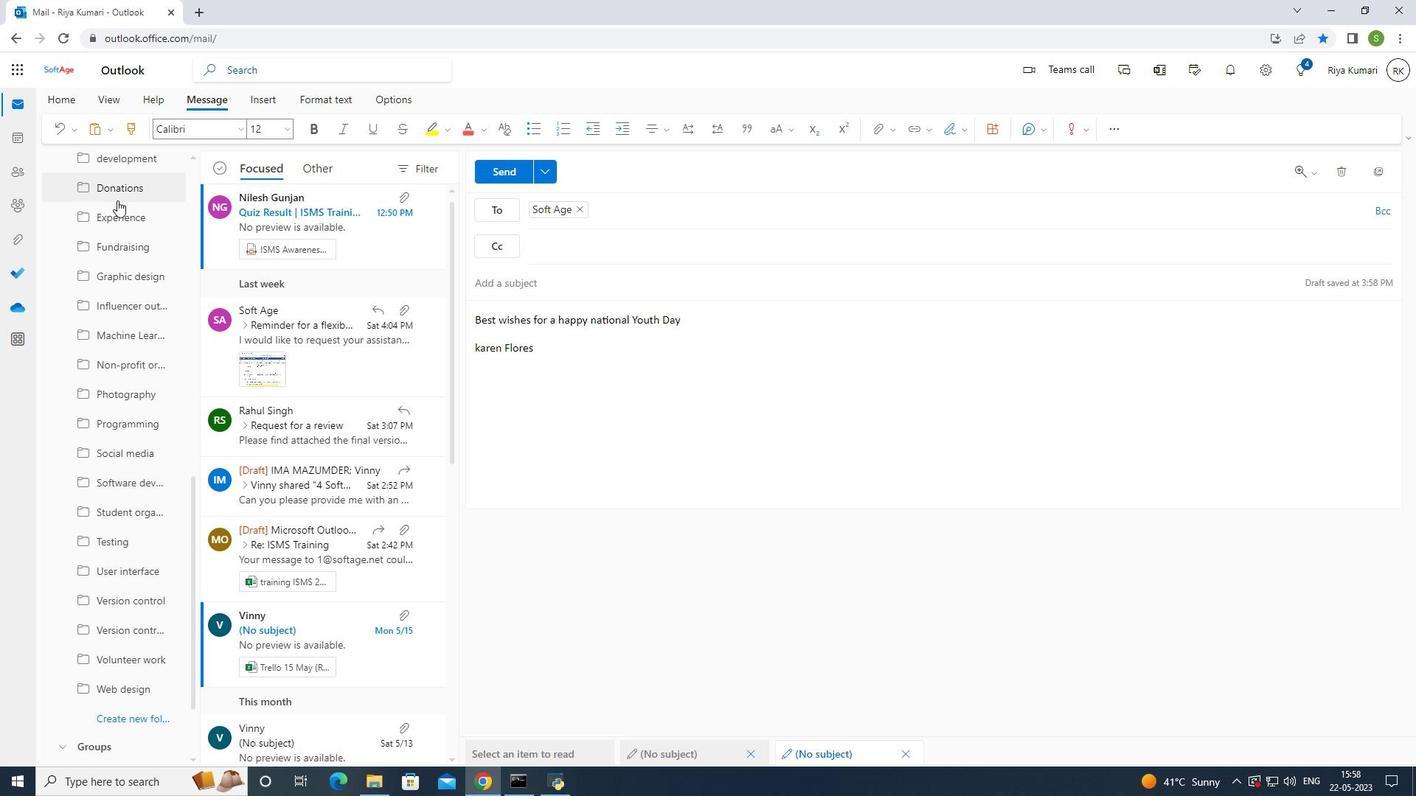 
Action: Mouse scrolled (118, 200) with delta (0, 0)
Screenshot: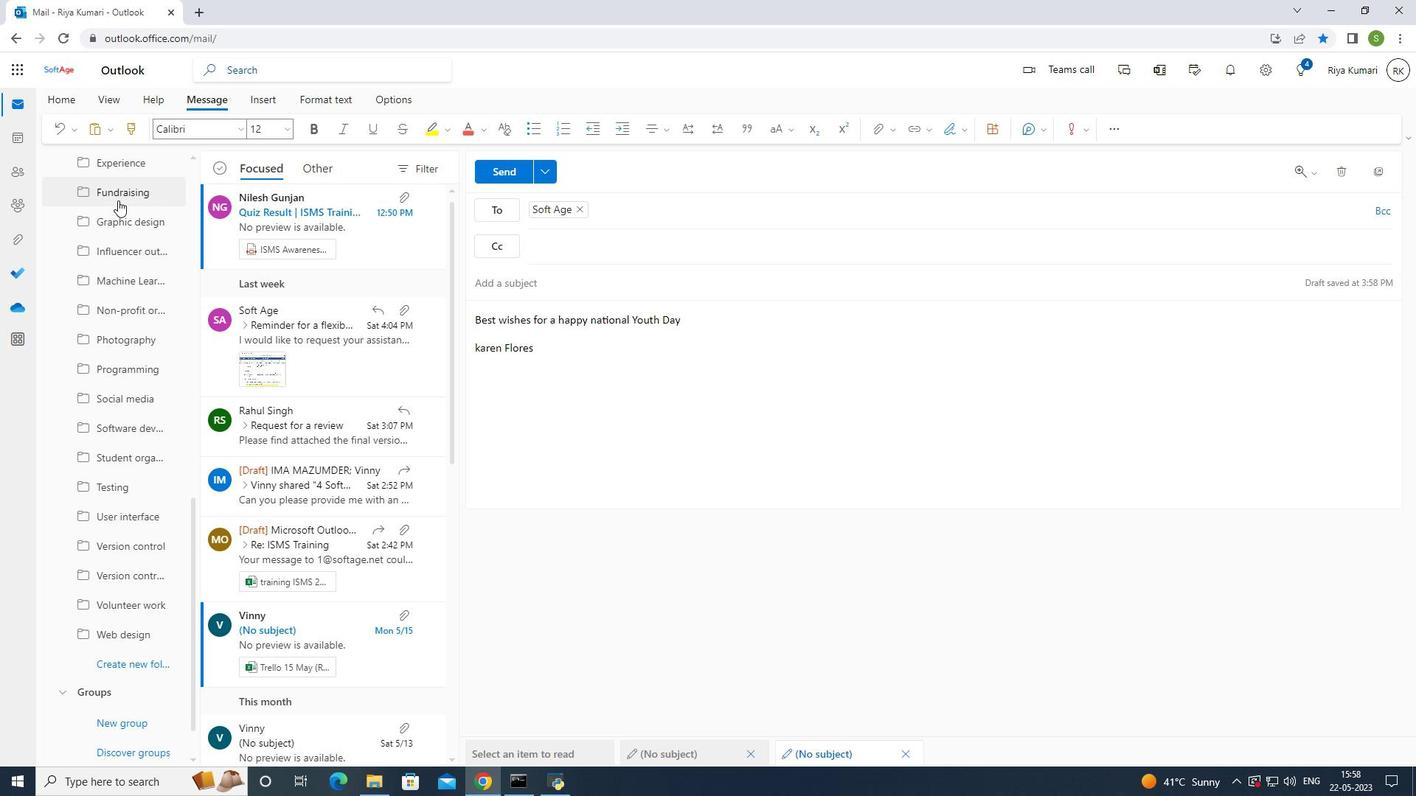 
Action: Mouse moved to (118, 202)
Screenshot: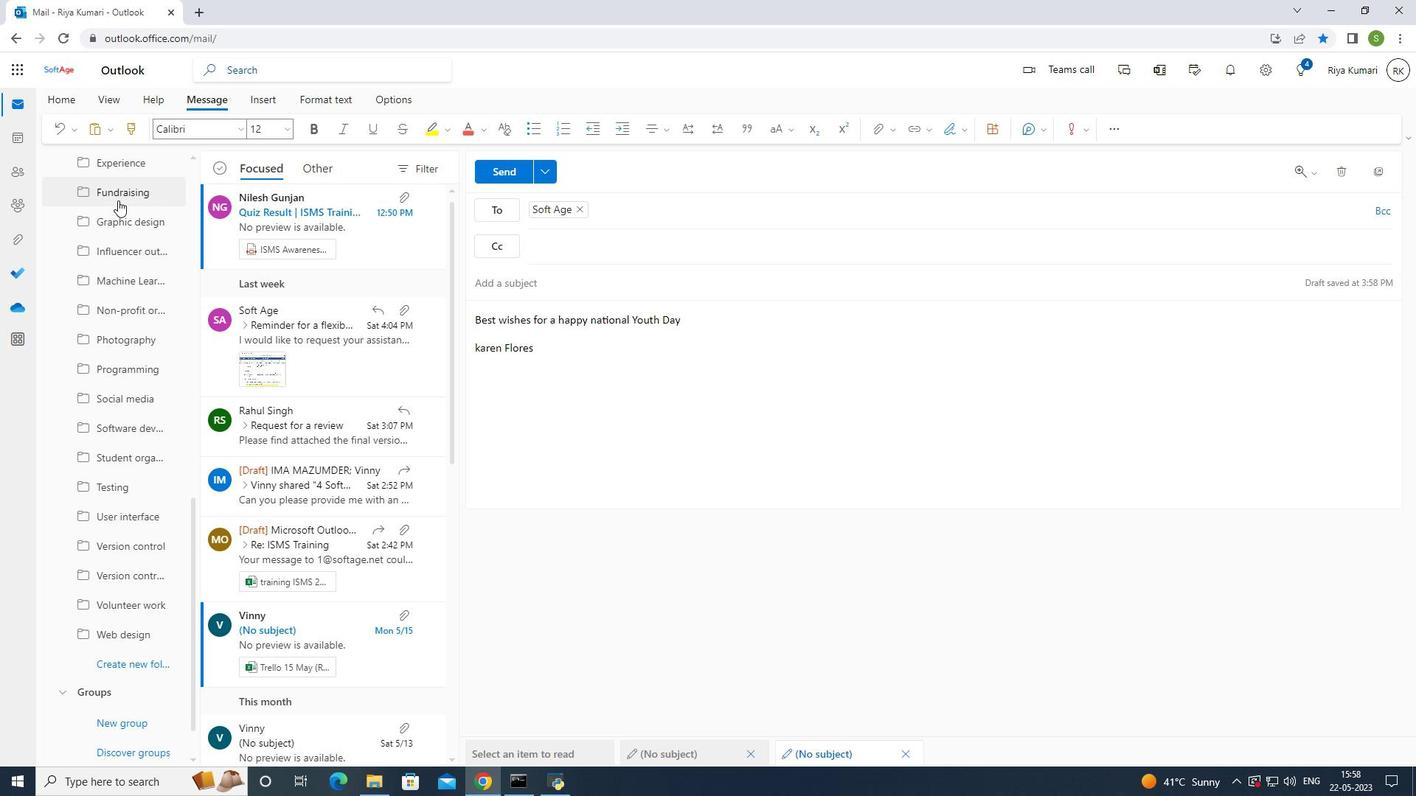 
Action: Mouse scrolled (118, 201) with delta (0, 0)
Screenshot: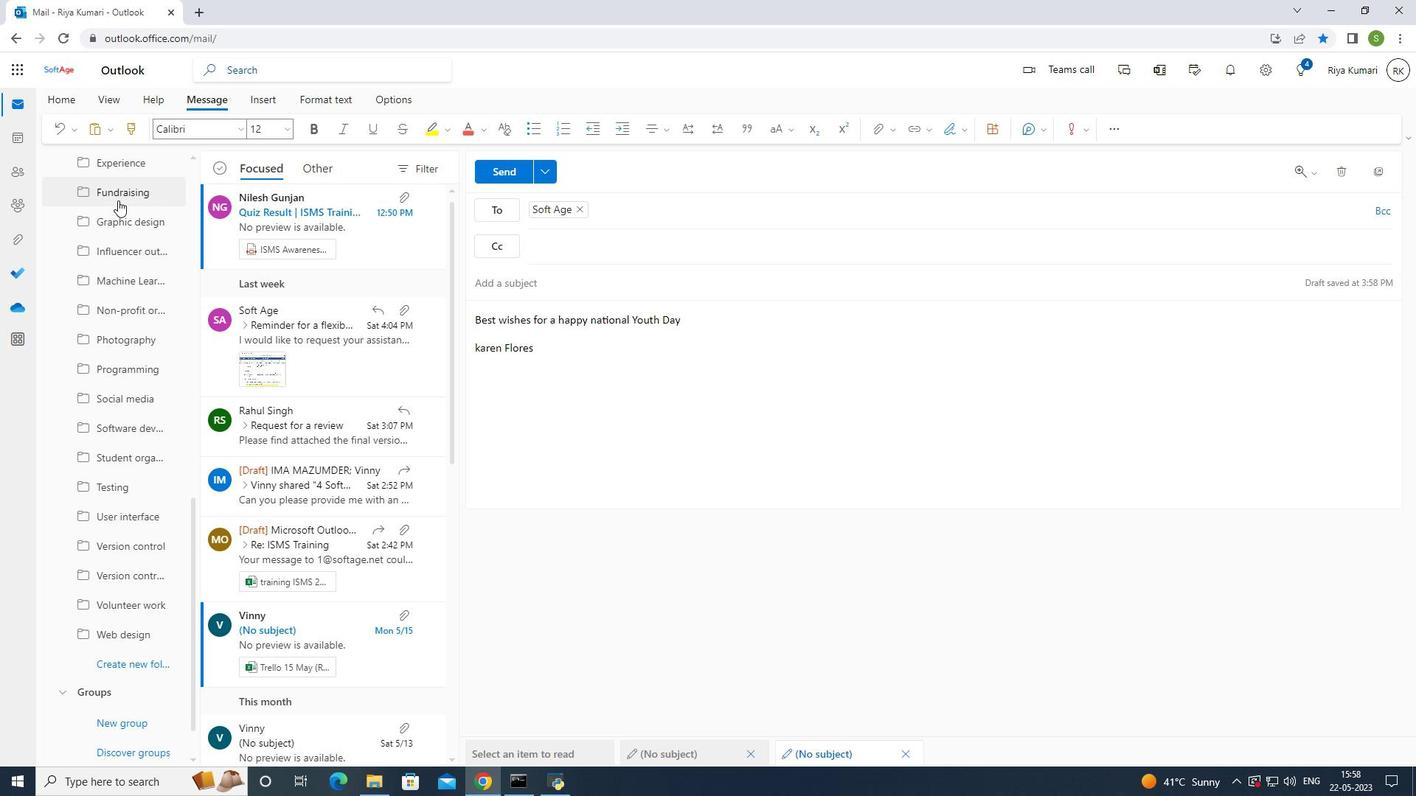 
Action: Mouse scrolled (118, 201) with delta (0, 0)
Screenshot: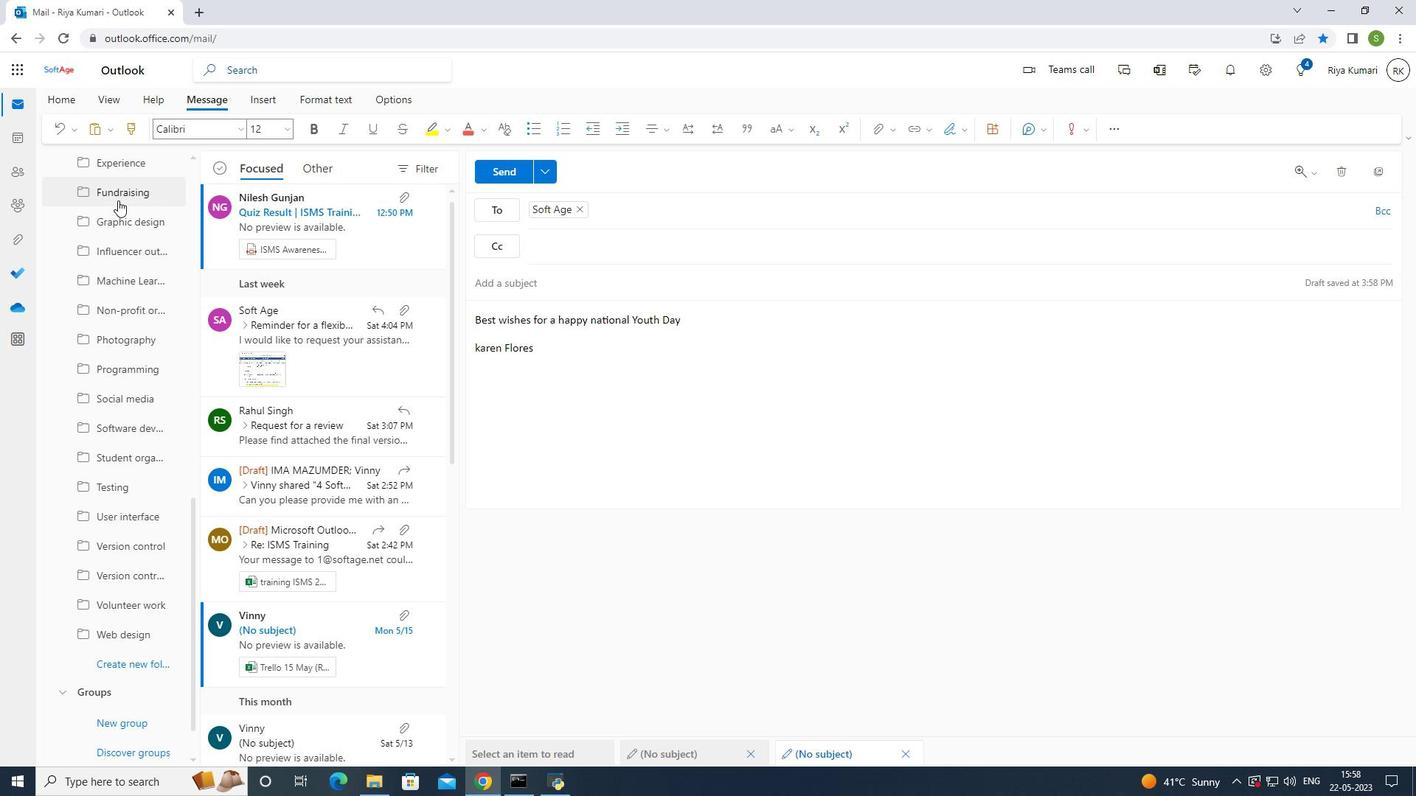 
Action: Mouse moved to (122, 213)
Screenshot: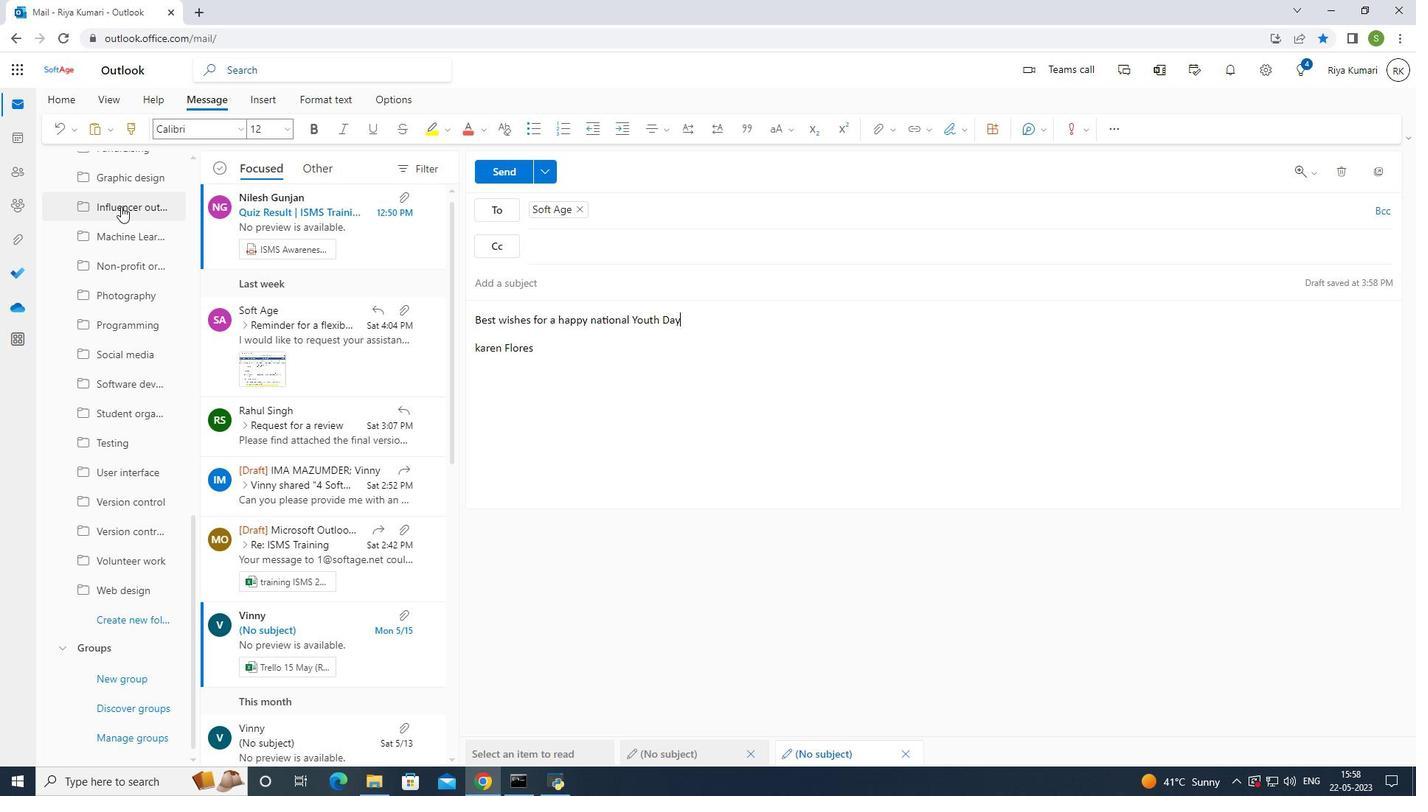
Action: Mouse scrolled (121, 208) with delta (0, 0)
Screenshot: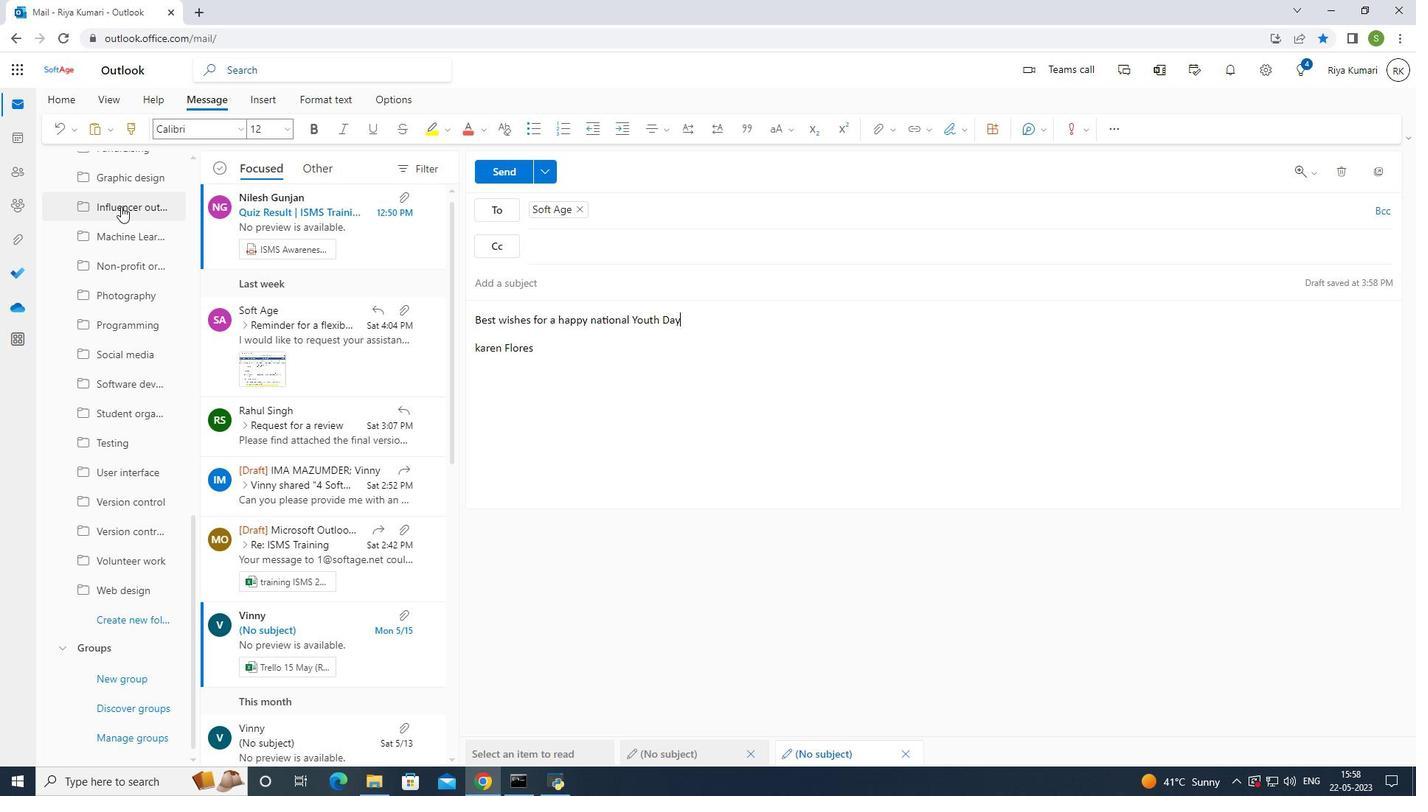 
Action: Mouse moved to (122, 213)
Screenshot: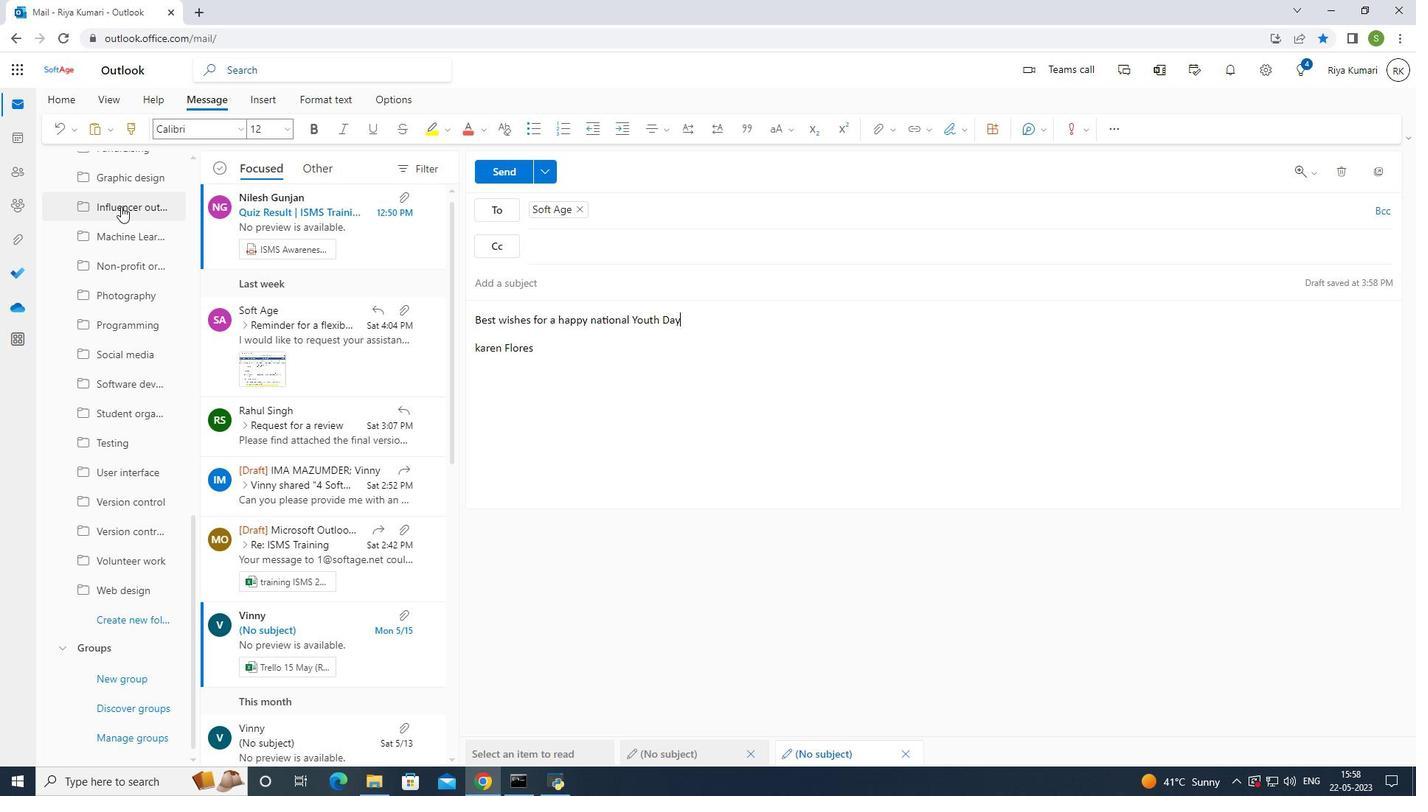 
Action: Mouse scrolled (121, 209) with delta (0, 0)
Screenshot: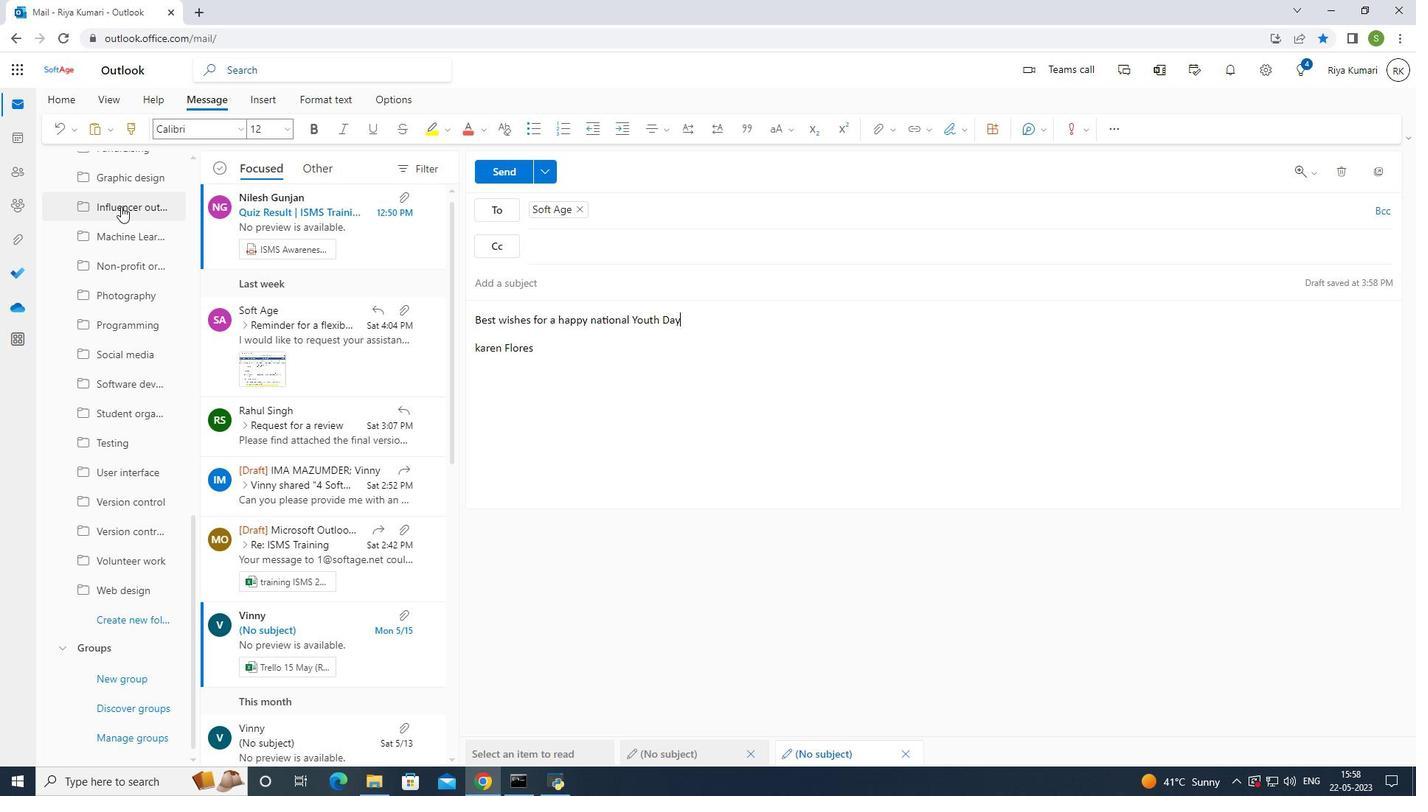
Action: Mouse moved to (122, 214)
Screenshot: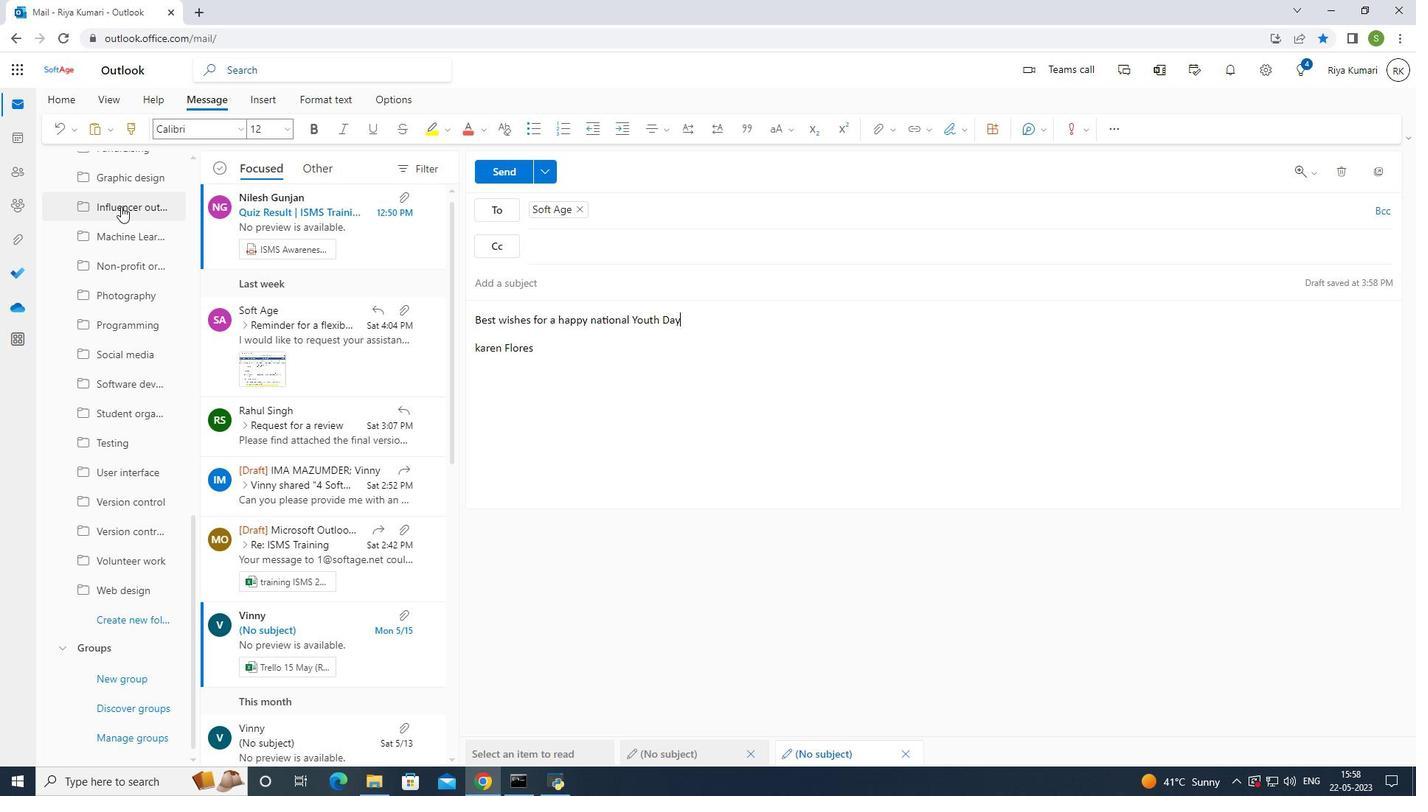 
Action: Mouse scrolled (122, 213) with delta (0, 0)
Screenshot: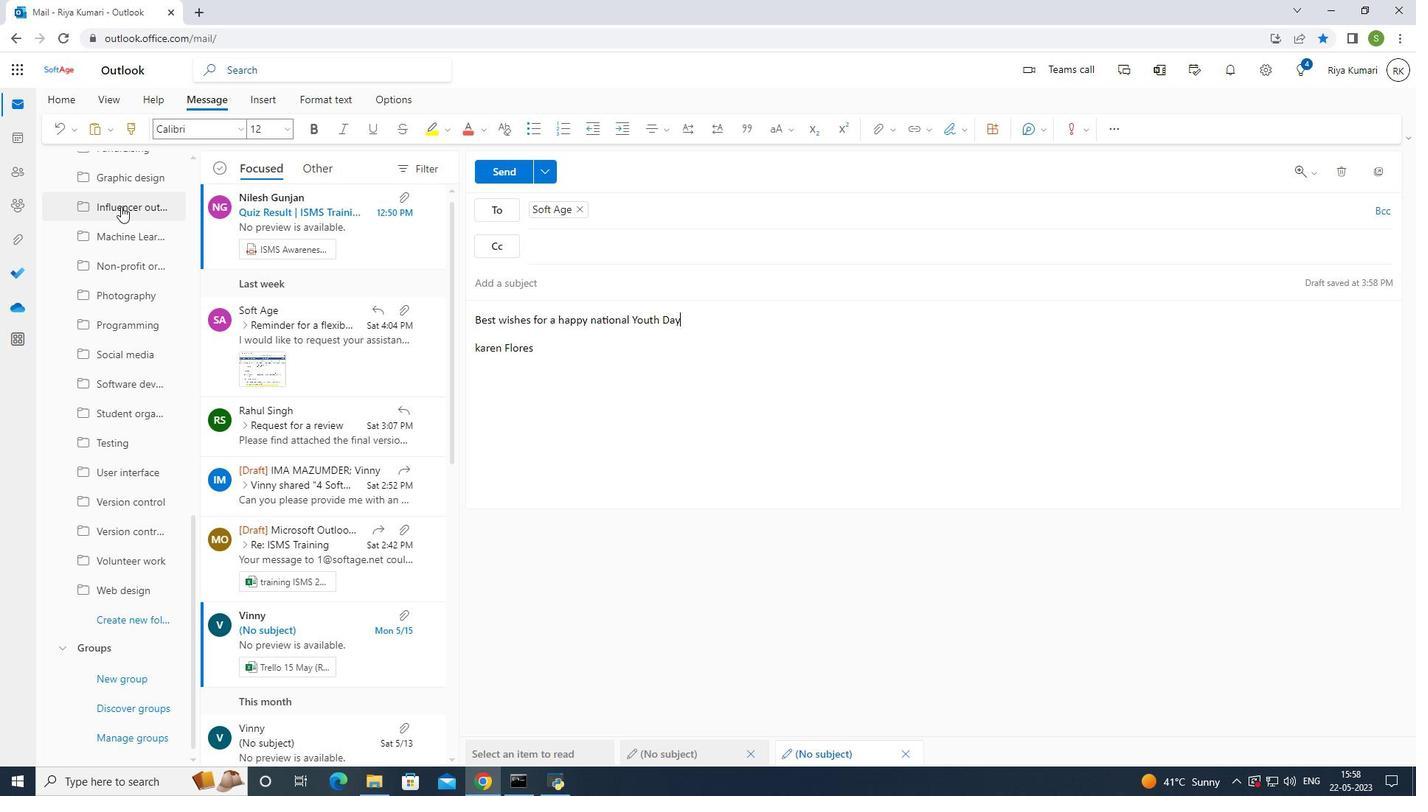
Action: Mouse moved to (122, 216)
Screenshot: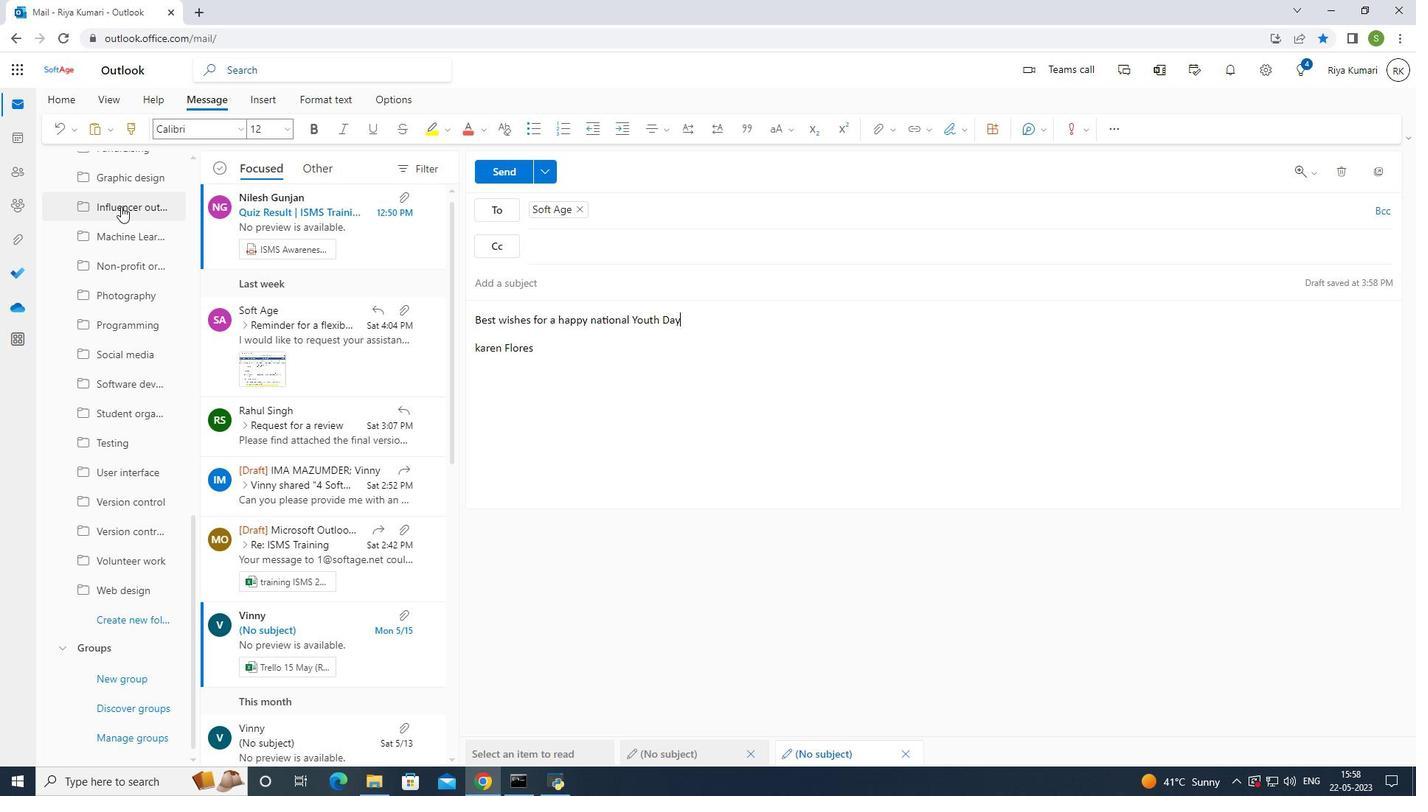 
Action: Mouse scrolled (122, 216) with delta (0, 0)
Screenshot: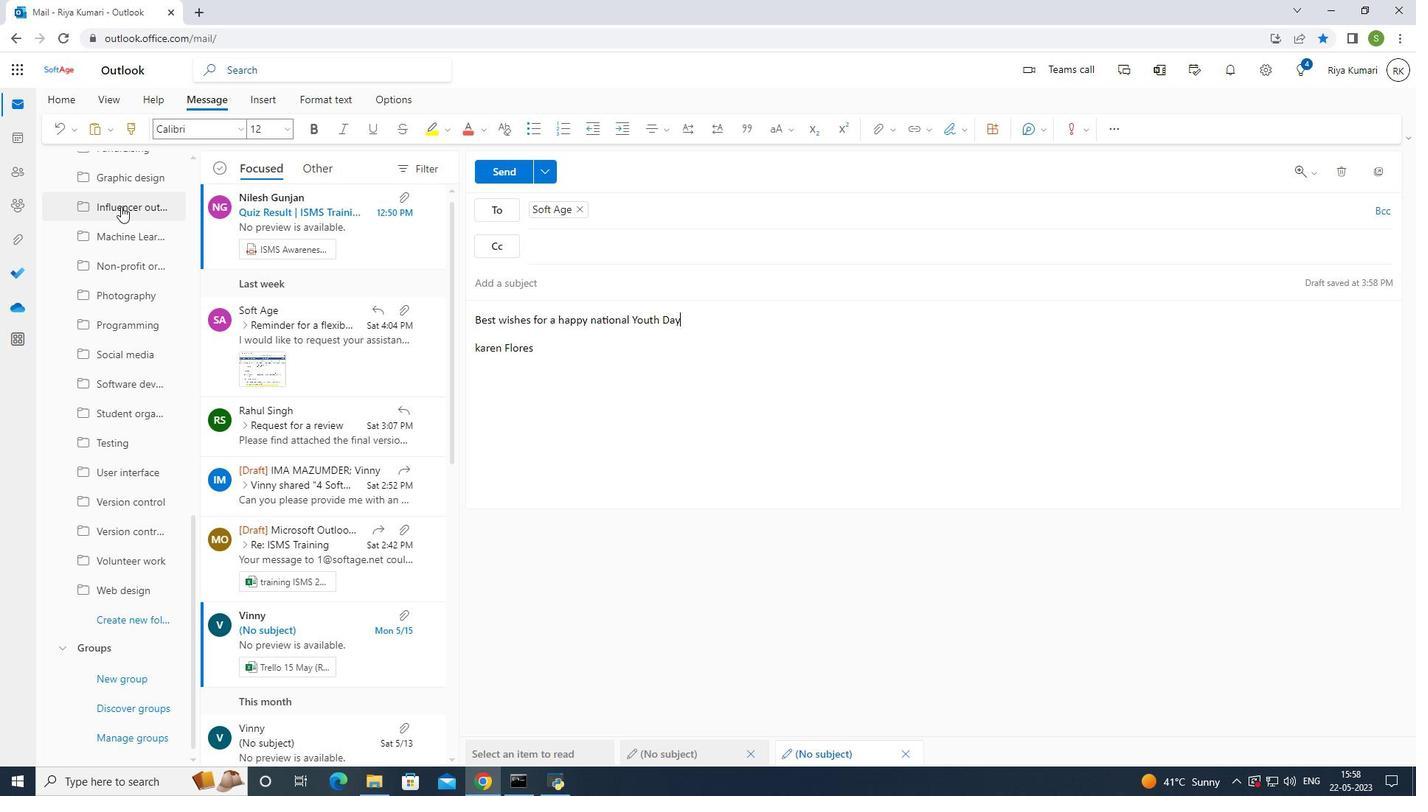 
Action: Mouse moved to (141, 615)
Screenshot: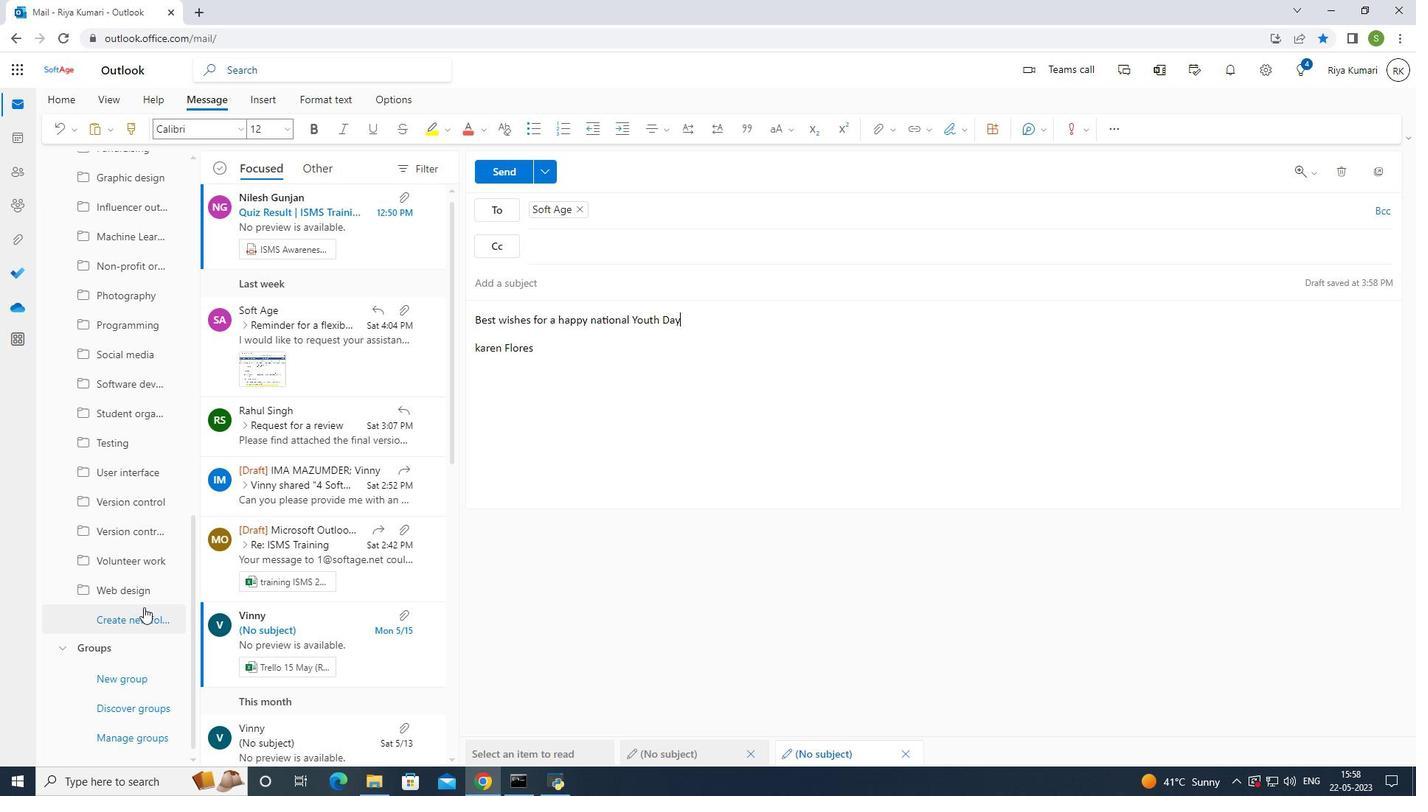 
Action: Mouse pressed left at (141, 615)
Screenshot: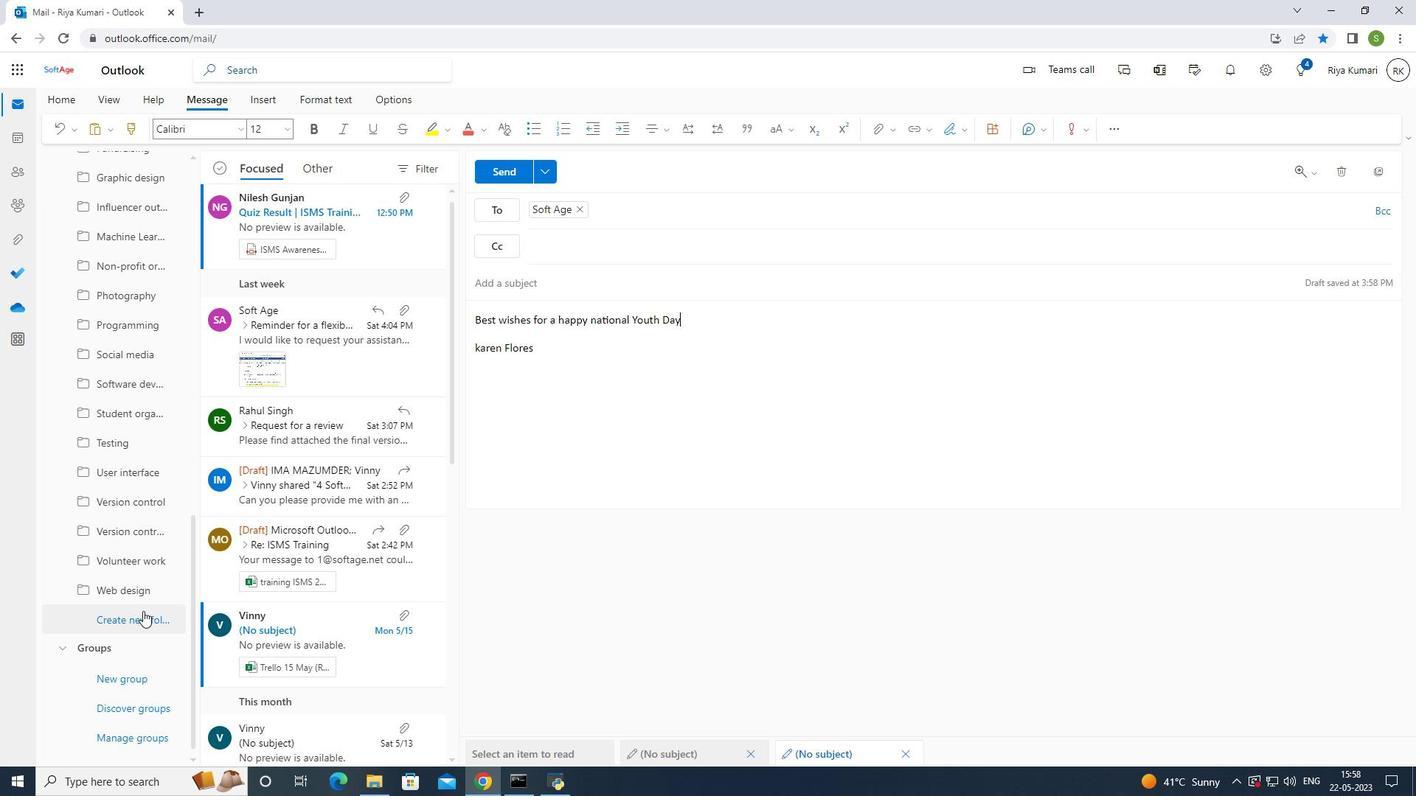 
Action: Mouse moved to (256, 418)
Screenshot: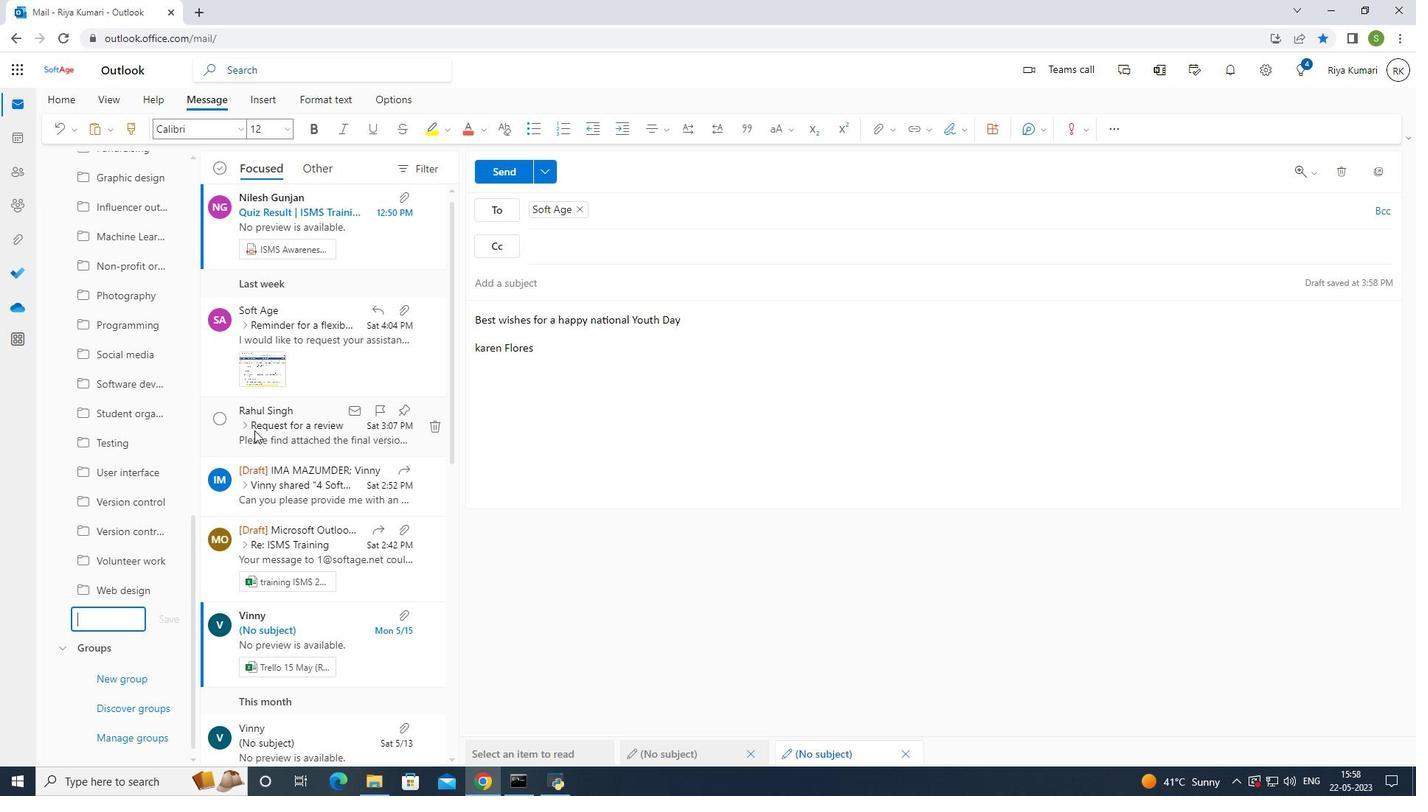 
Action: Key pressed <Key.shift><Key.shift>dashbords
Screenshot: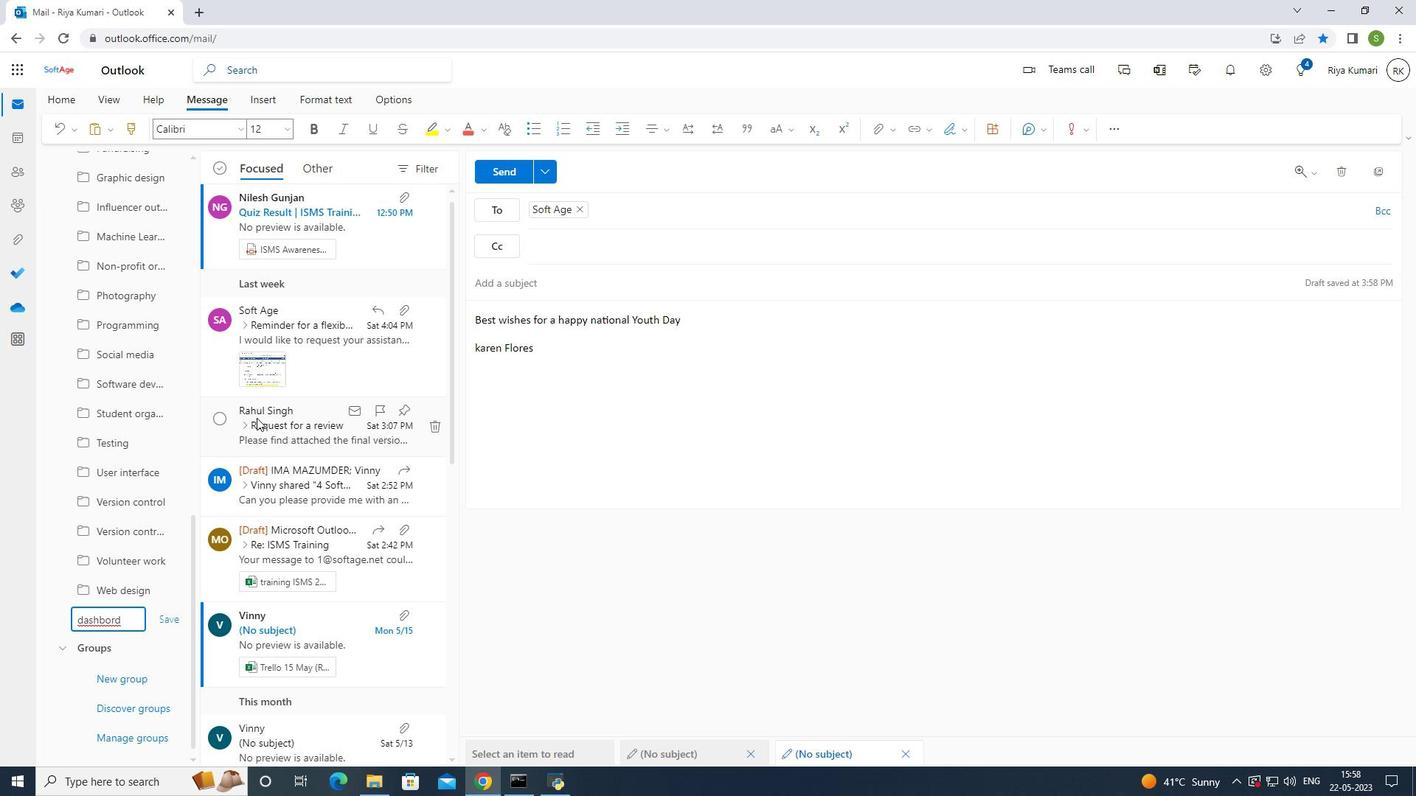 
Action: Mouse moved to (109, 622)
Screenshot: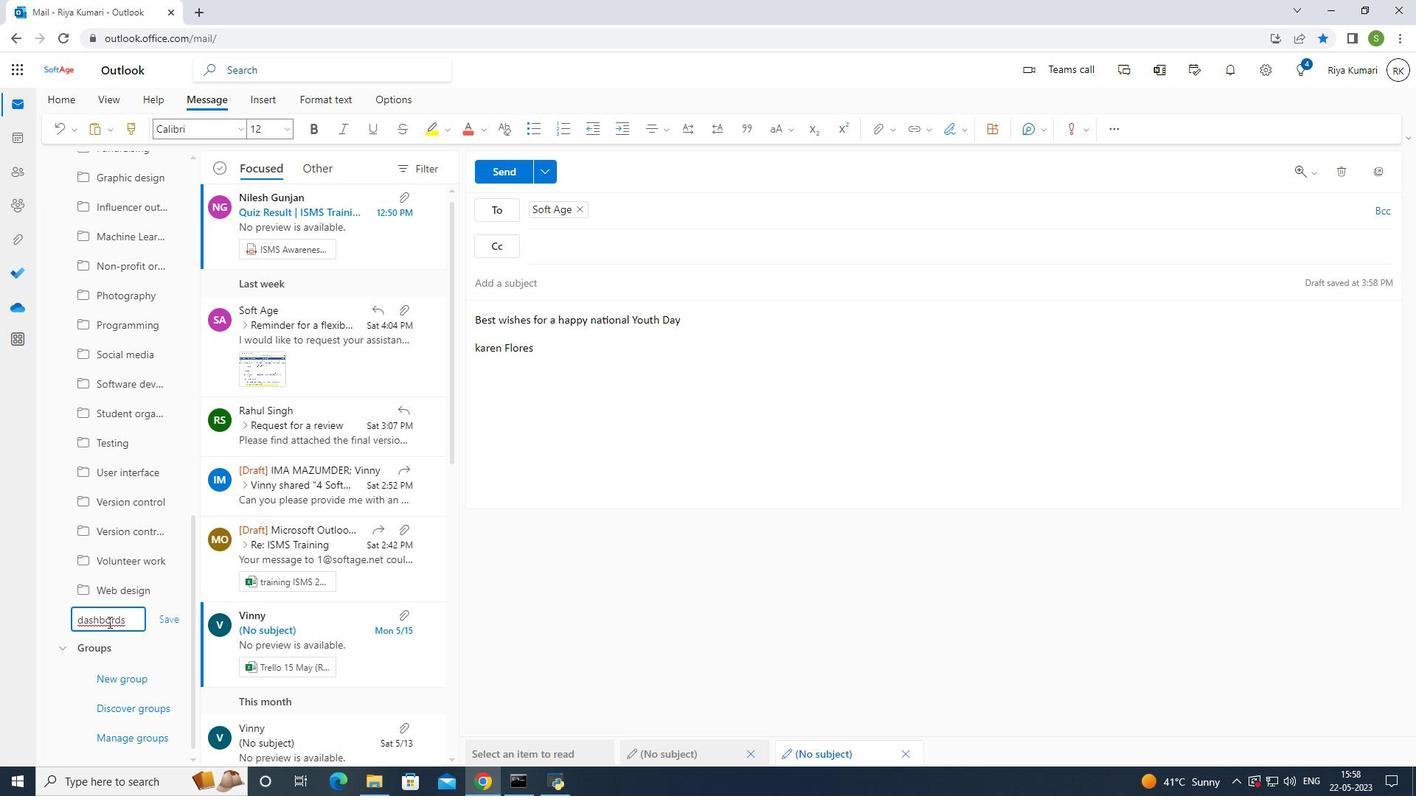 
Action: Mouse pressed left at (109, 622)
Screenshot: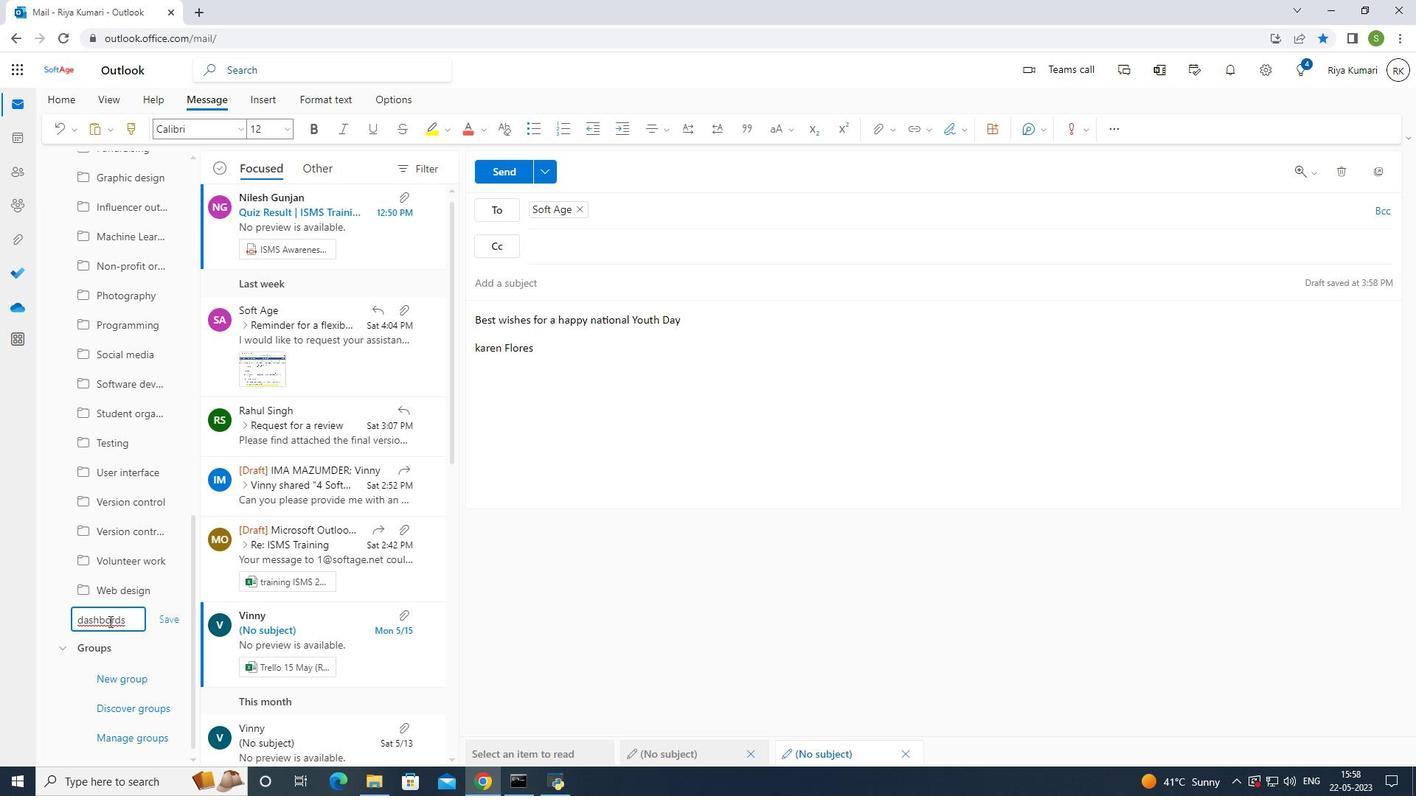 
Action: Mouse moved to (119, 617)
Screenshot: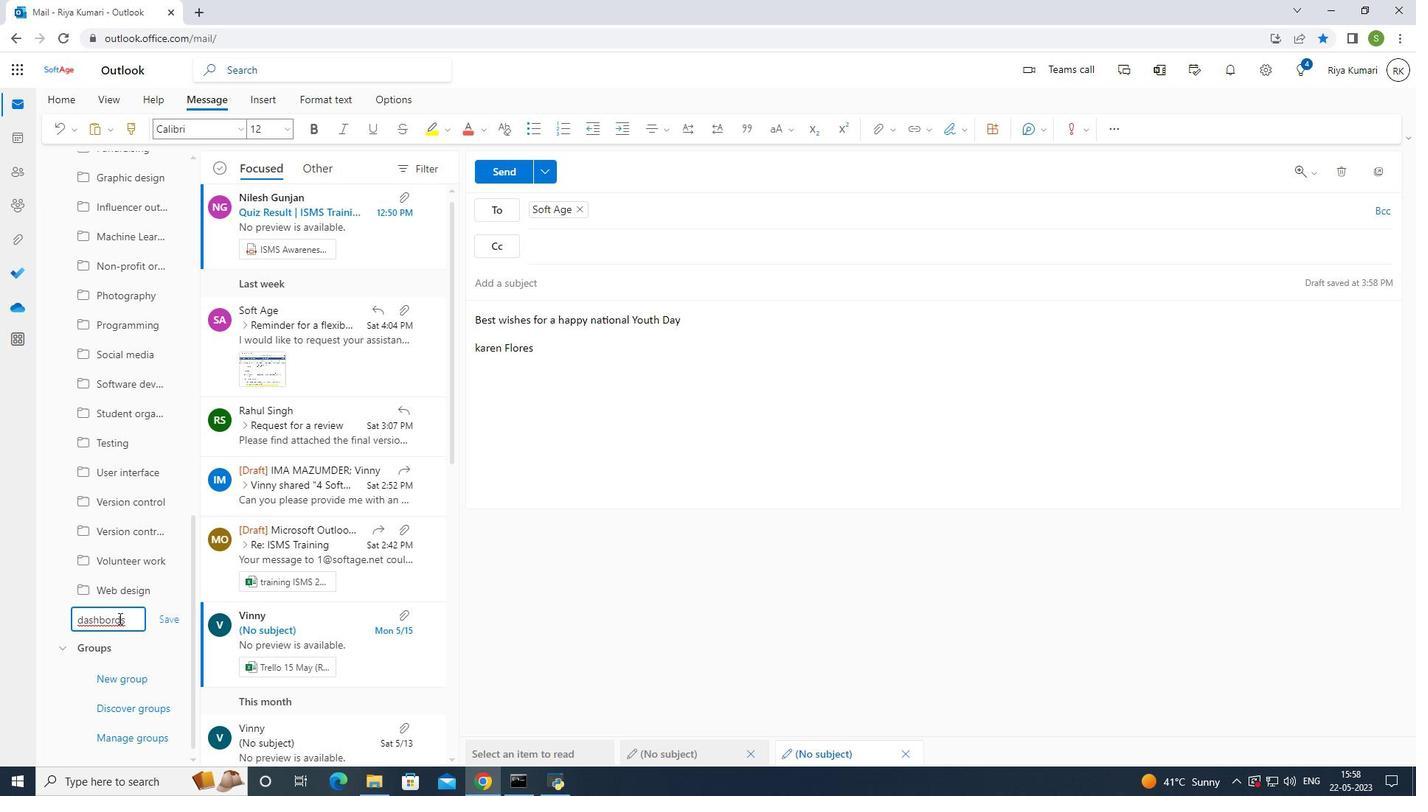 
Action: Key pressed a
Screenshot: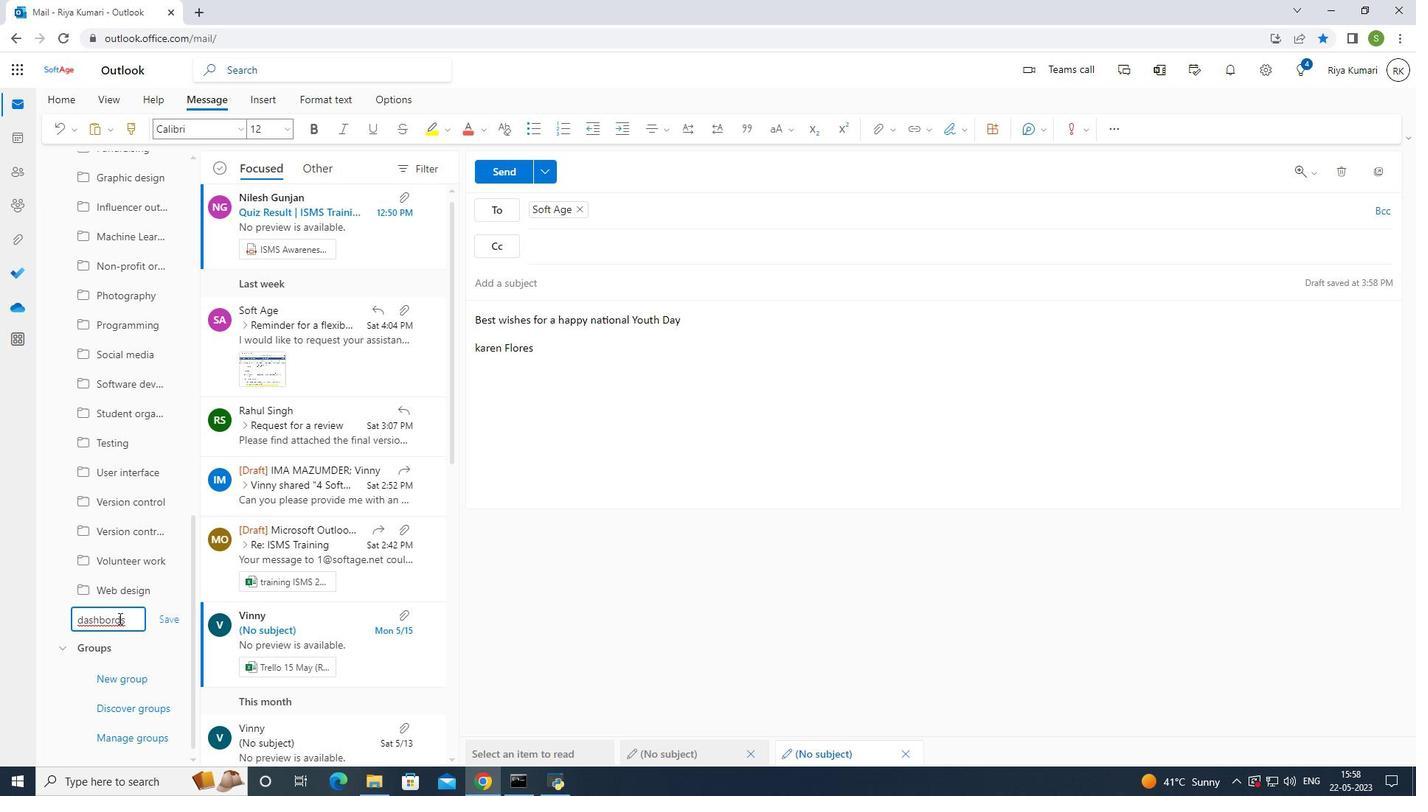 
Action: Mouse moved to (164, 623)
Screenshot: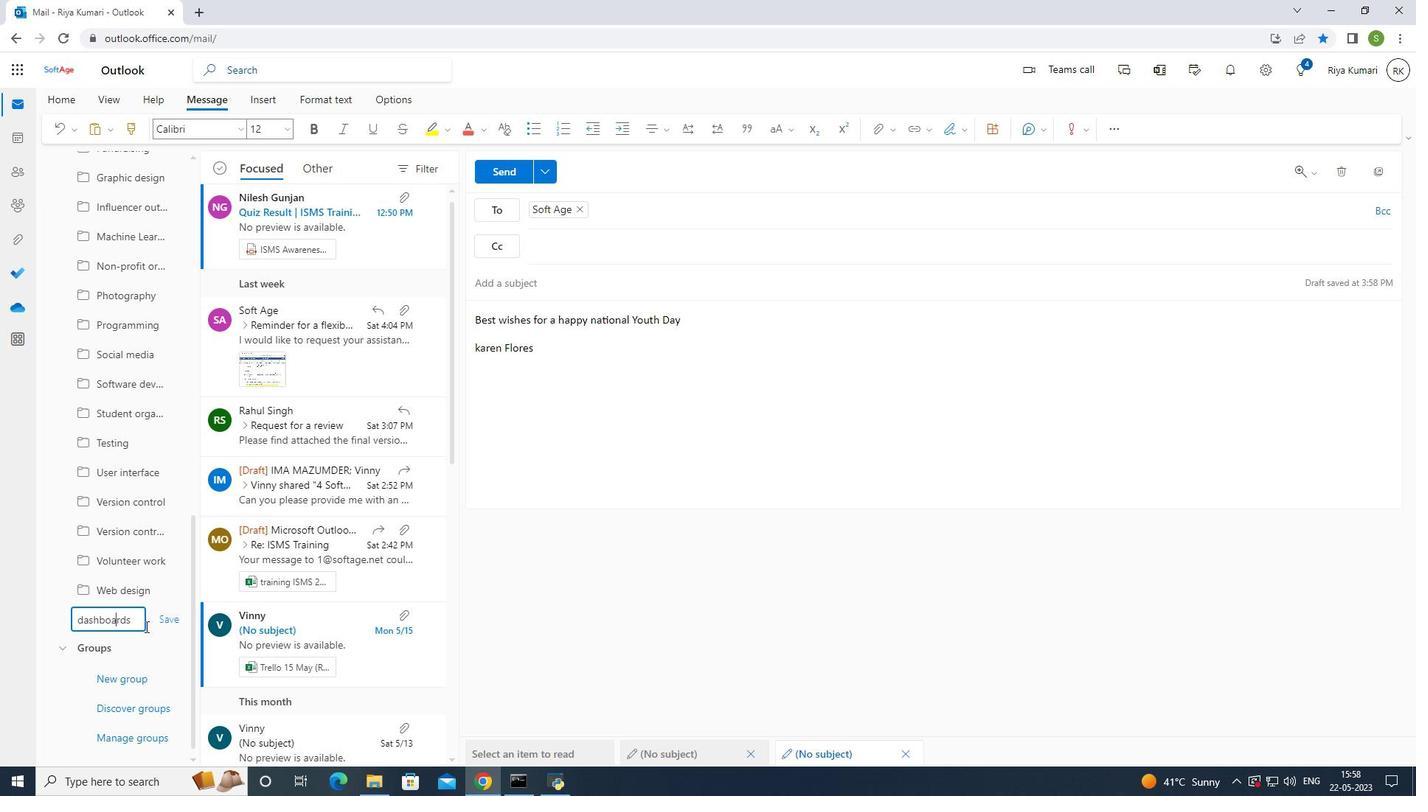 
Action: Mouse pressed left at (164, 623)
Screenshot: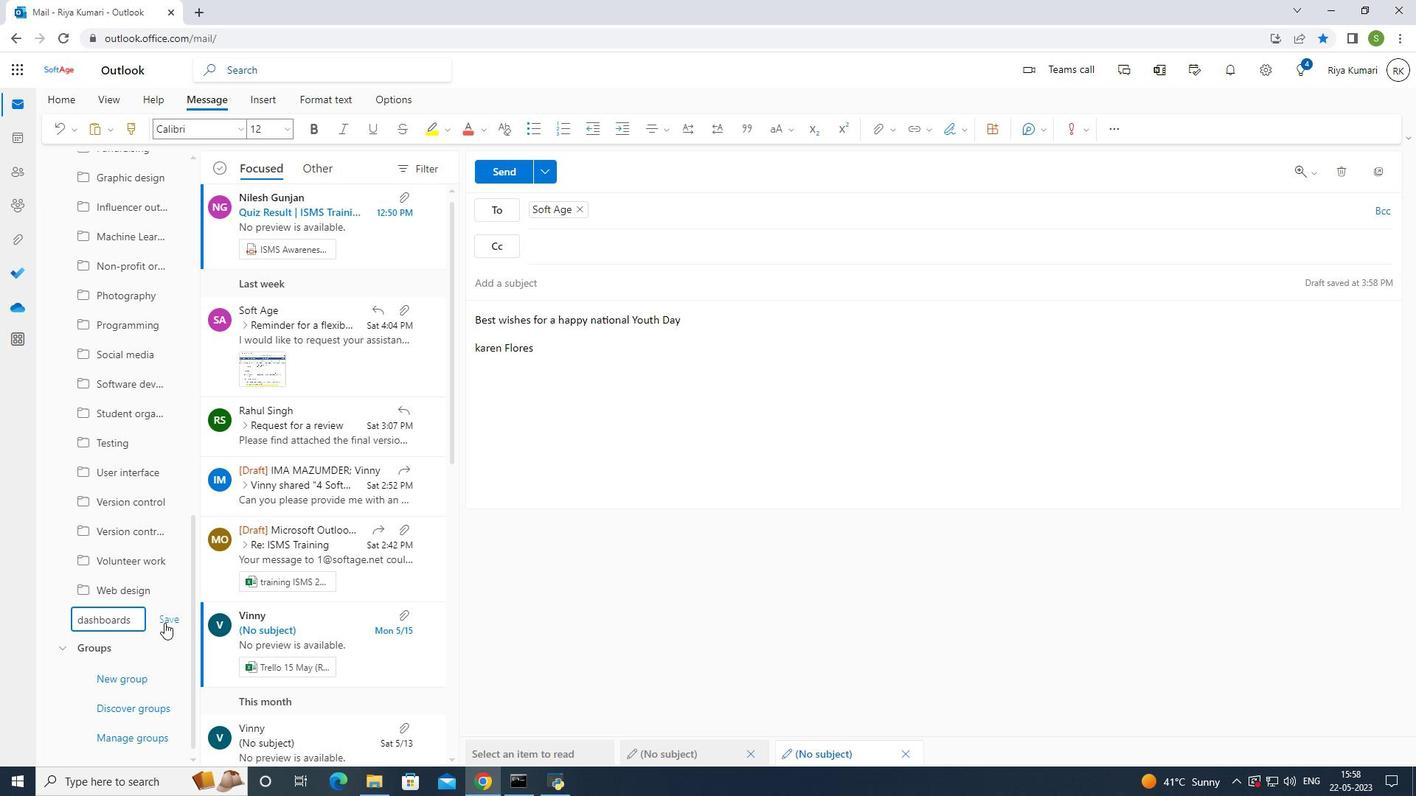 
Action: Mouse moved to (497, 178)
Screenshot: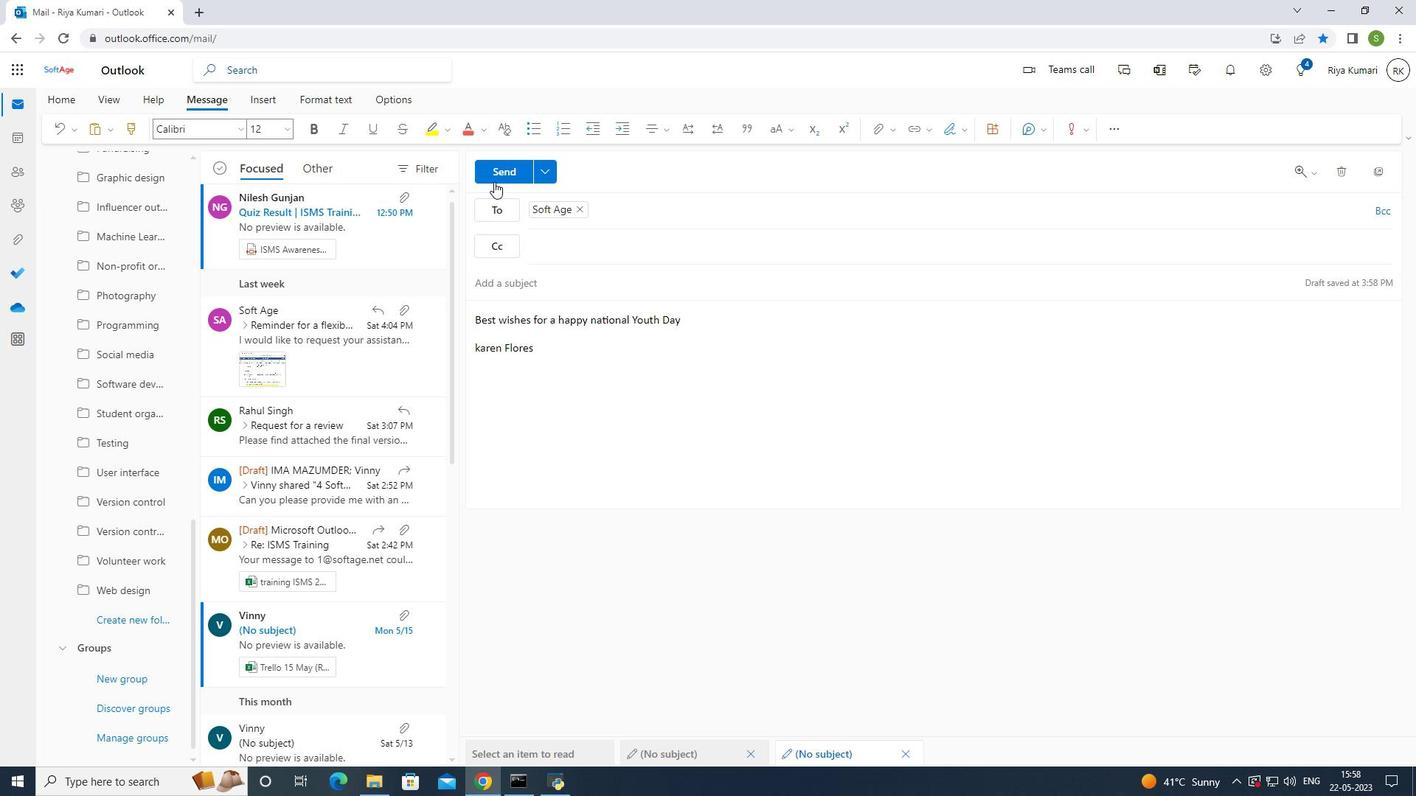 
Action: Mouse pressed left at (497, 178)
Screenshot: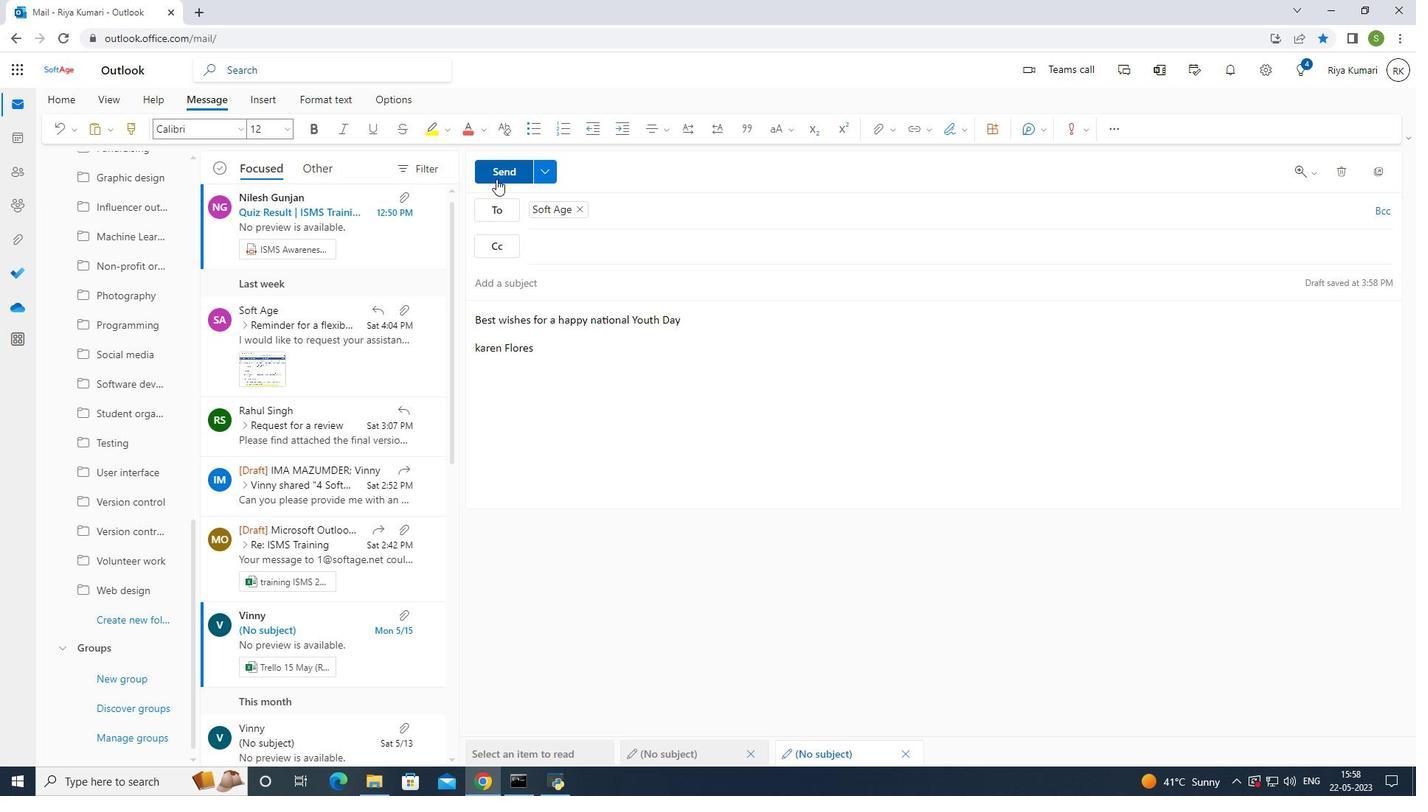 
Action: Mouse moved to (684, 446)
Screenshot: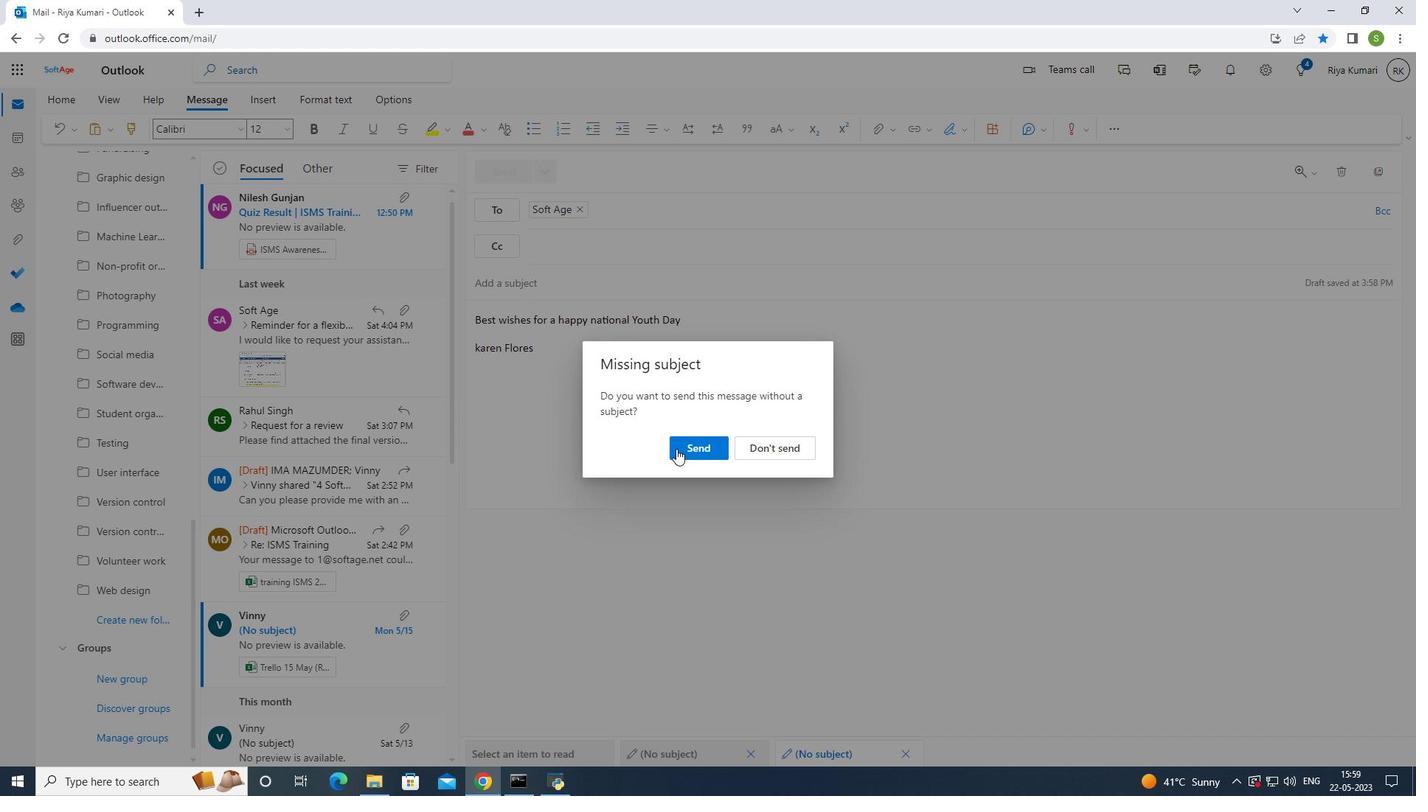 
Action: Mouse pressed left at (684, 446)
Screenshot: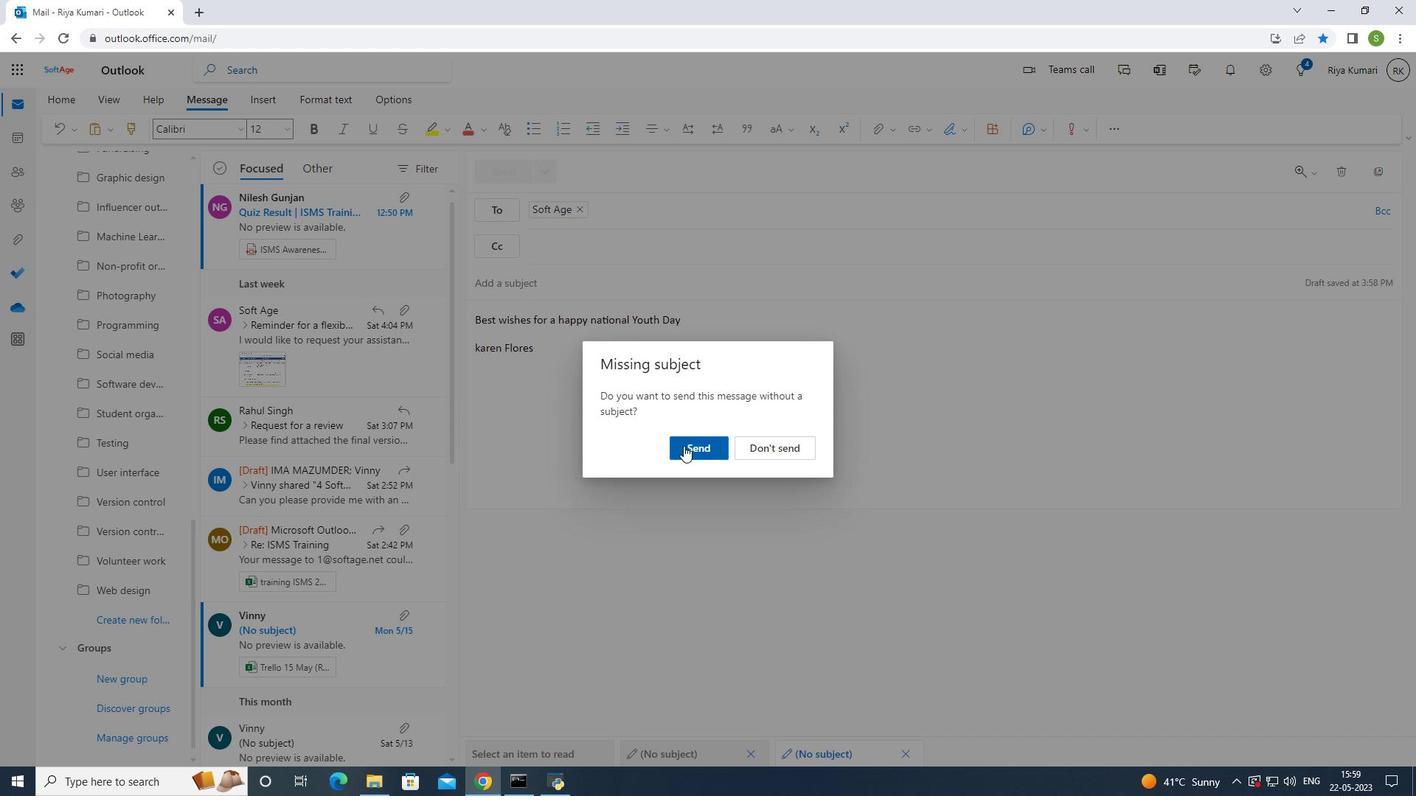 
Action: Mouse moved to (685, 436)
Screenshot: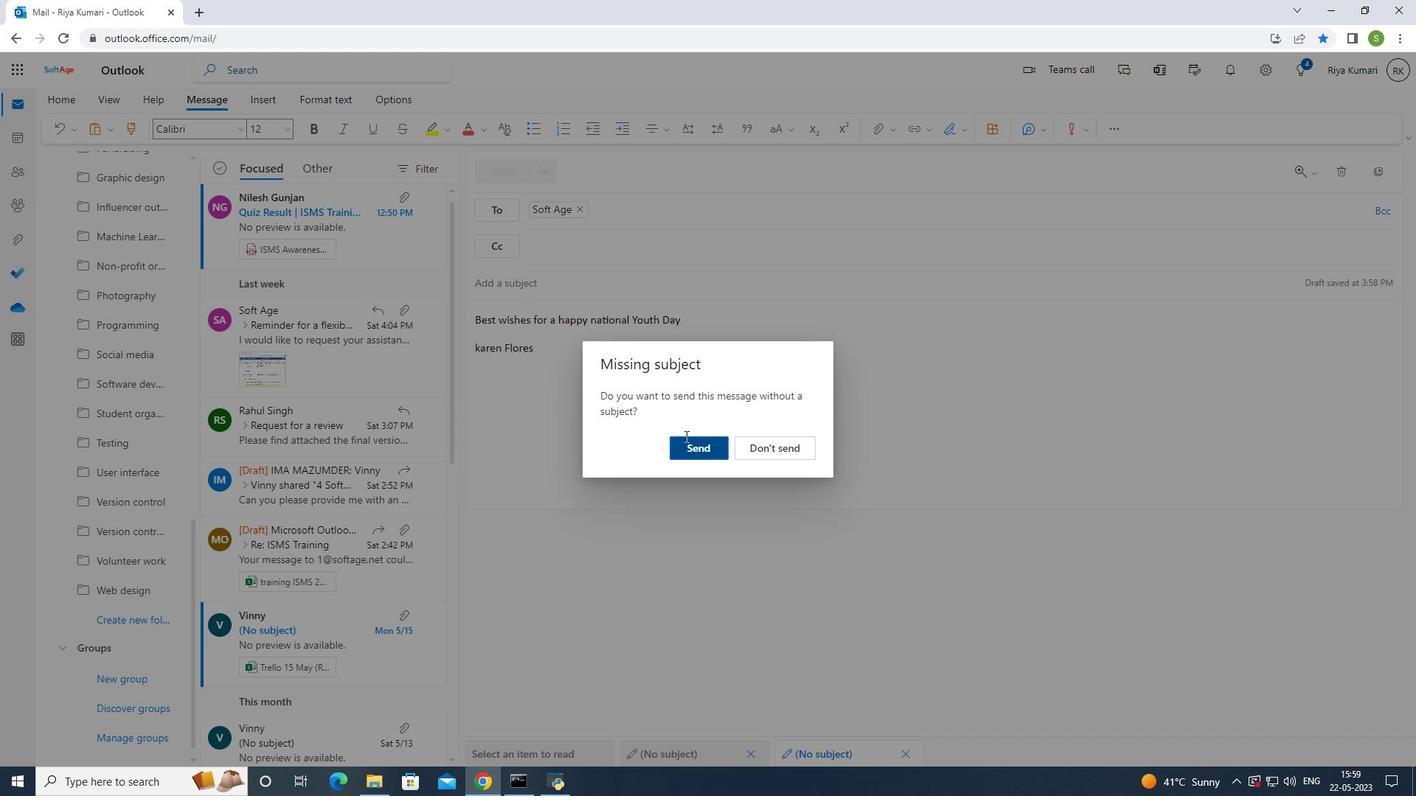 
